 Task: Find connections with filter location Colón with filter topic #Leanstartupswith filter profile language English with filter current company Virtusa with filter school Sri Jayachamarajendra College Of Engineering with filter industry Graphic Design with filter service category Customer Support with filter keywords title Sales Manager
Action: Mouse moved to (652, 84)
Screenshot: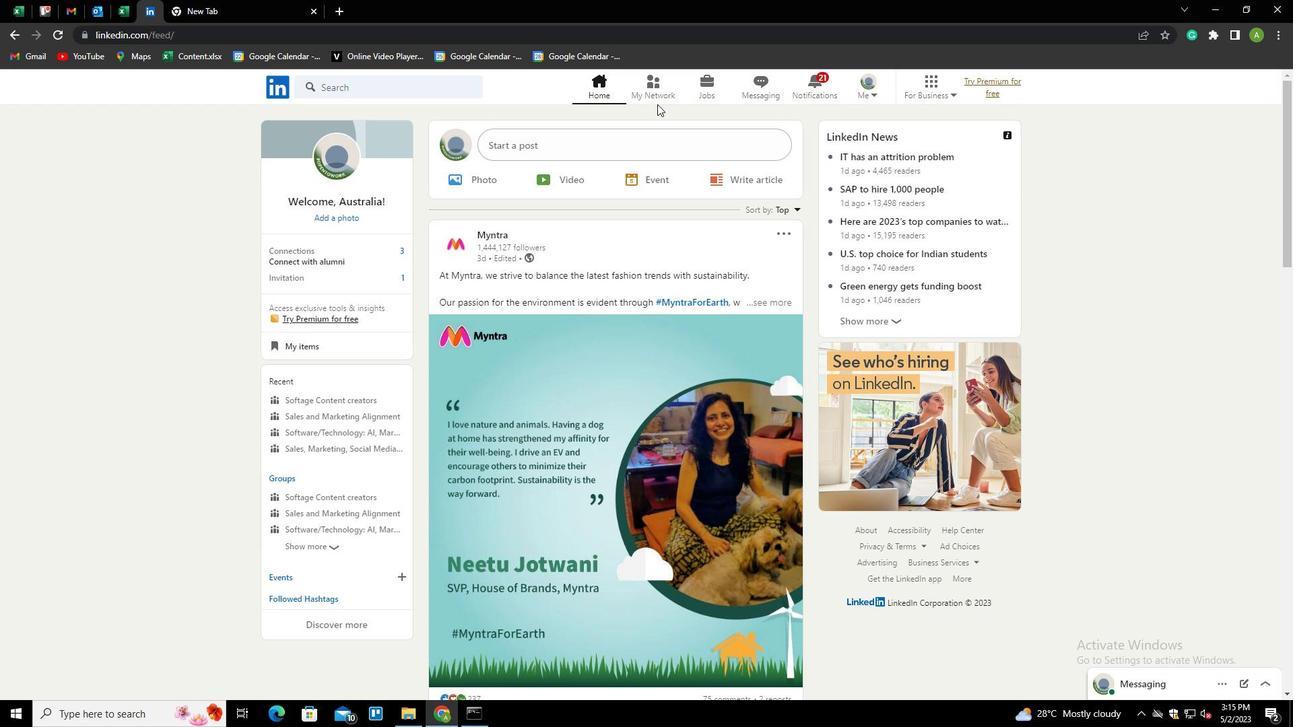 
Action: Mouse pressed left at (652, 84)
Screenshot: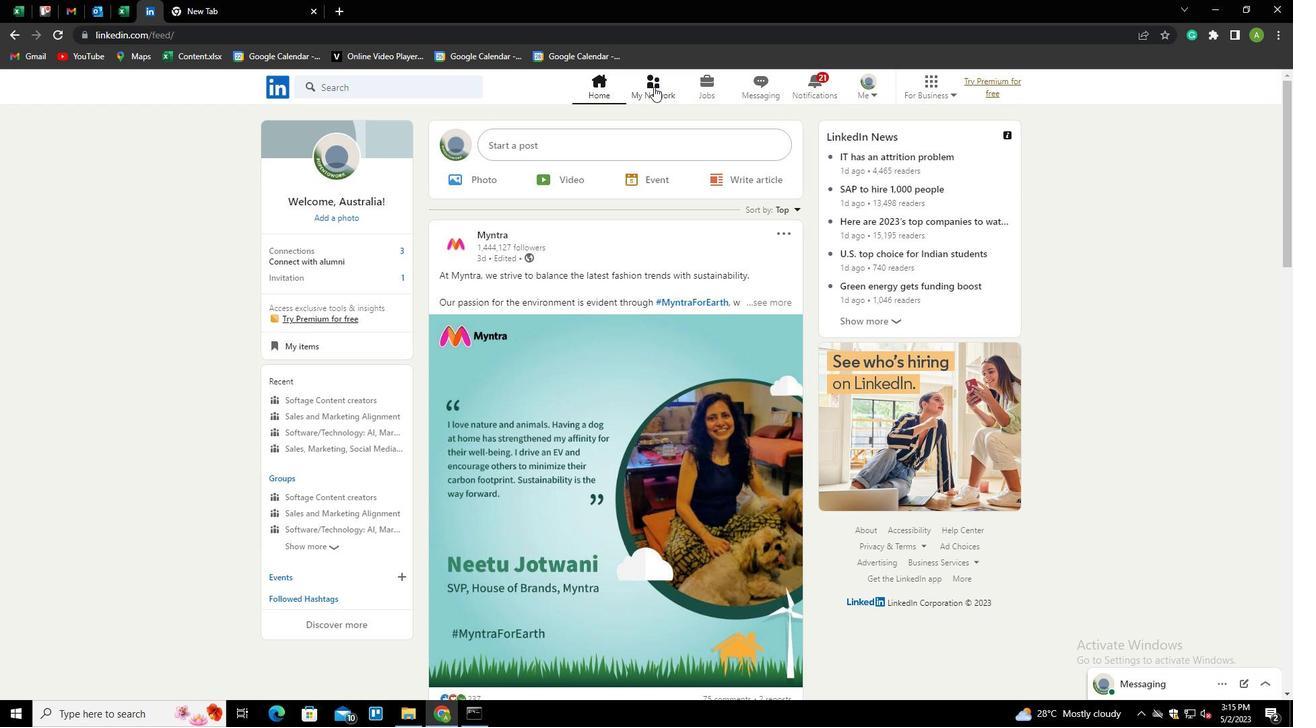 
Action: Mouse moved to (334, 159)
Screenshot: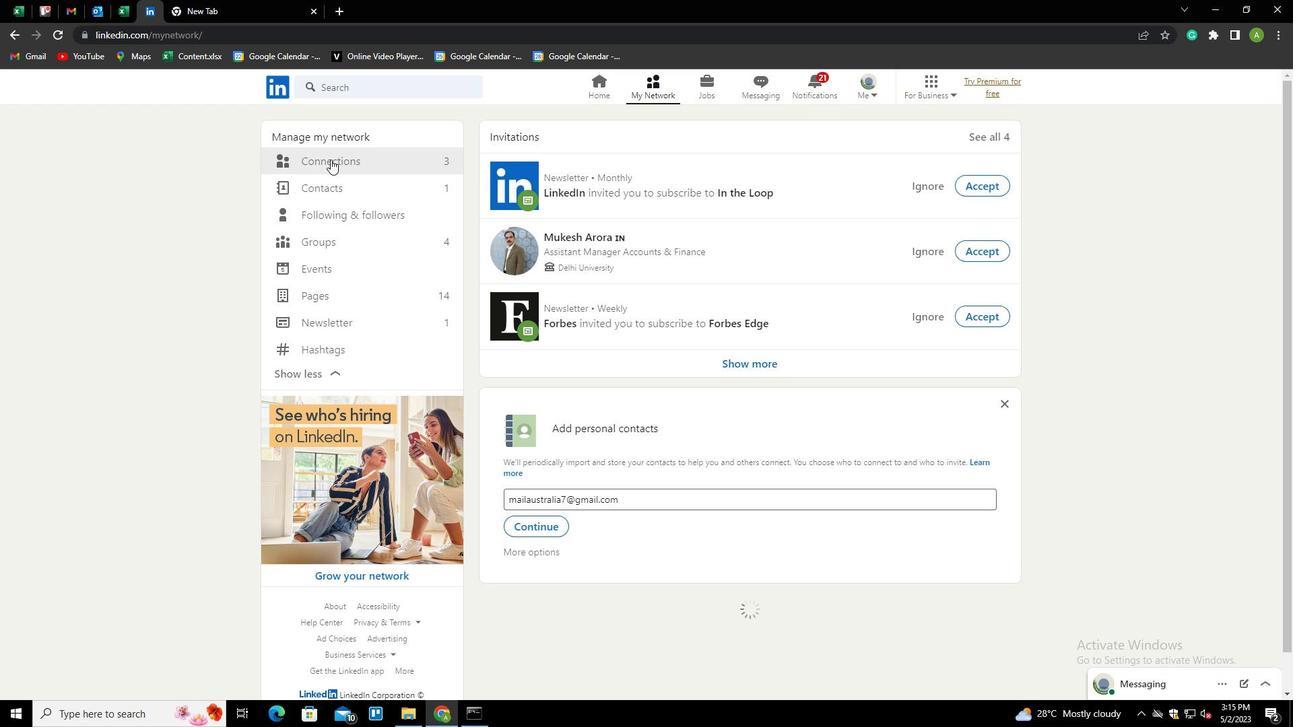 
Action: Mouse pressed left at (334, 159)
Screenshot: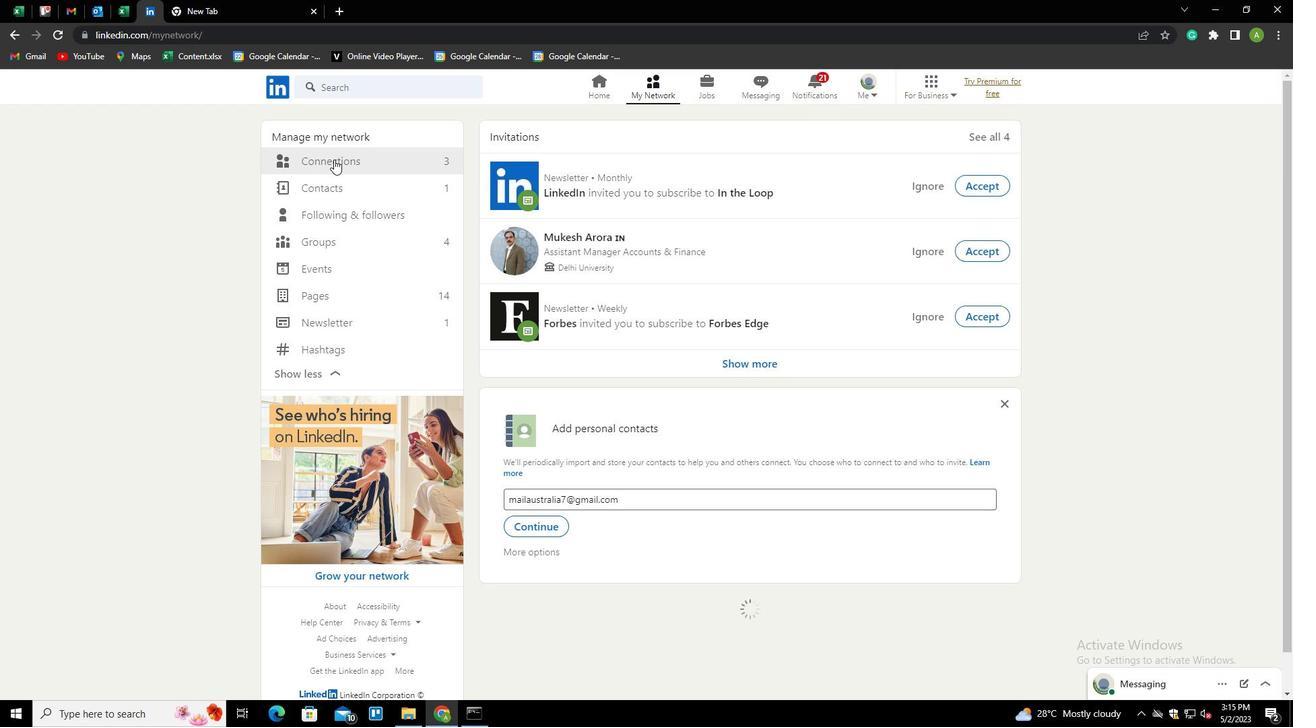 
Action: Mouse moved to (751, 160)
Screenshot: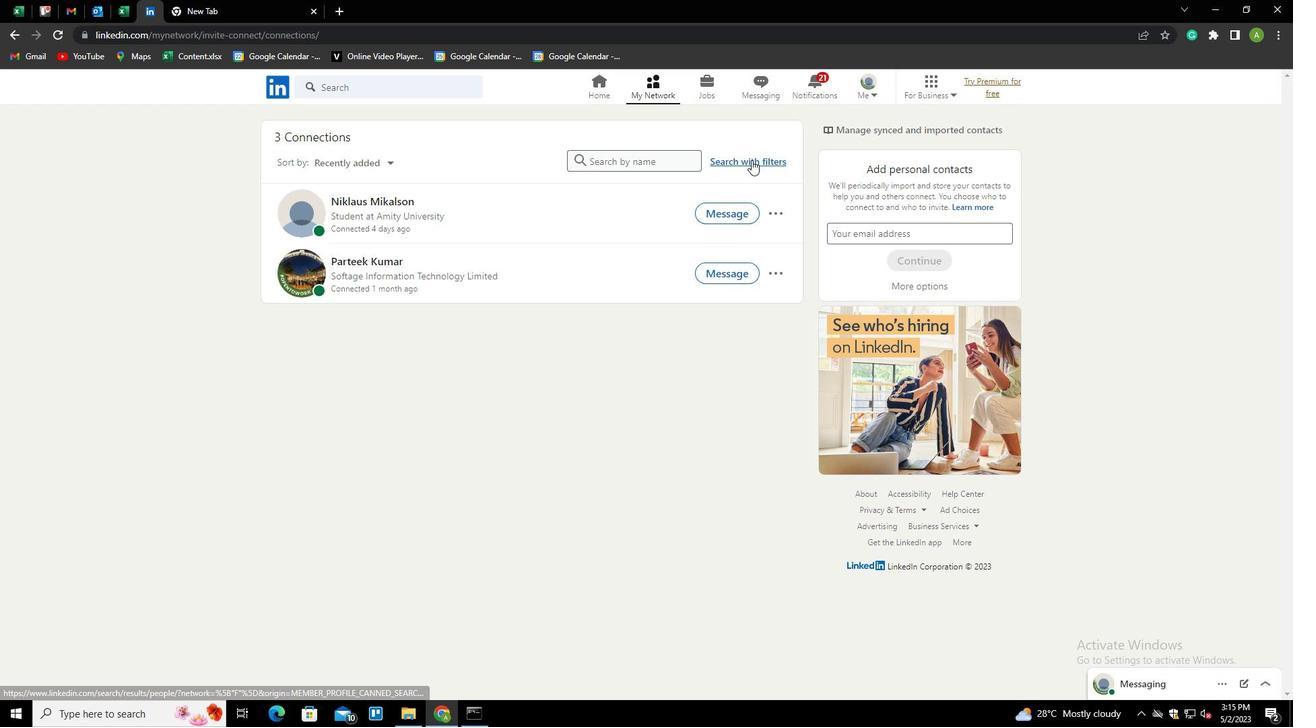 
Action: Mouse pressed left at (751, 160)
Screenshot: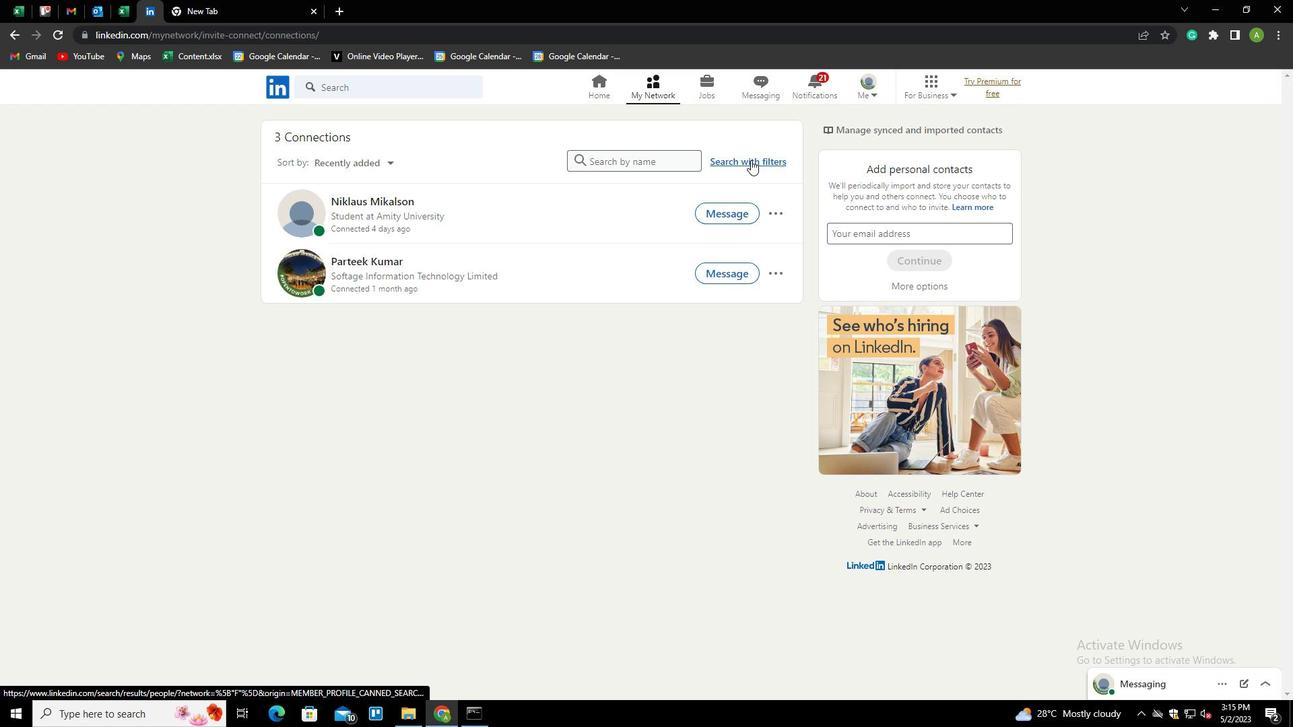 
Action: Mouse moved to (691, 124)
Screenshot: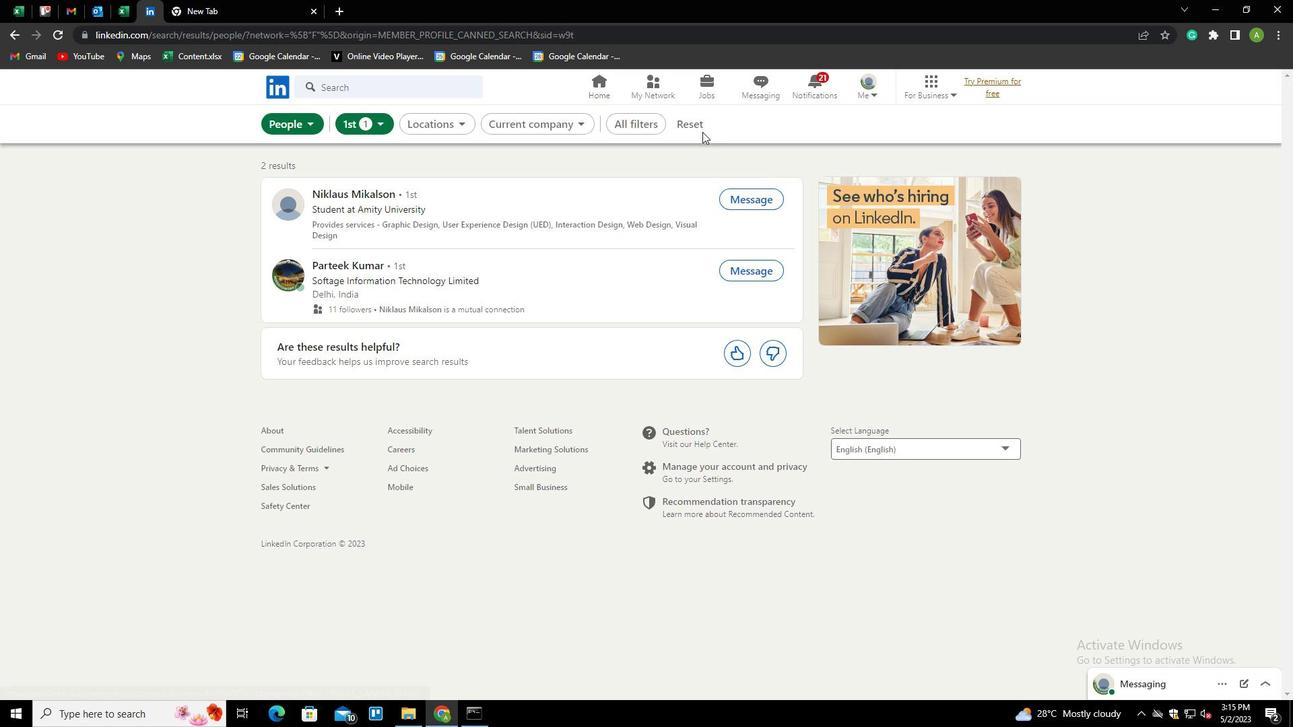 
Action: Mouse pressed left at (691, 124)
Screenshot: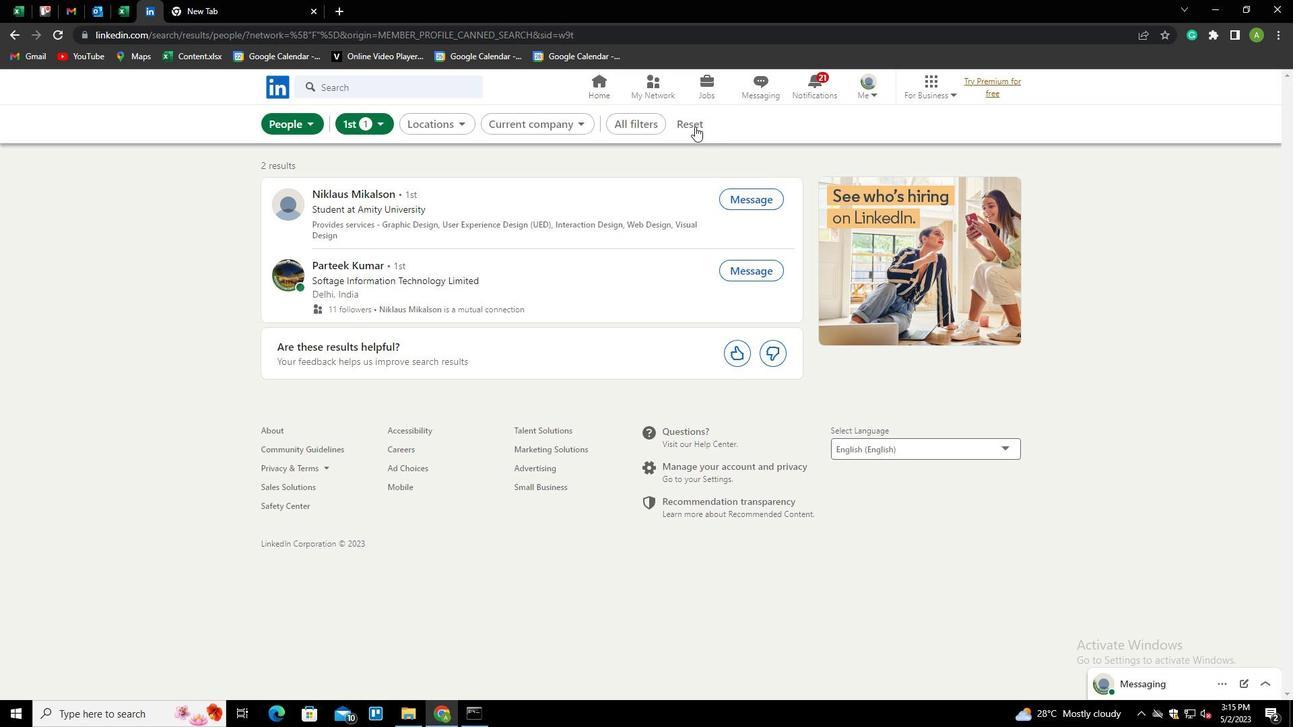 
Action: Mouse moved to (666, 120)
Screenshot: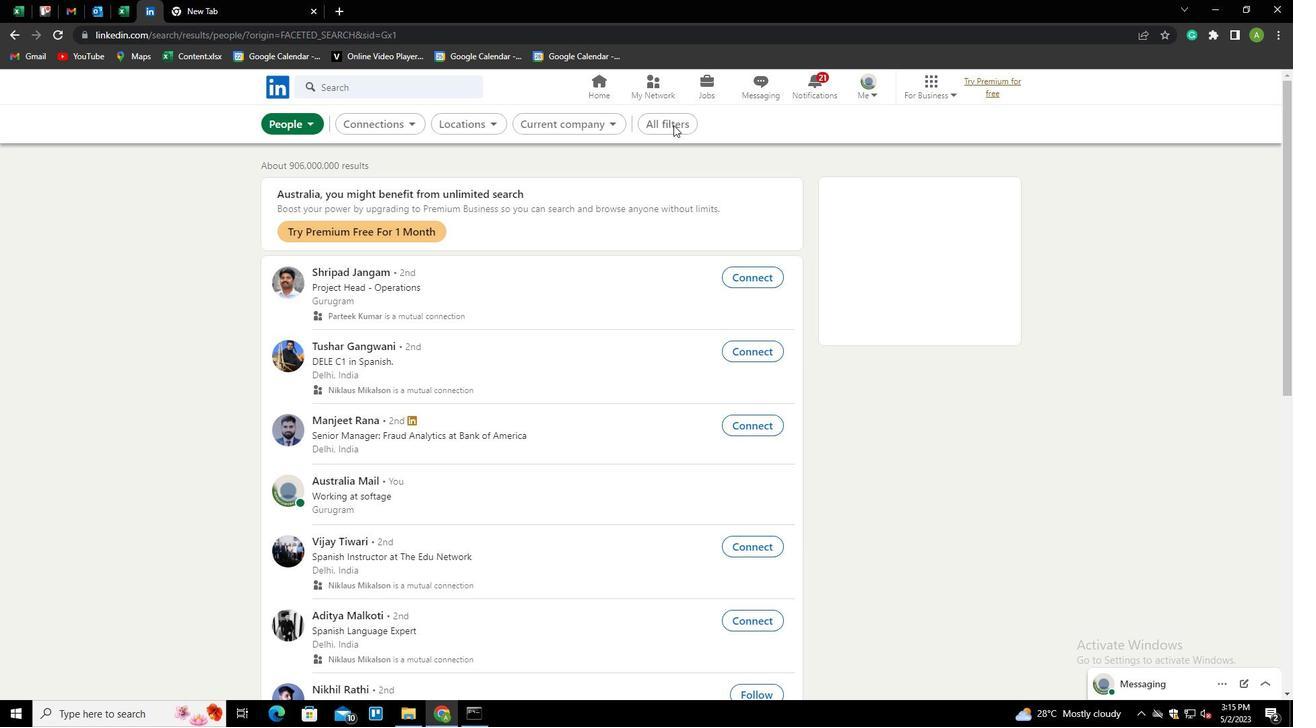 
Action: Mouse pressed left at (666, 120)
Screenshot: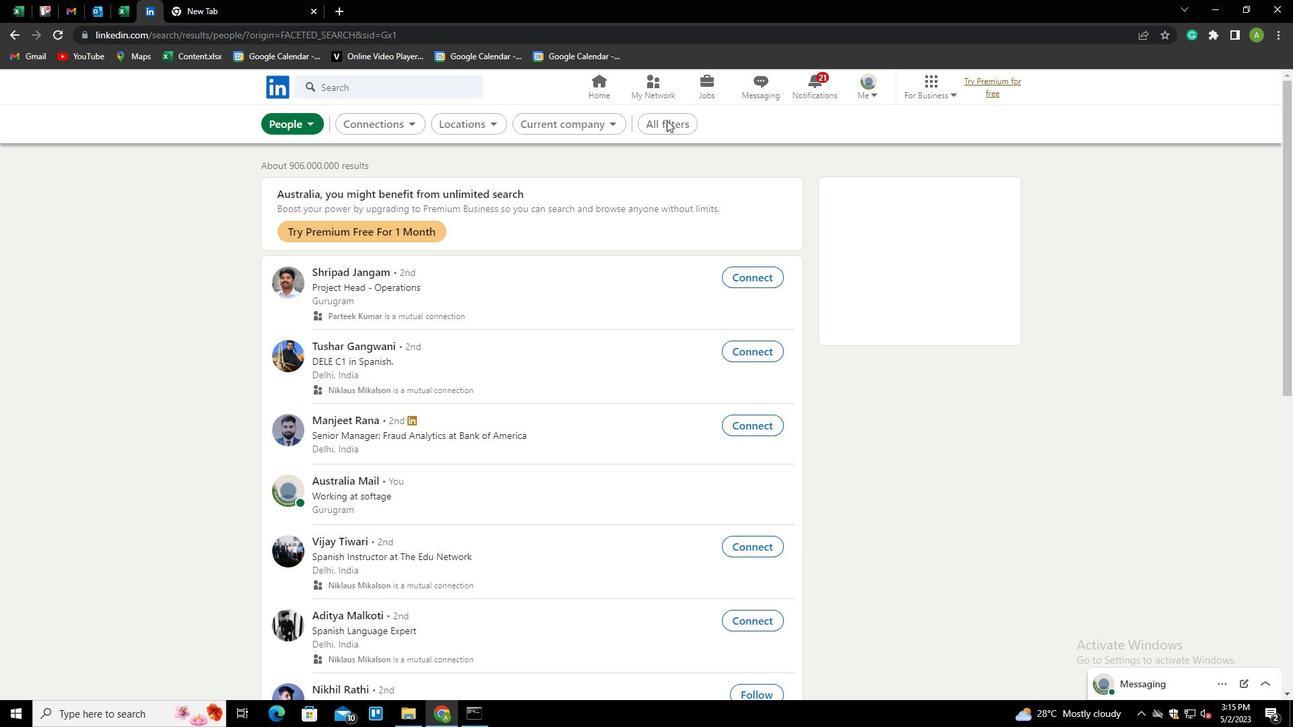 
Action: Mouse moved to (1173, 389)
Screenshot: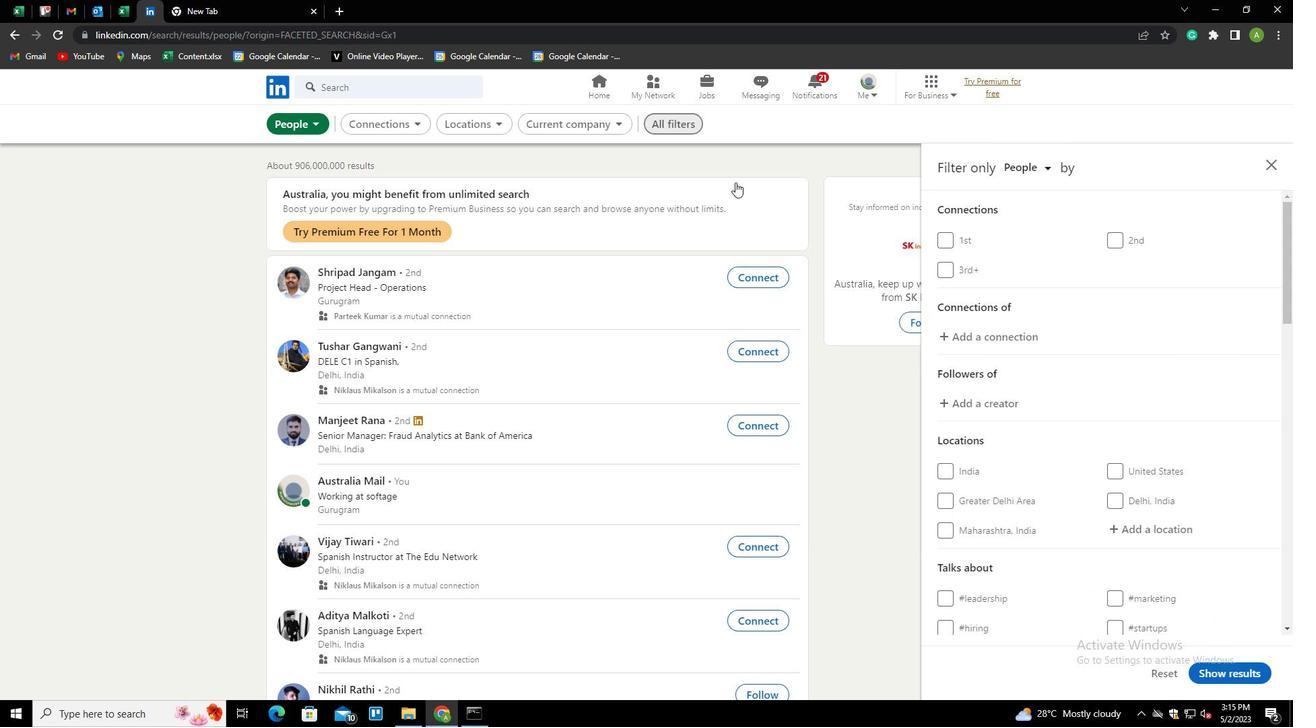 
Action: Mouse scrolled (1173, 388) with delta (0, 0)
Screenshot: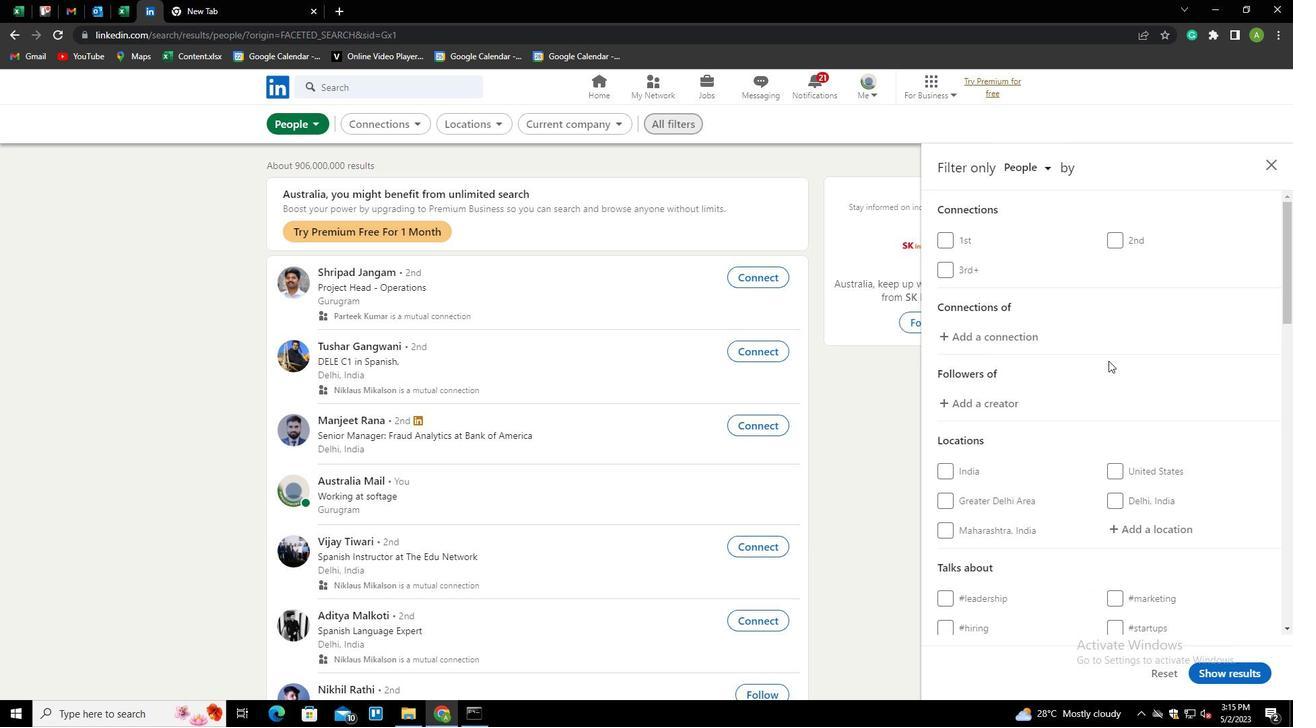 
Action: Mouse scrolled (1173, 388) with delta (0, 0)
Screenshot: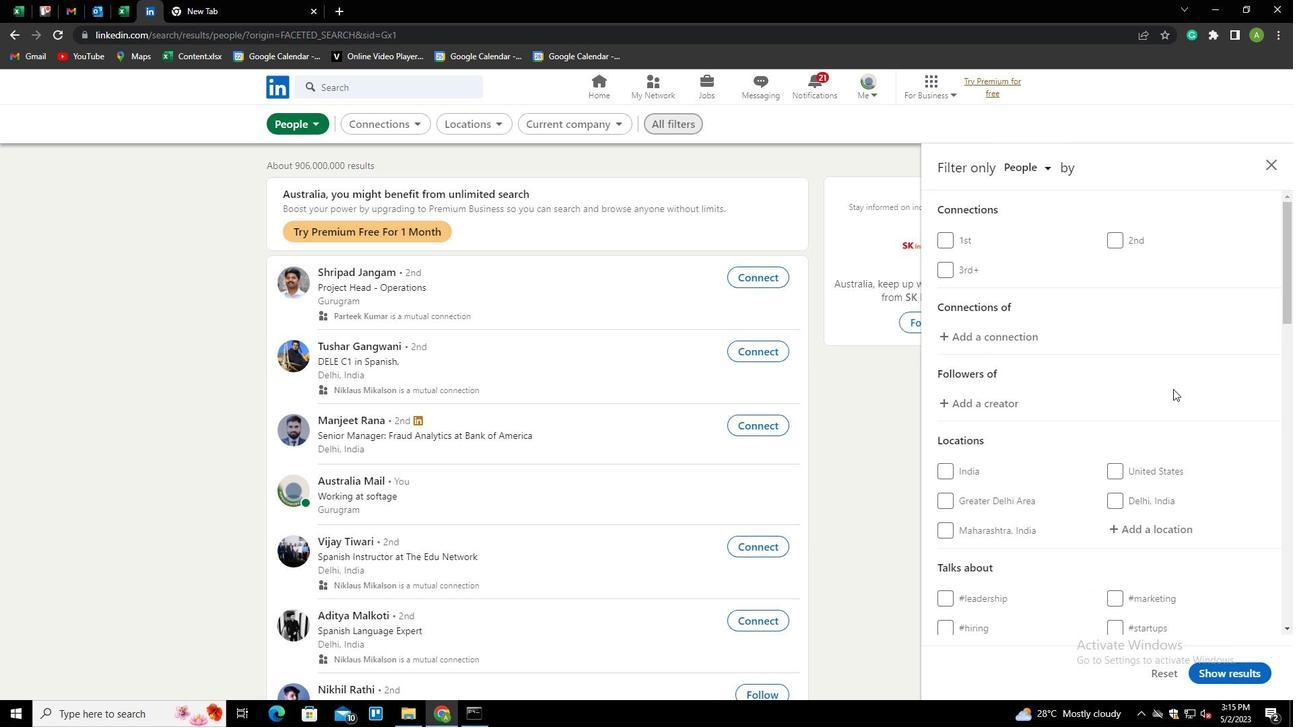
Action: Mouse moved to (1151, 400)
Screenshot: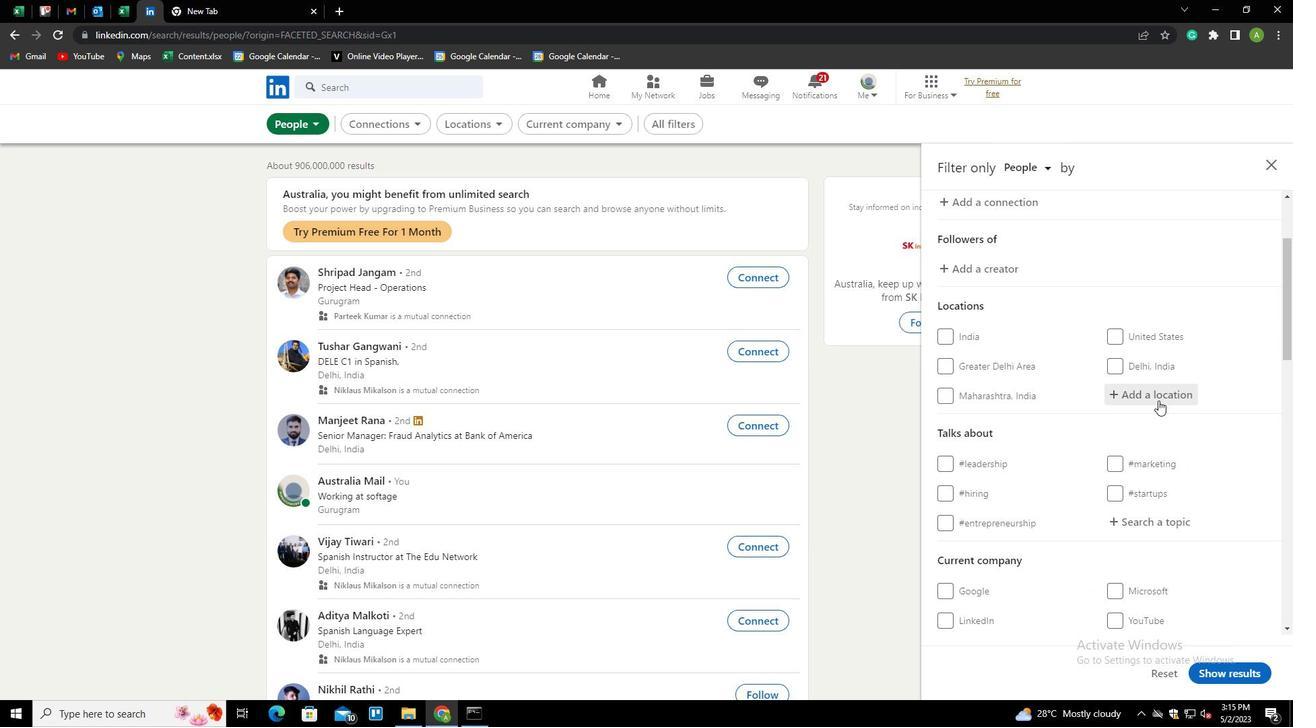 
Action: Mouse pressed left at (1151, 400)
Screenshot: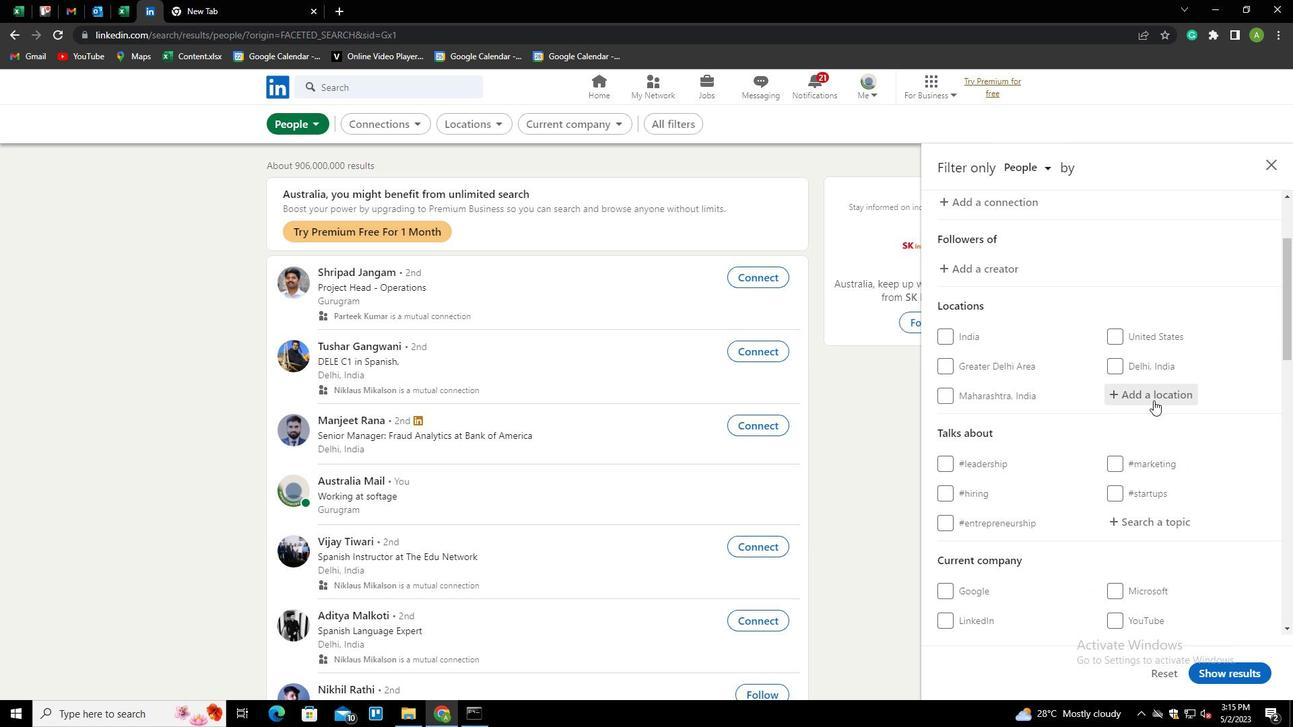 
Action: Key pressed <Key.shift>COLON<Key.down><Key.down><Key.down><Key.down><Key.down><Key.down><Key.enter>
Screenshot: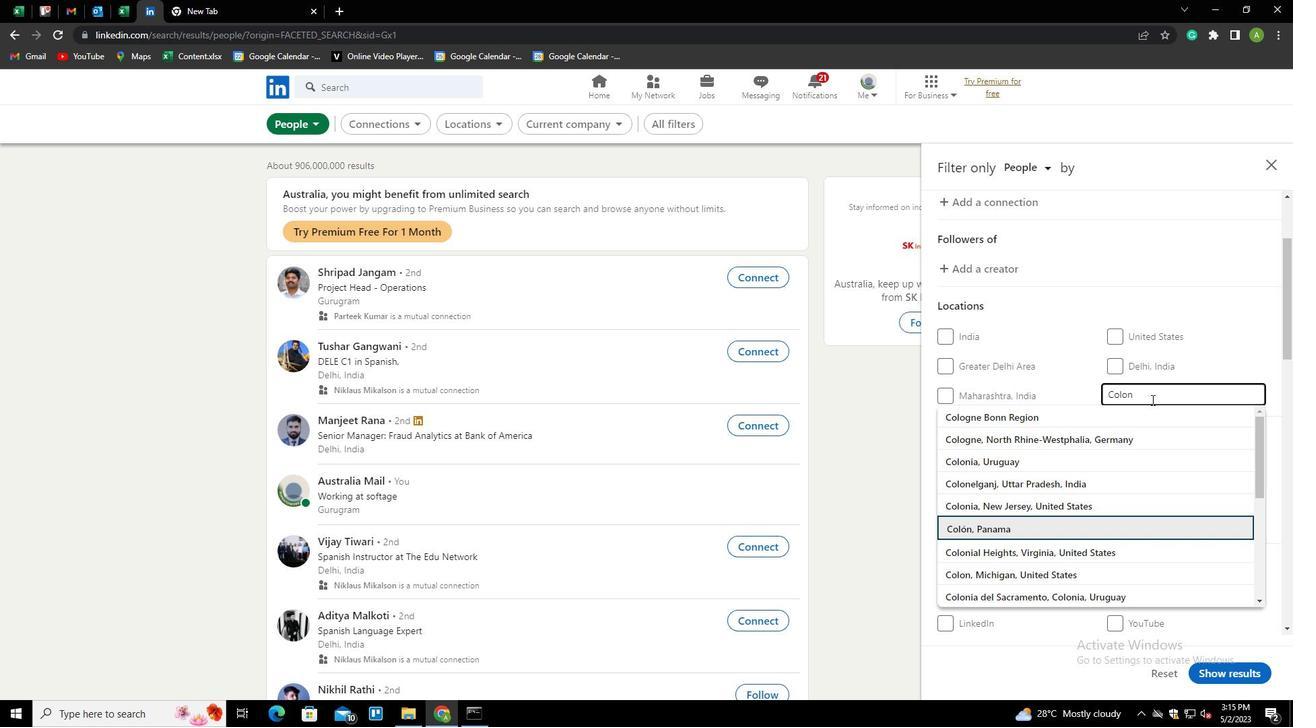 
Action: Mouse scrolled (1151, 399) with delta (0, 0)
Screenshot: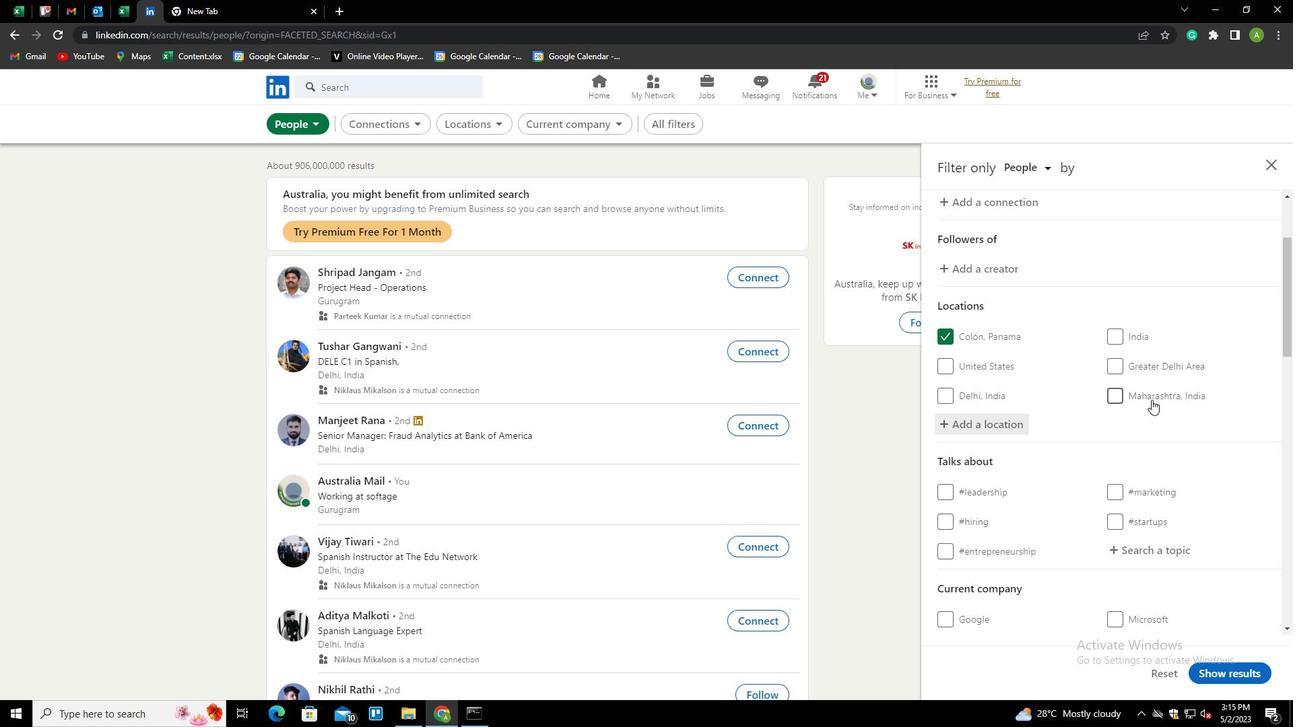 
Action: Mouse scrolled (1151, 399) with delta (0, 0)
Screenshot: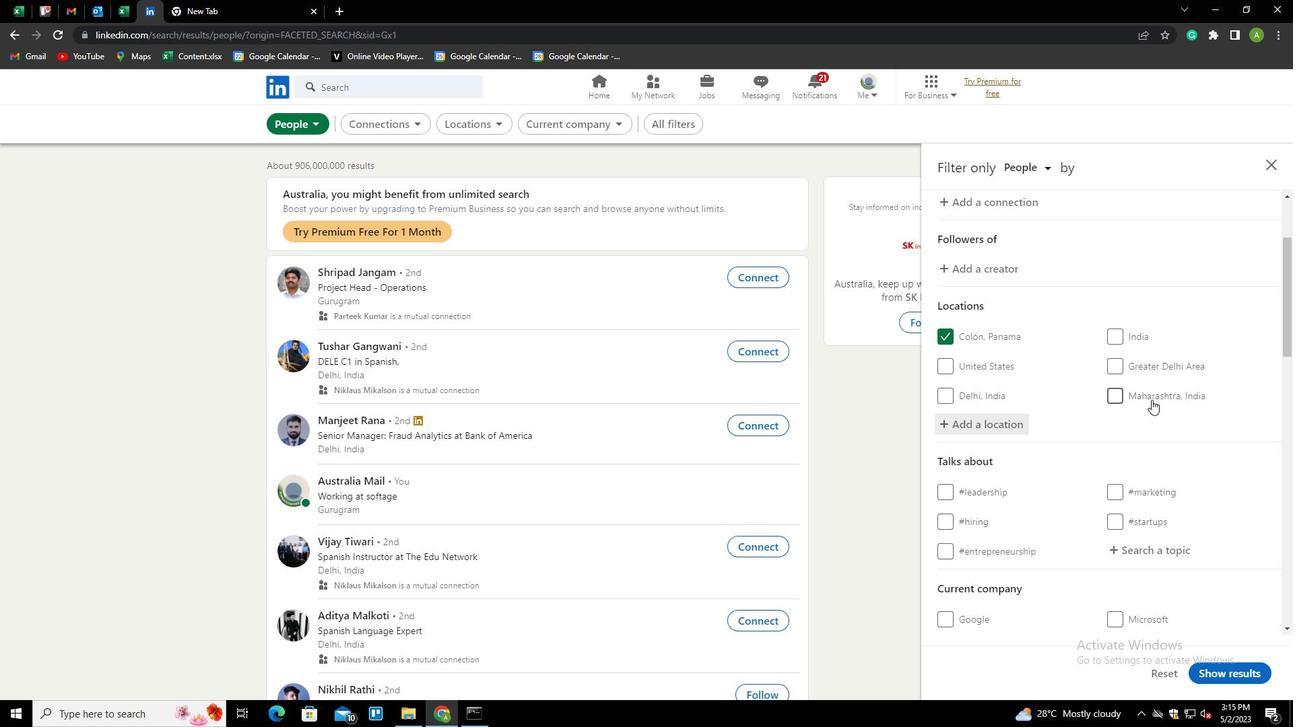 
Action: Mouse scrolled (1151, 399) with delta (0, 0)
Screenshot: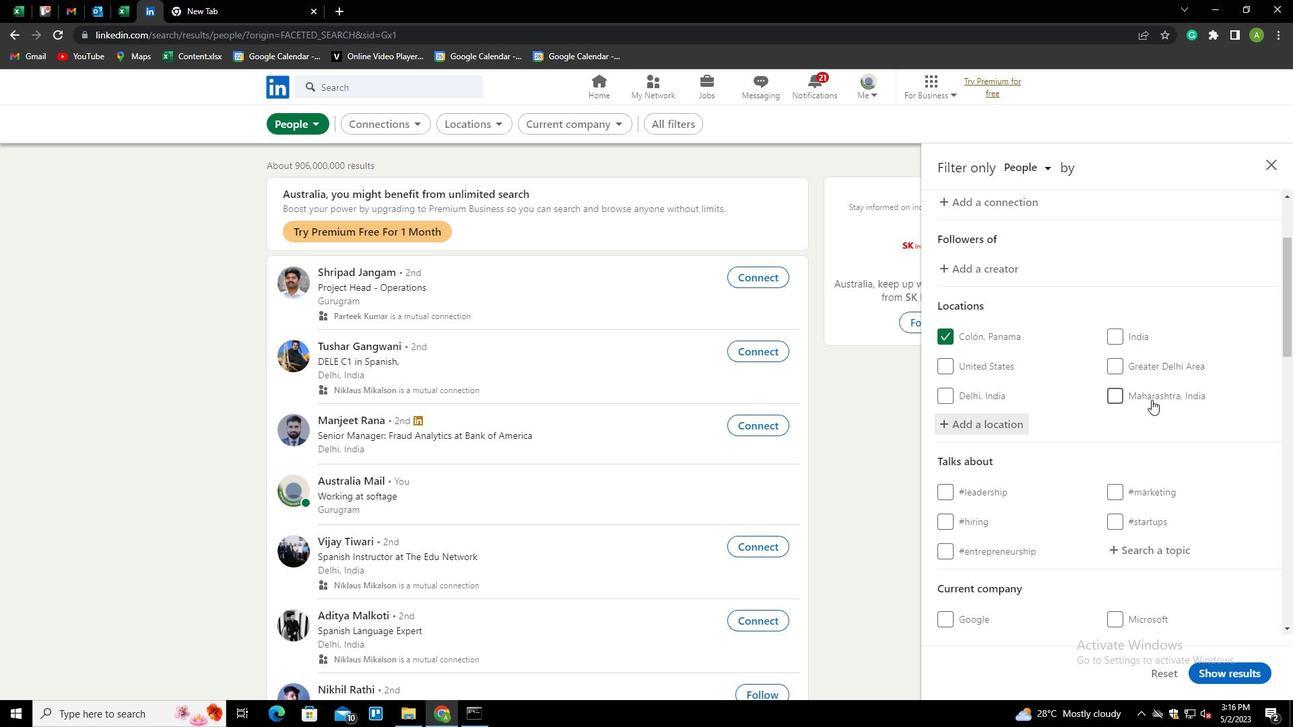 
Action: Mouse moved to (1136, 348)
Screenshot: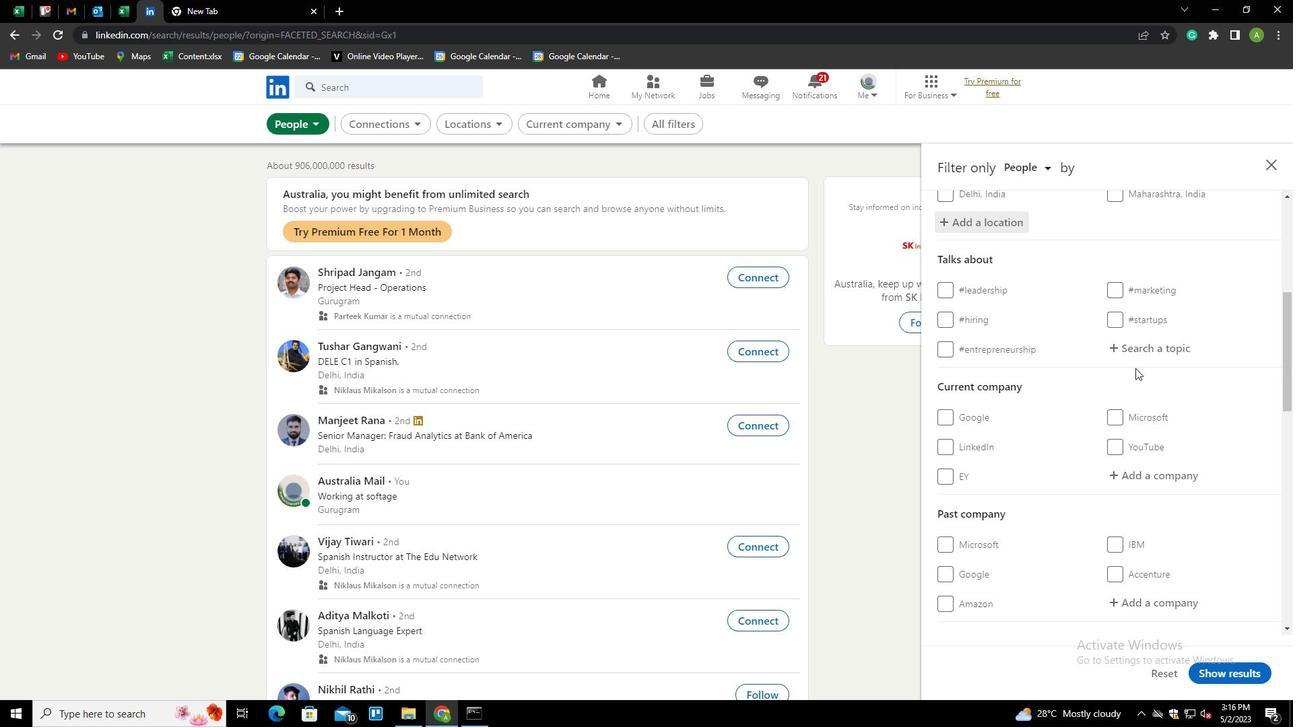 
Action: Mouse pressed left at (1136, 348)
Screenshot: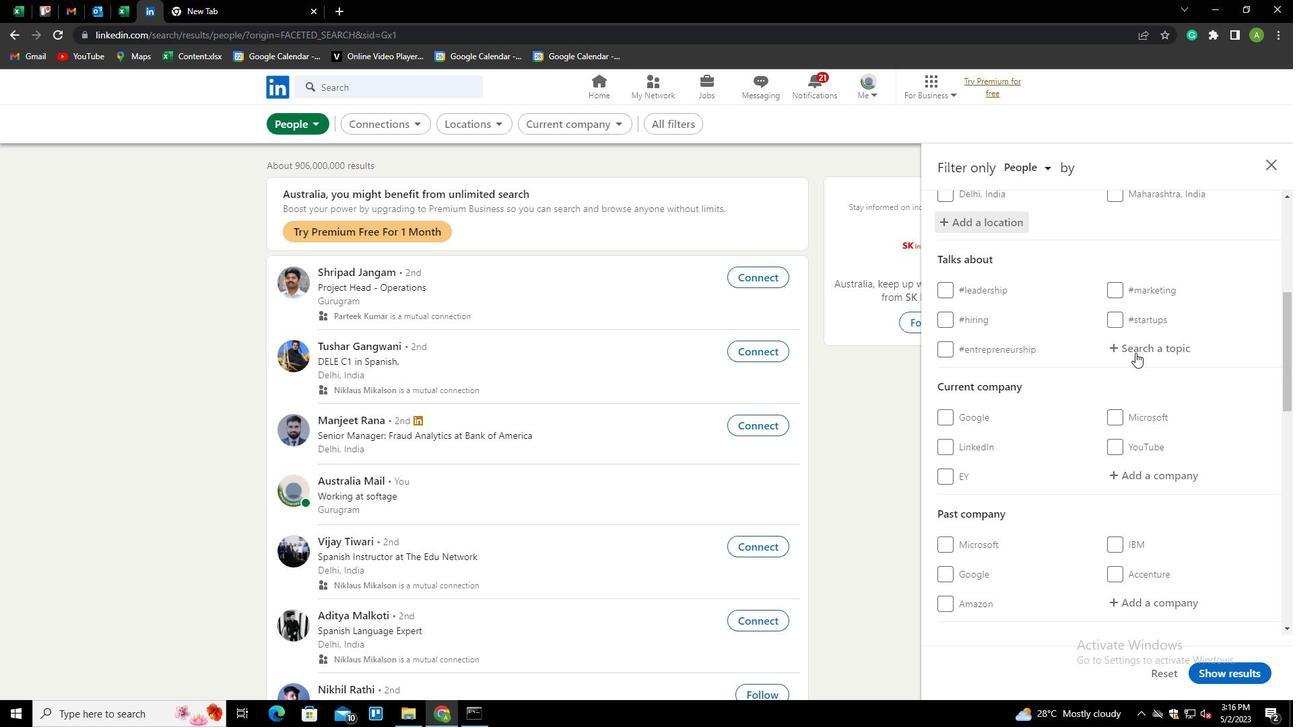 
Action: Key pressed LEANSTARTUP<Key.down><Key.enter>
Screenshot: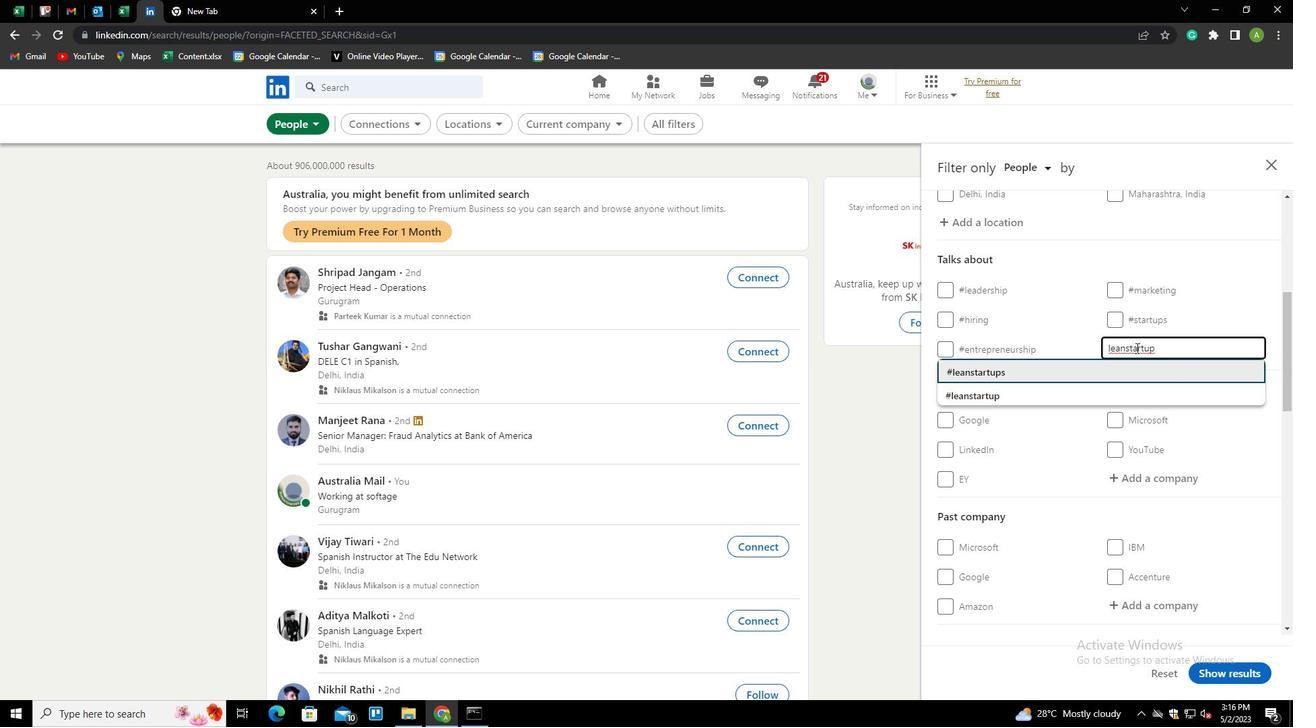 
Action: Mouse scrolled (1136, 347) with delta (0, 0)
Screenshot: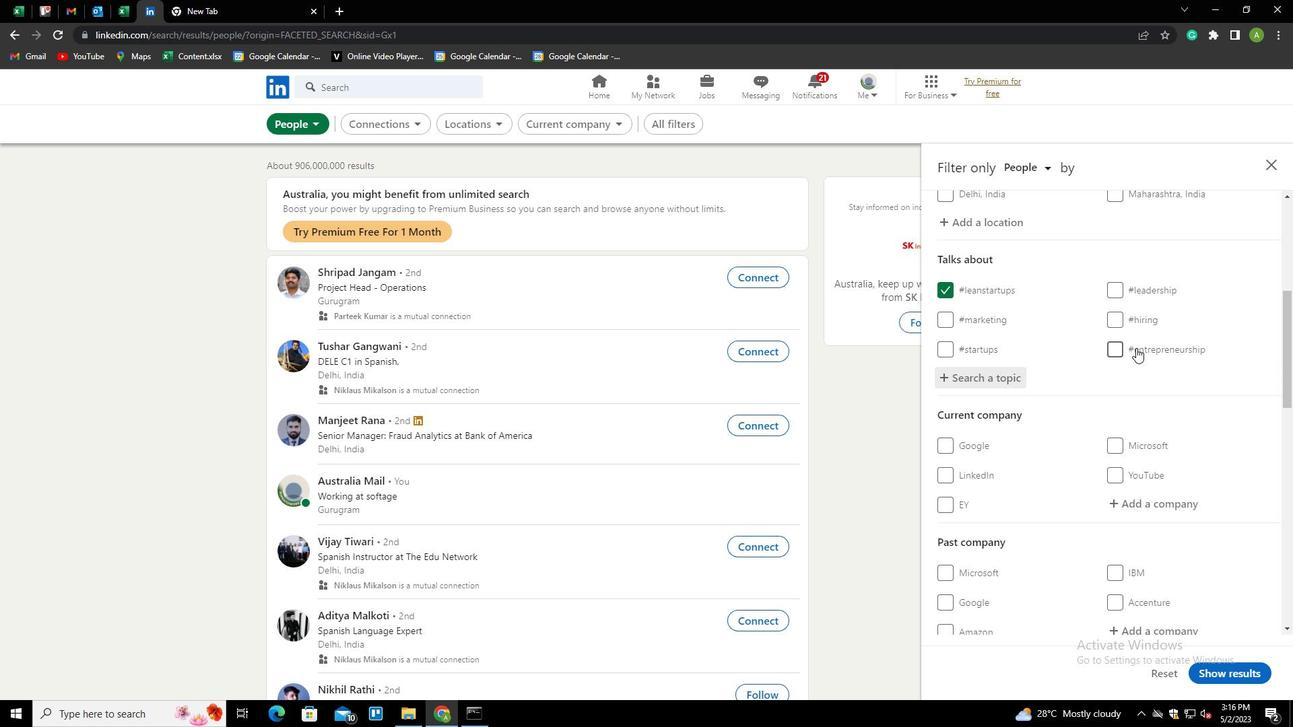 
Action: Mouse scrolled (1136, 347) with delta (0, 0)
Screenshot: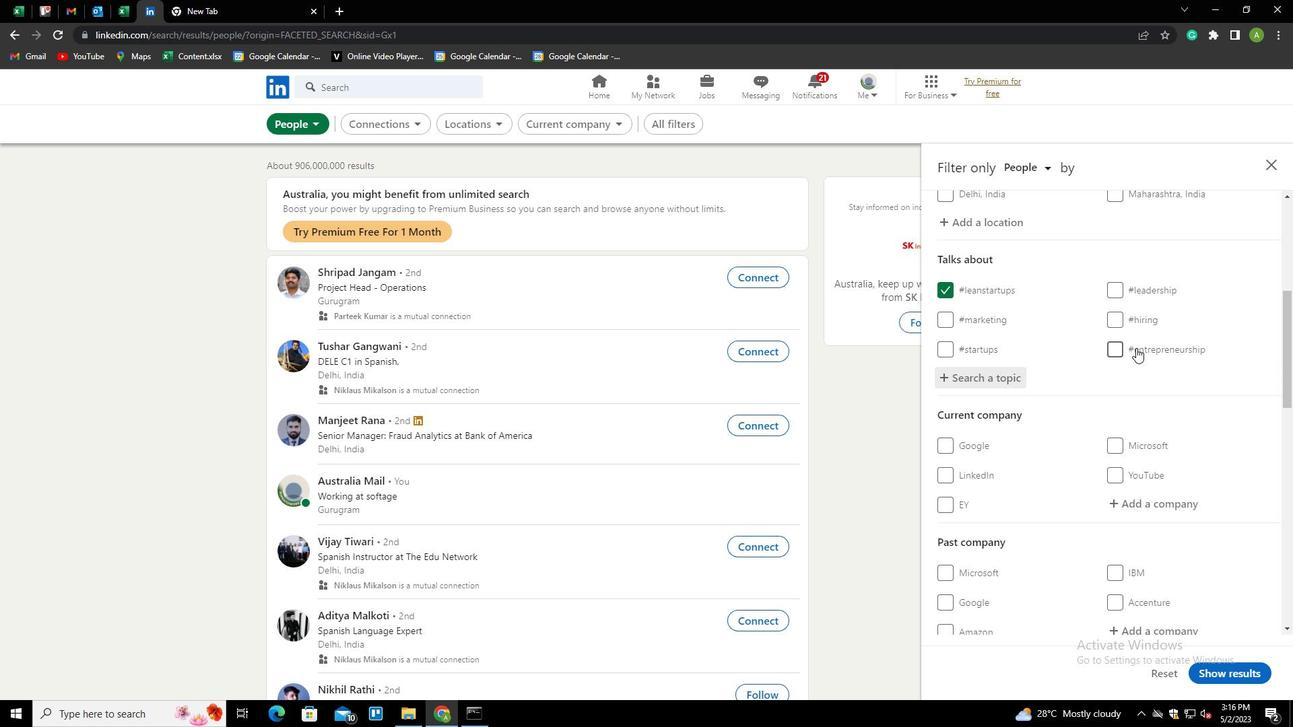 
Action: Mouse scrolled (1136, 347) with delta (0, 0)
Screenshot: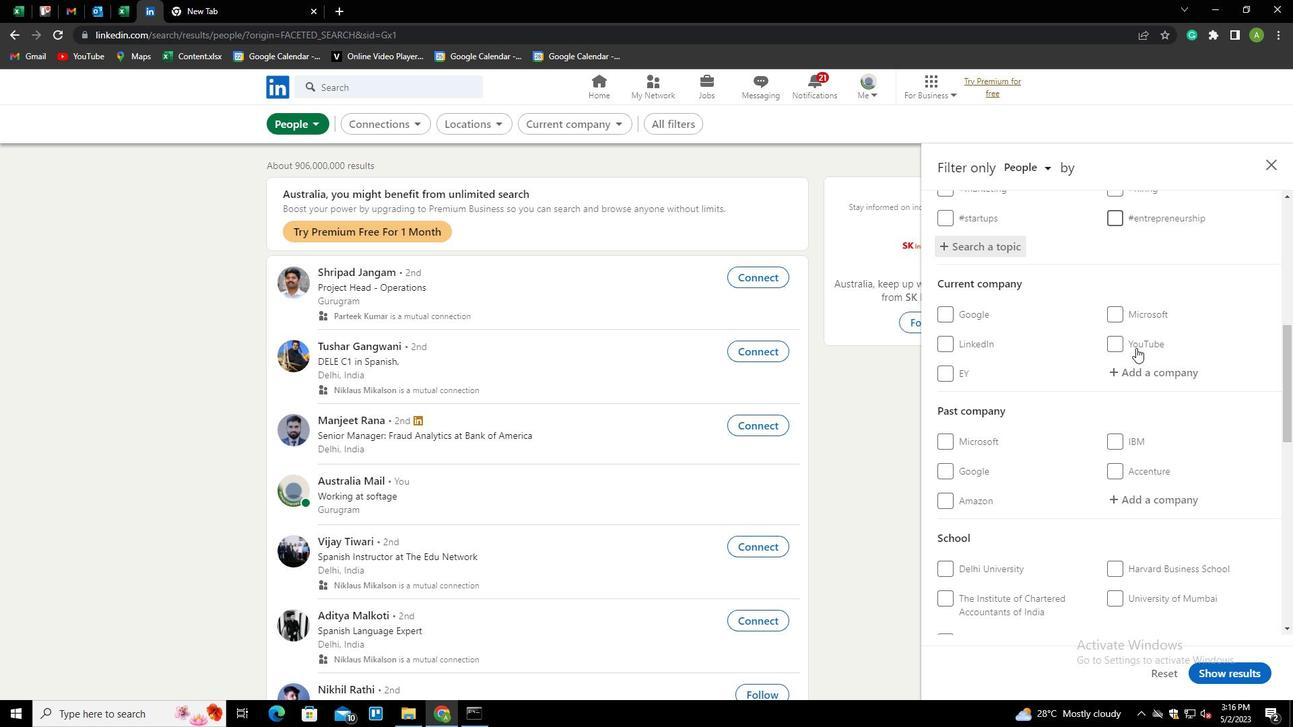 
Action: Mouse scrolled (1136, 347) with delta (0, 0)
Screenshot: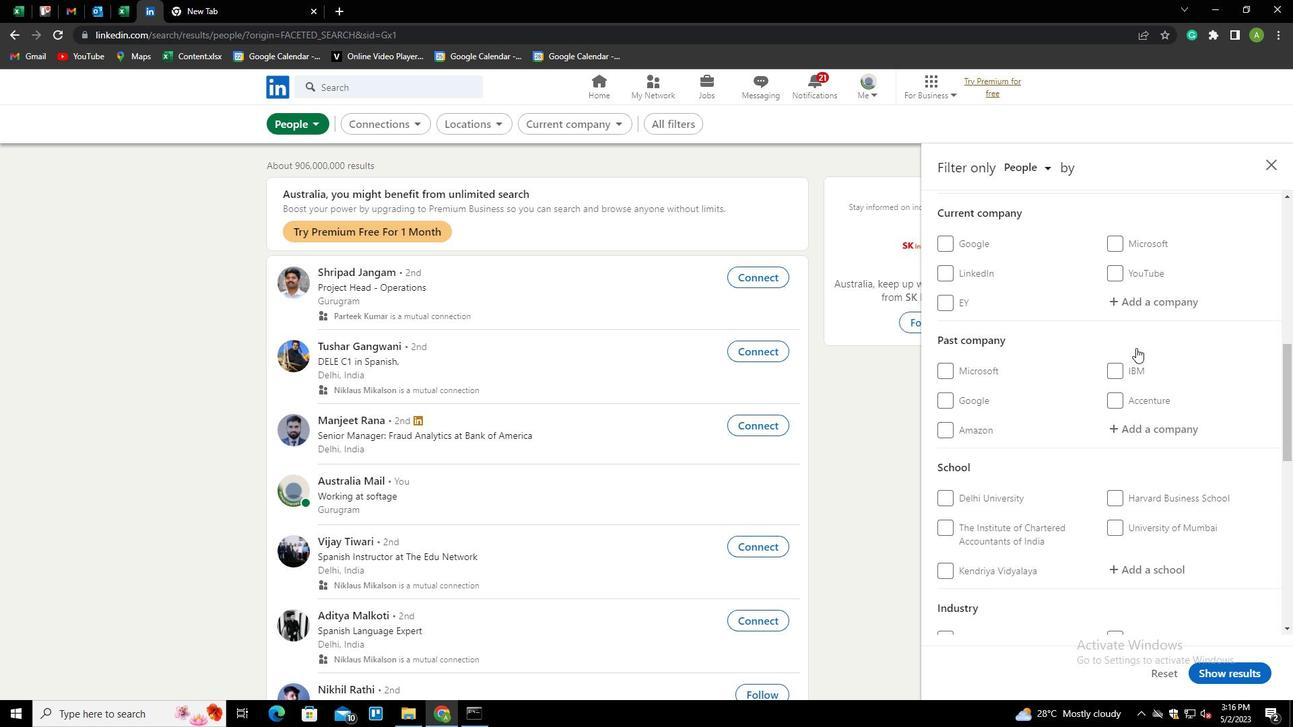 
Action: Mouse scrolled (1136, 347) with delta (0, 0)
Screenshot: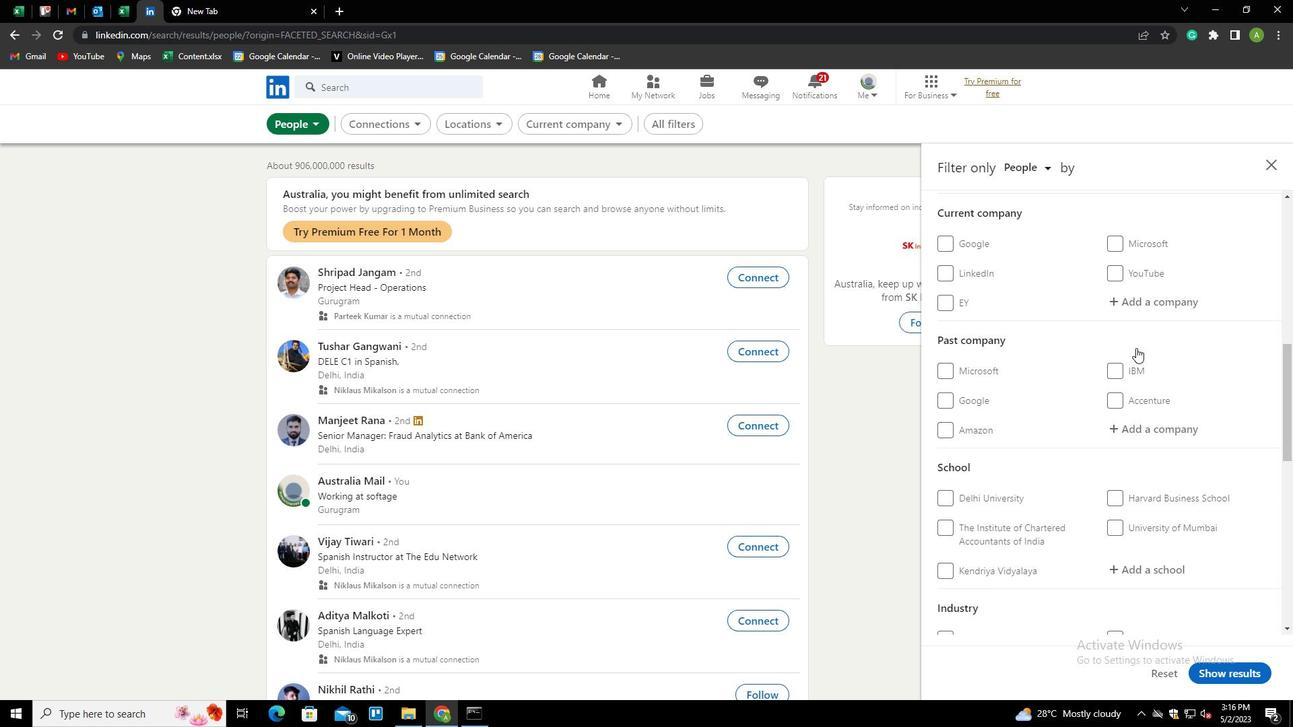 
Action: Mouse scrolled (1136, 347) with delta (0, 0)
Screenshot: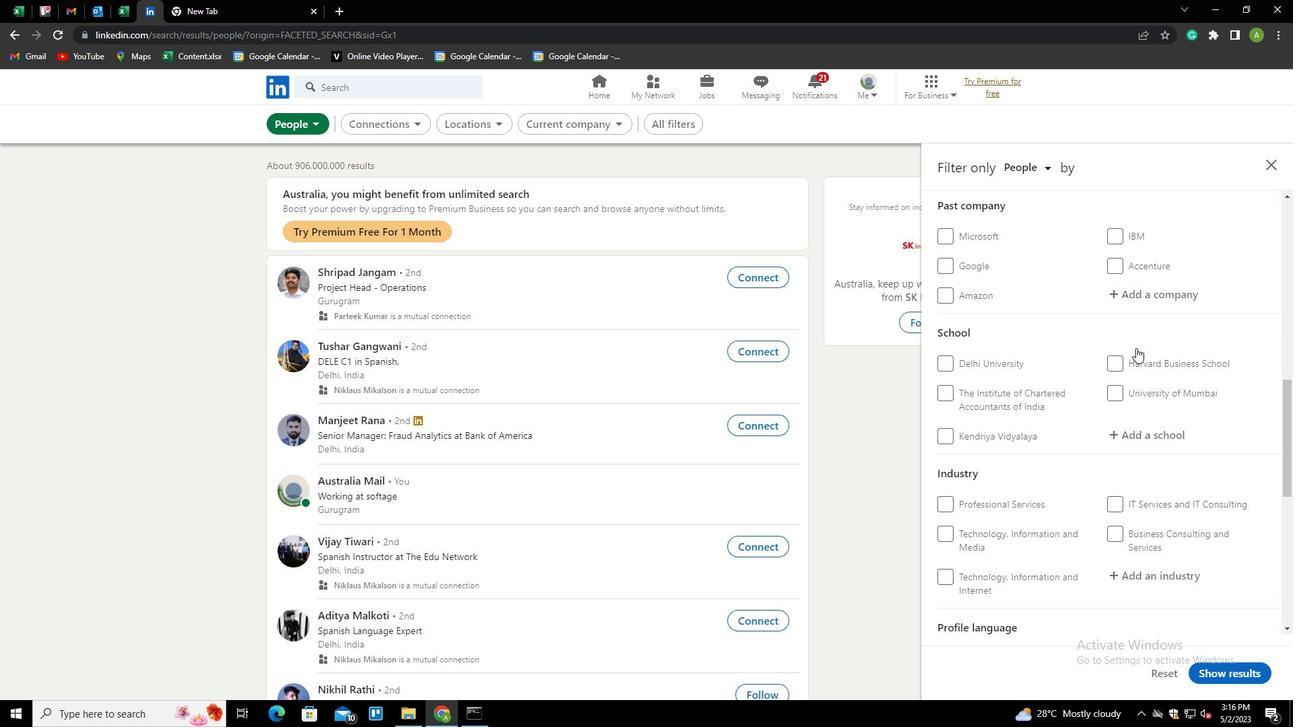 
Action: Mouse scrolled (1136, 347) with delta (0, 0)
Screenshot: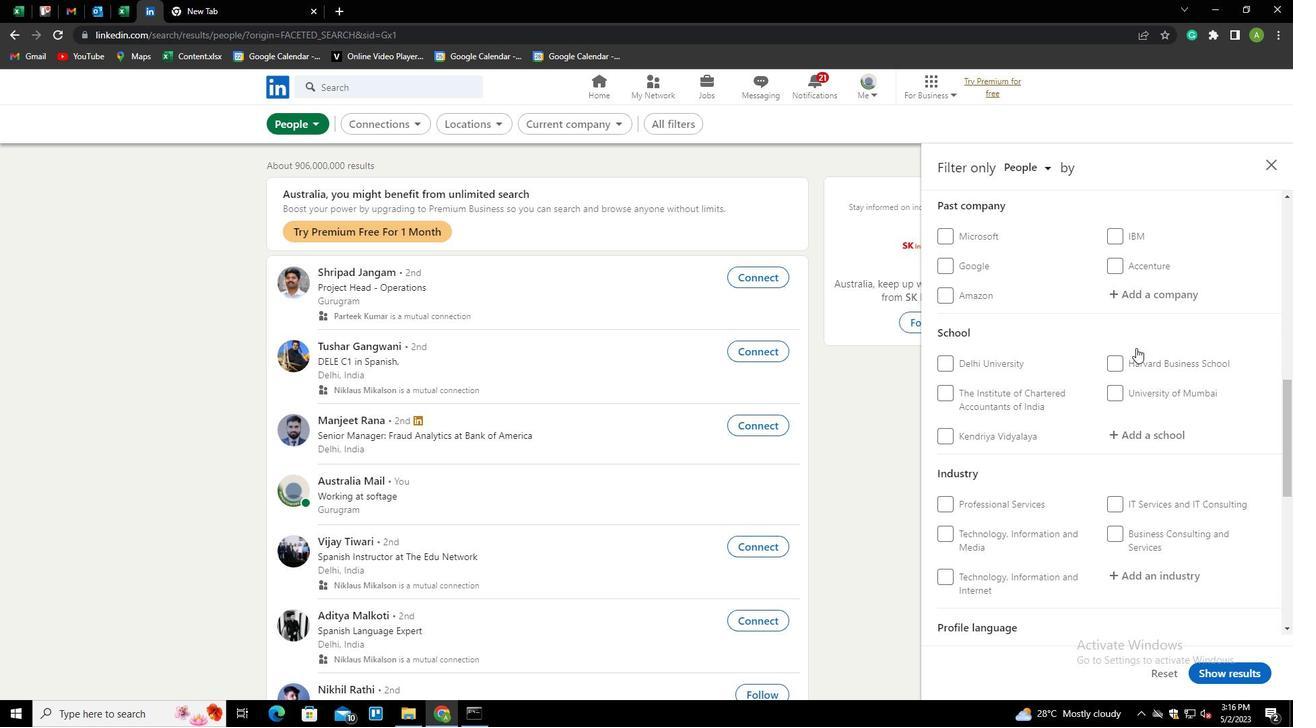
Action: Mouse scrolled (1136, 347) with delta (0, 0)
Screenshot: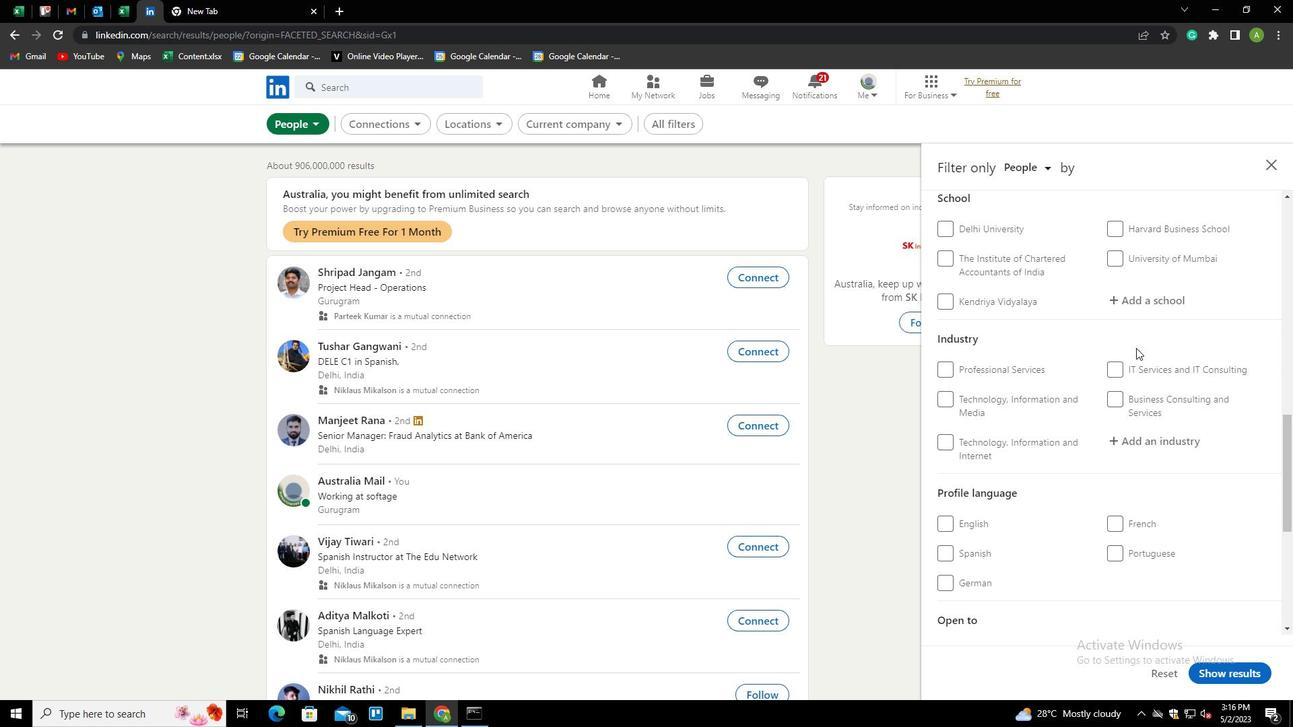 
Action: Mouse scrolled (1136, 347) with delta (0, 0)
Screenshot: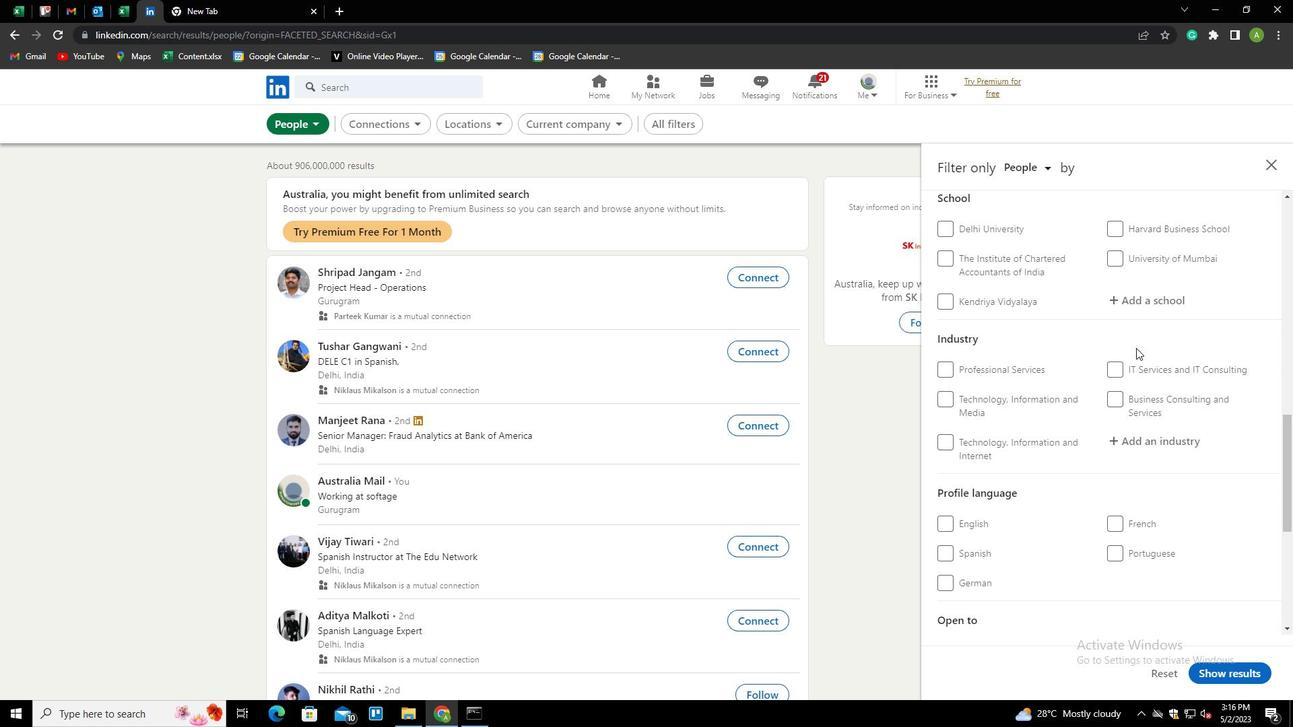 
Action: Mouse moved to (959, 382)
Screenshot: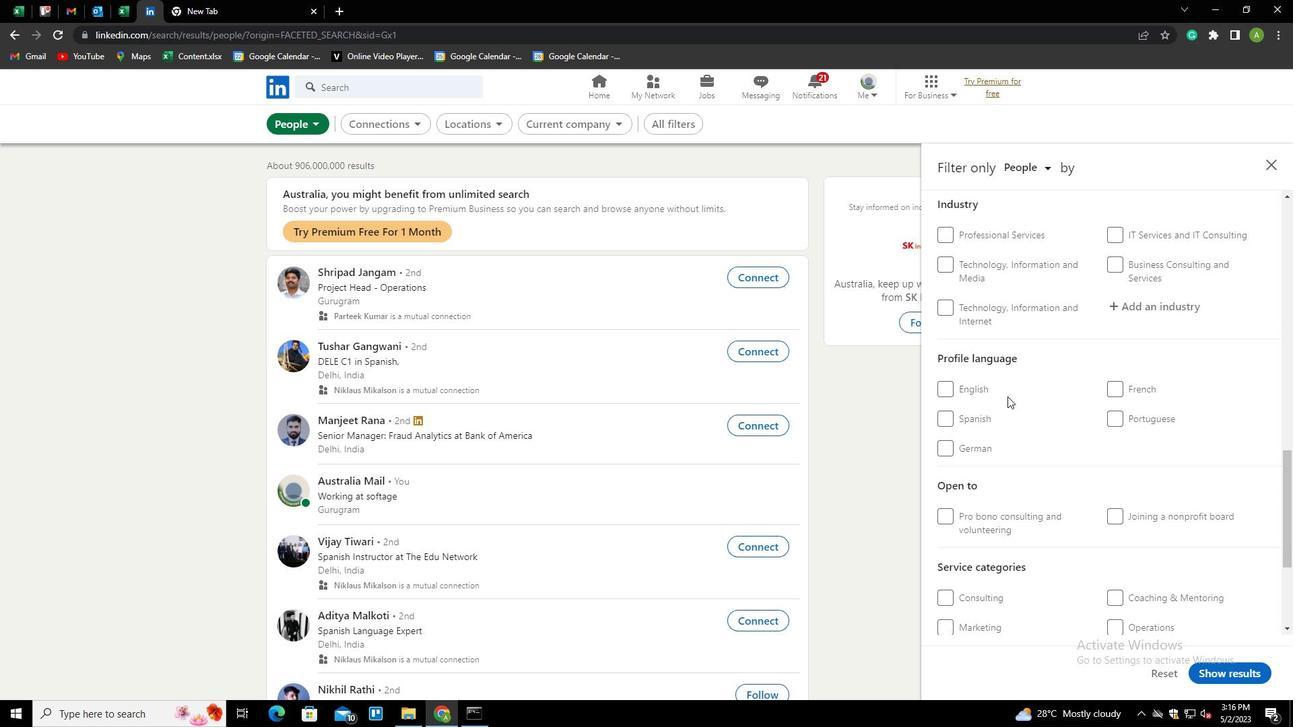 
Action: Mouse pressed left at (959, 382)
Screenshot: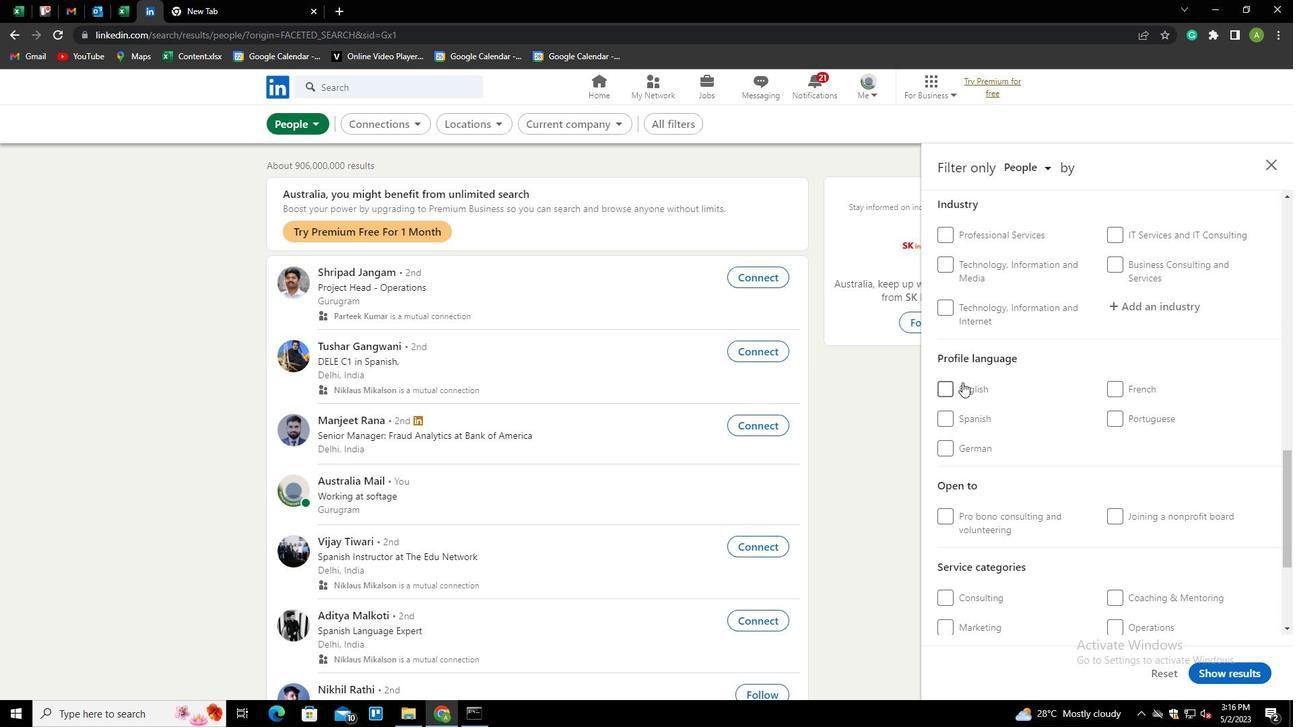
Action: Mouse moved to (1125, 401)
Screenshot: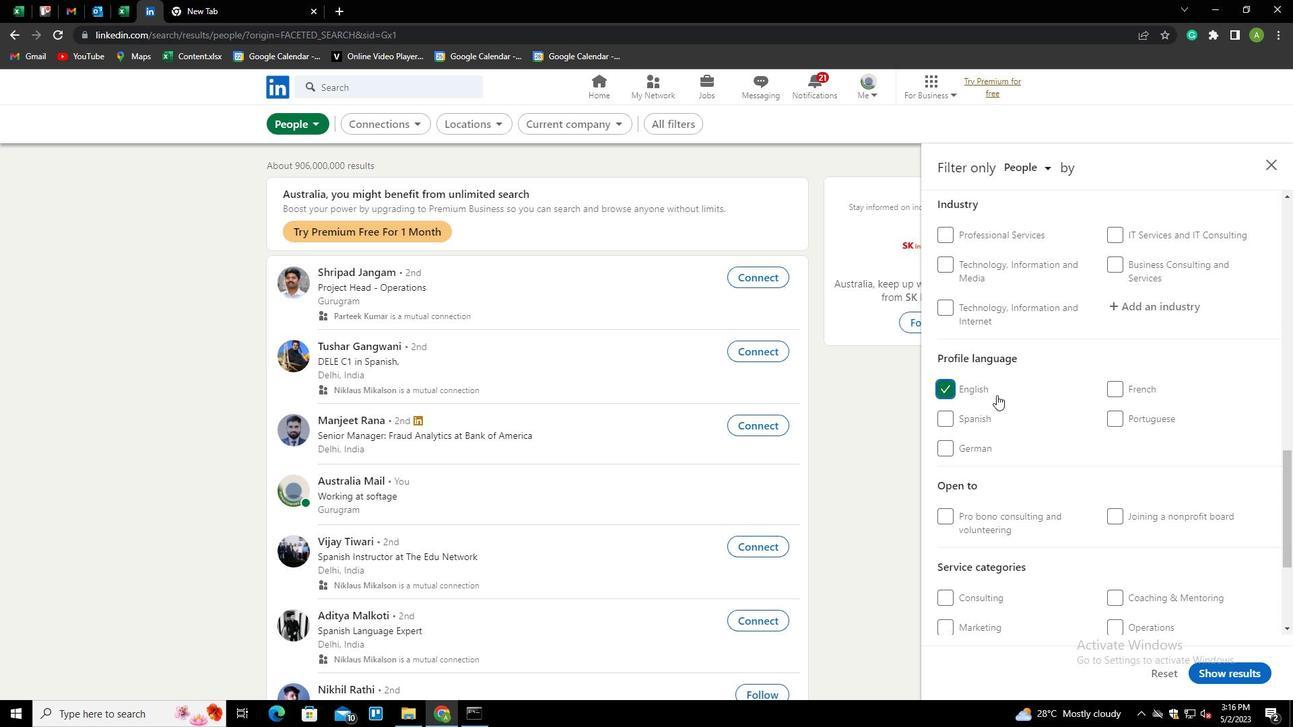 
Action: Mouse scrolled (1125, 402) with delta (0, 0)
Screenshot: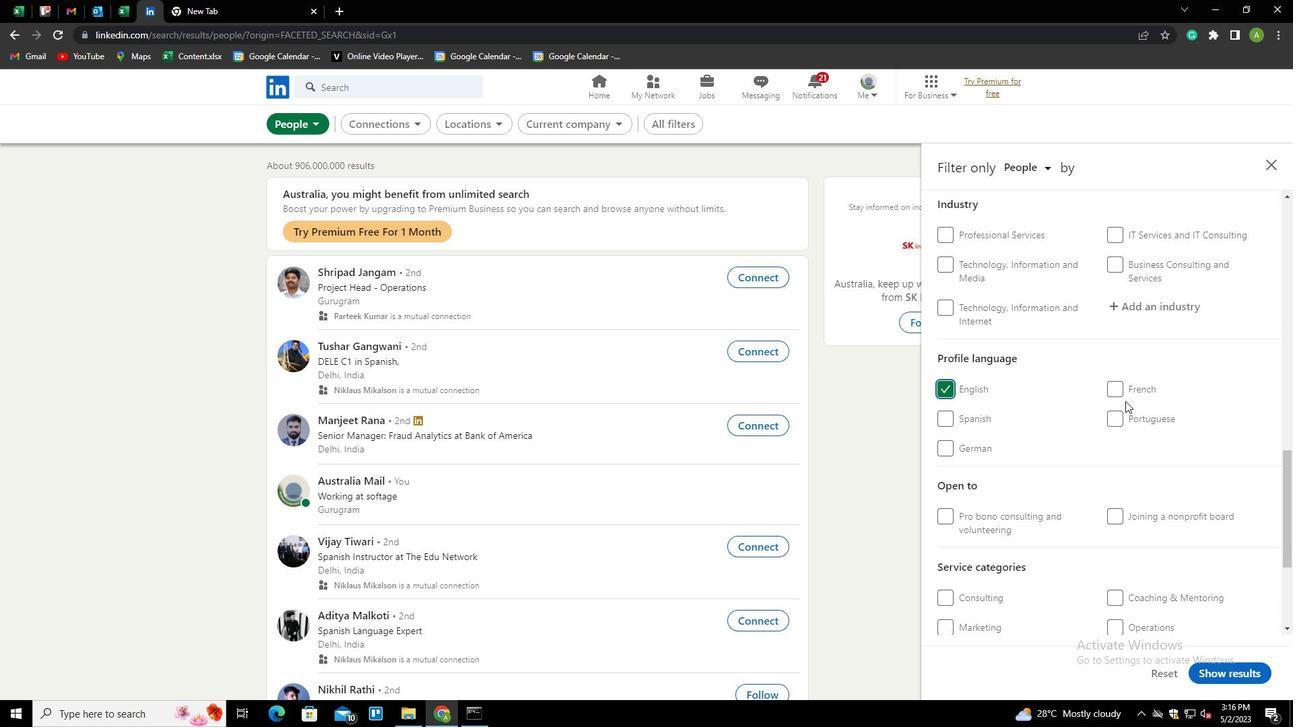 
Action: Mouse scrolled (1125, 402) with delta (0, 0)
Screenshot: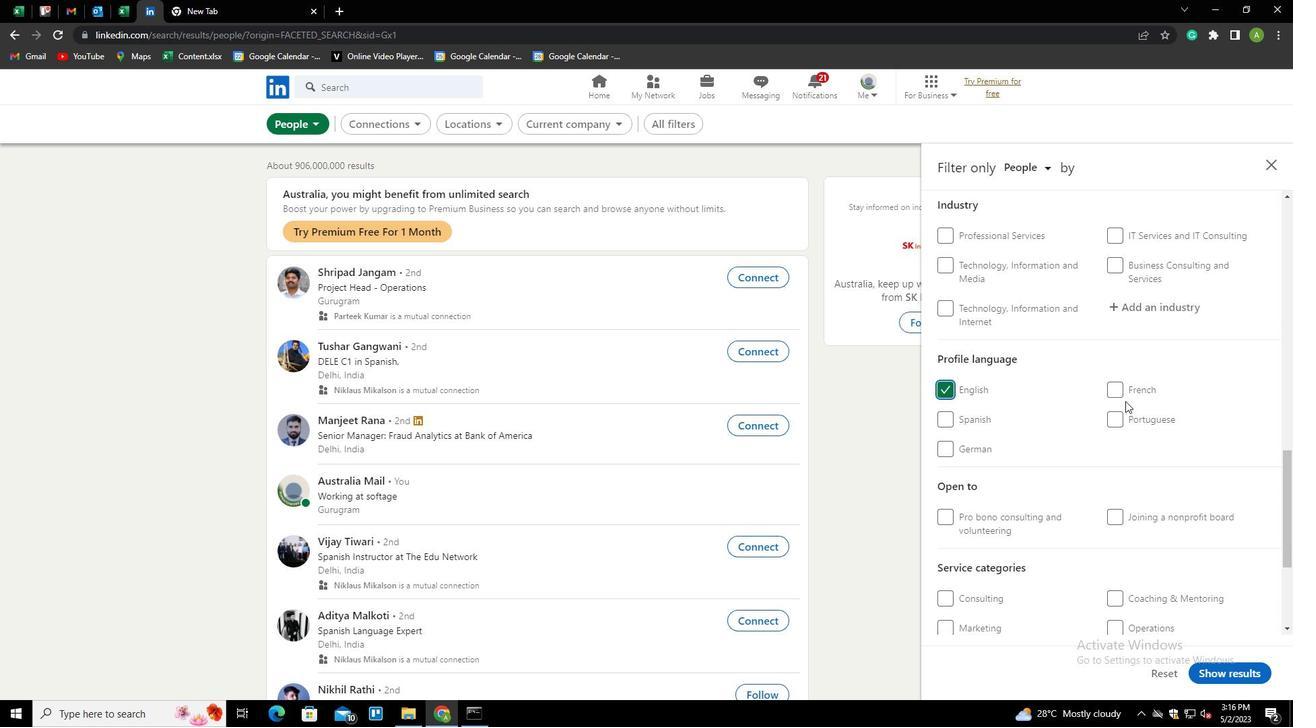 
Action: Mouse scrolled (1125, 402) with delta (0, 0)
Screenshot: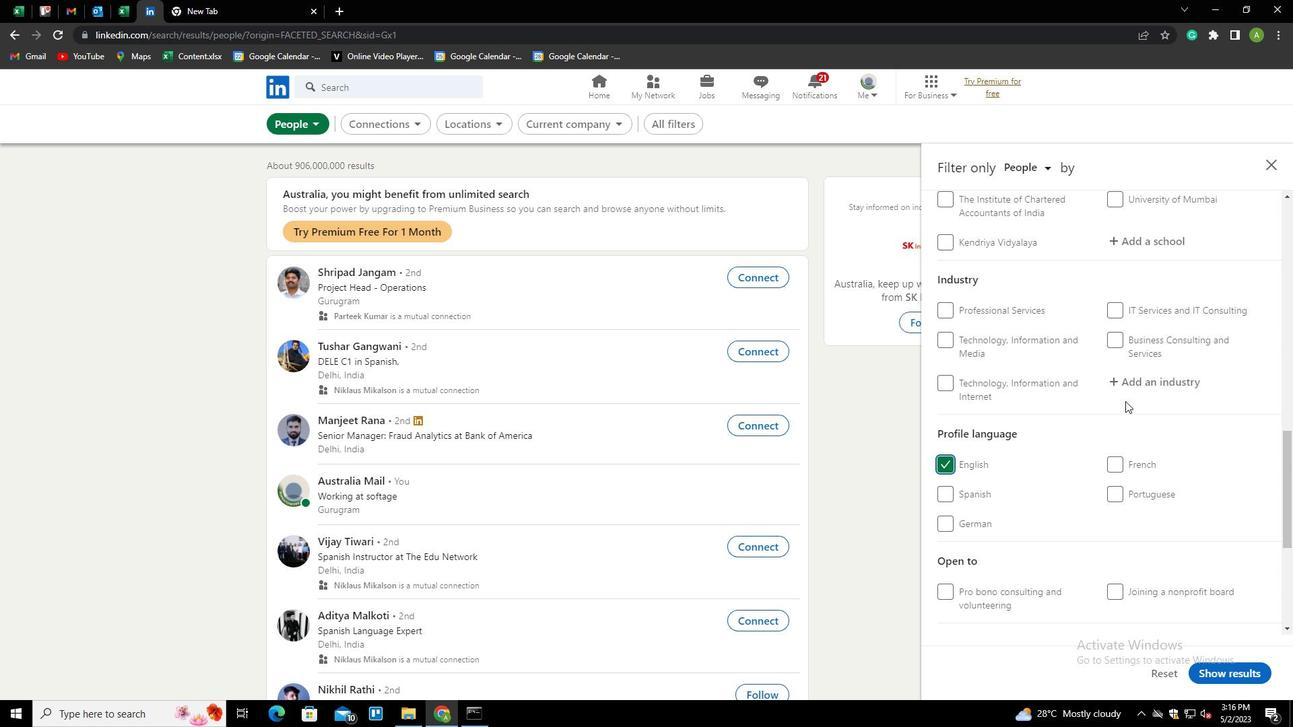 
Action: Mouse scrolled (1125, 402) with delta (0, 0)
Screenshot: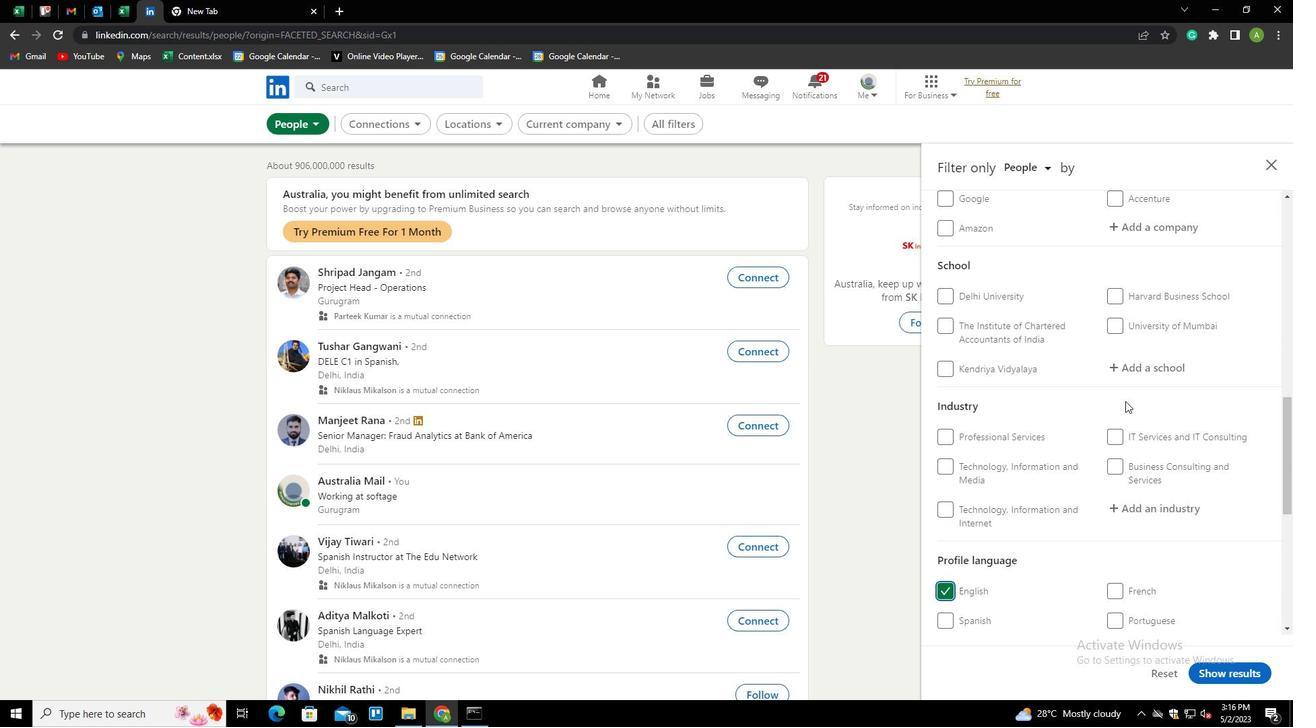 
Action: Mouse scrolled (1125, 402) with delta (0, 0)
Screenshot: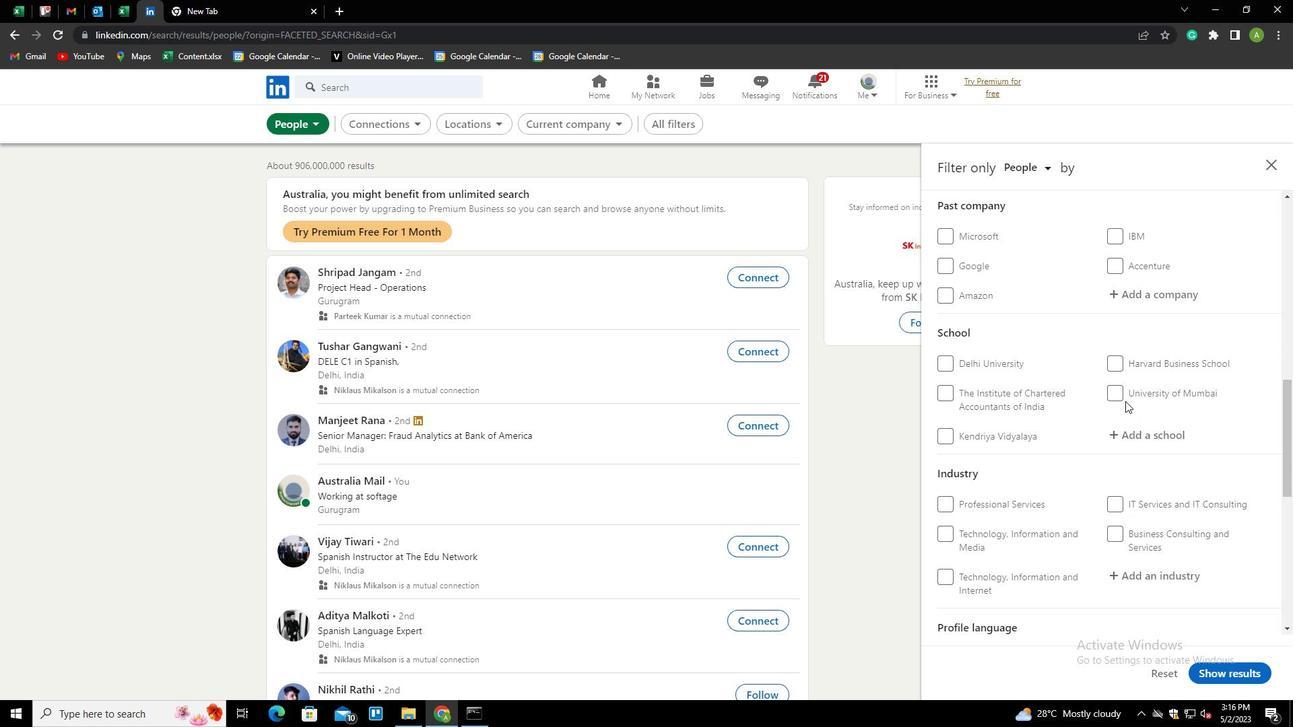 
Action: Mouse scrolled (1125, 402) with delta (0, 0)
Screenshot: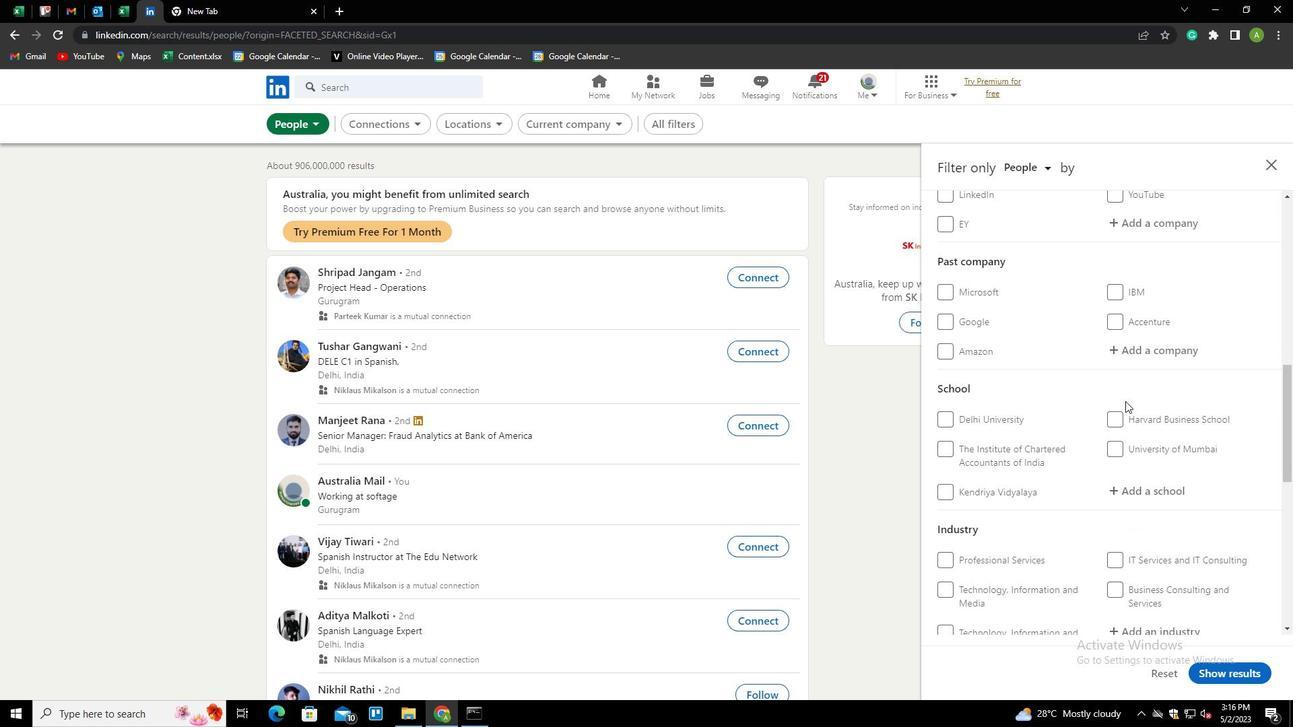 
Action: Mouse scrolled (1125, 402) with delta (0, 0)
Screenshot: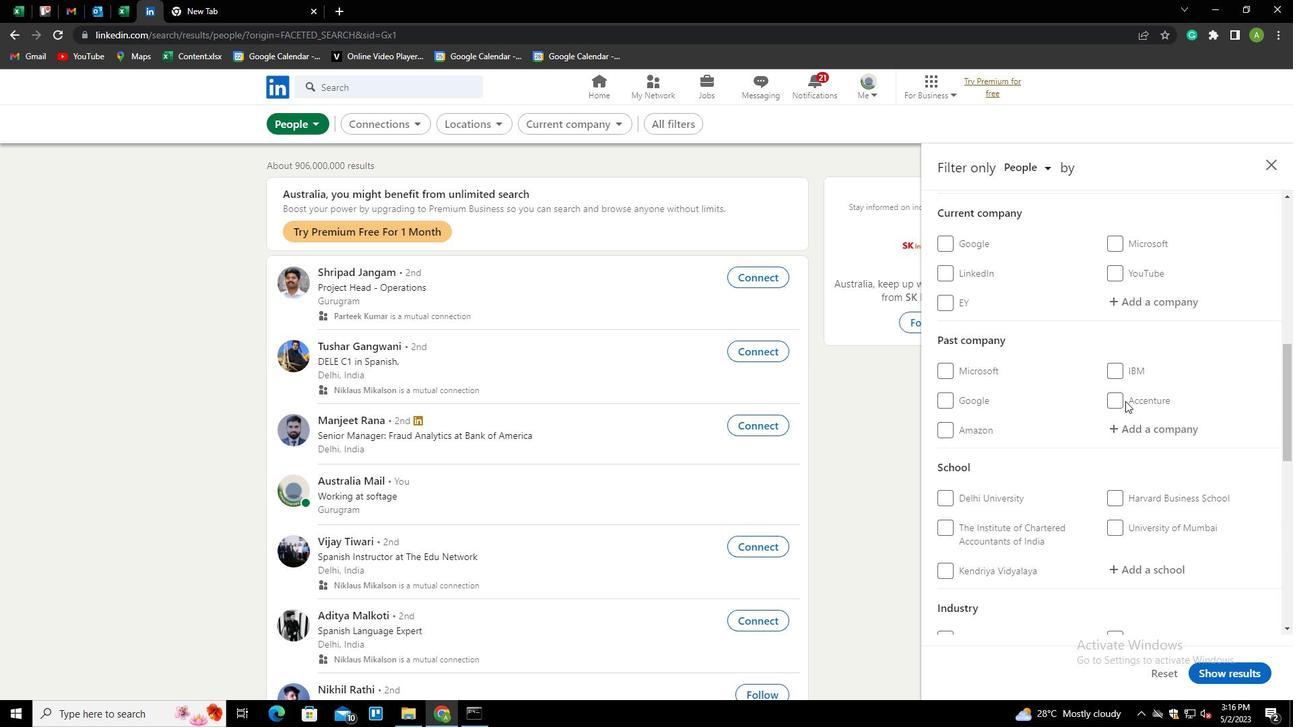 
Action: Mouse moved to (1131, 366)
Screenshot: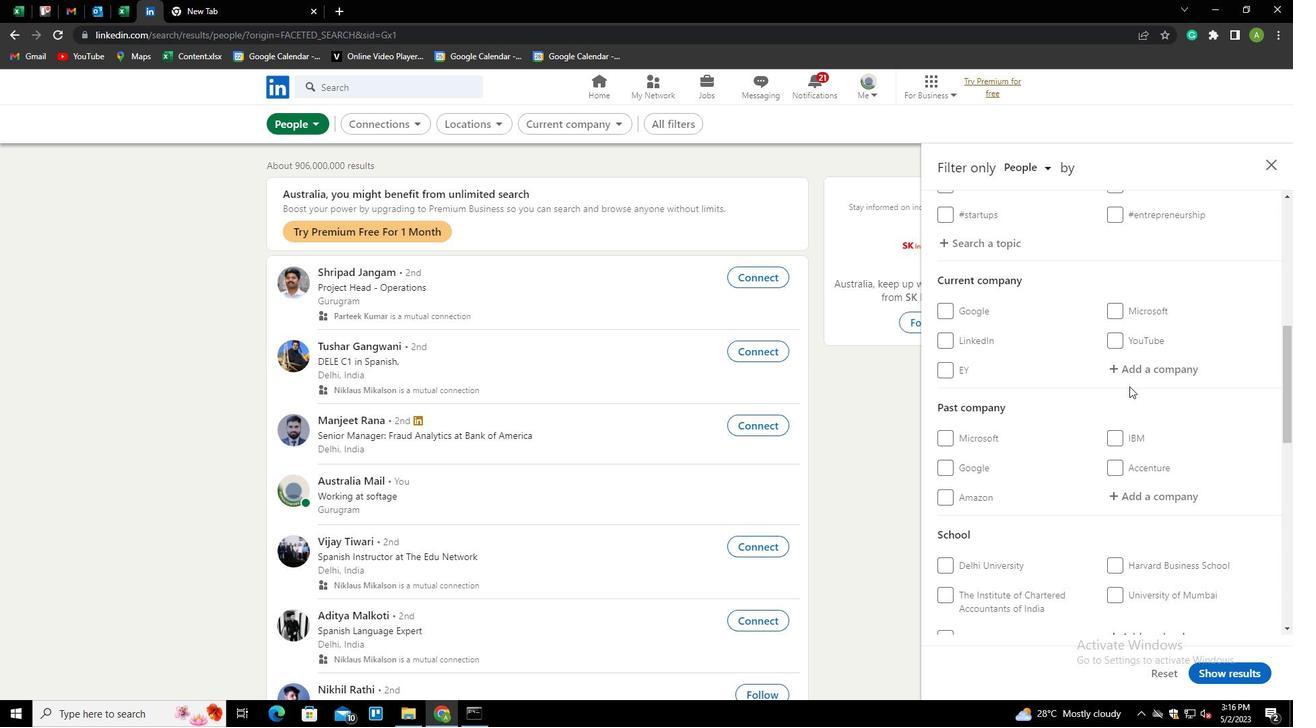 
Action: Mouse pressed left at (1131, 366)
Screenshot: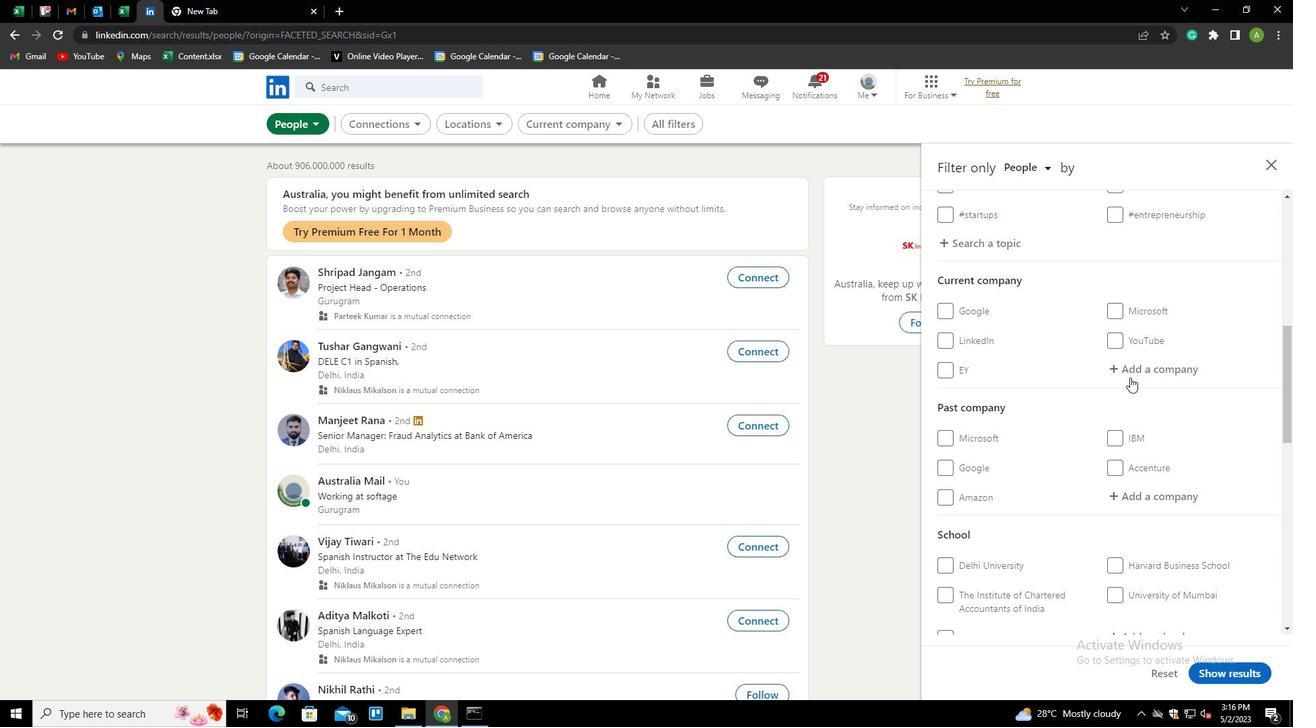 
Action: Mouse moved to (1135, 367)
Screenshot: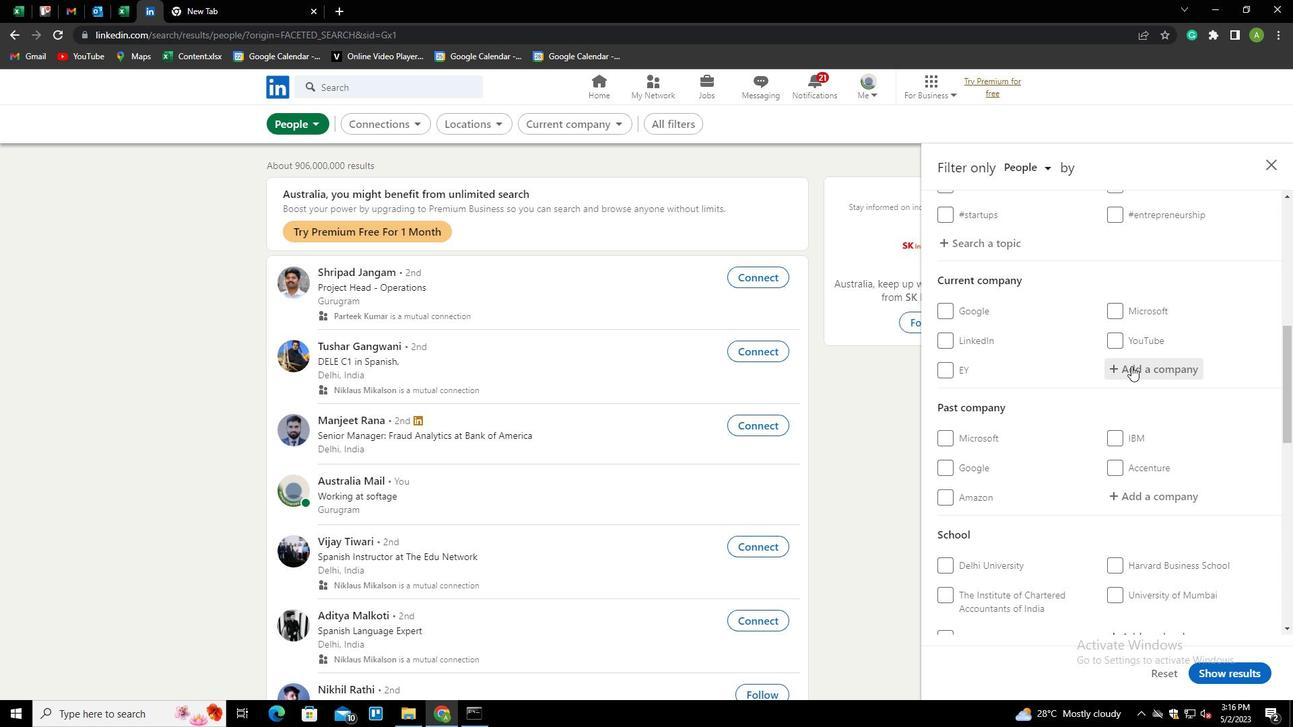 
Action: Mouse pressed left at (1135, 367)
Screenshot: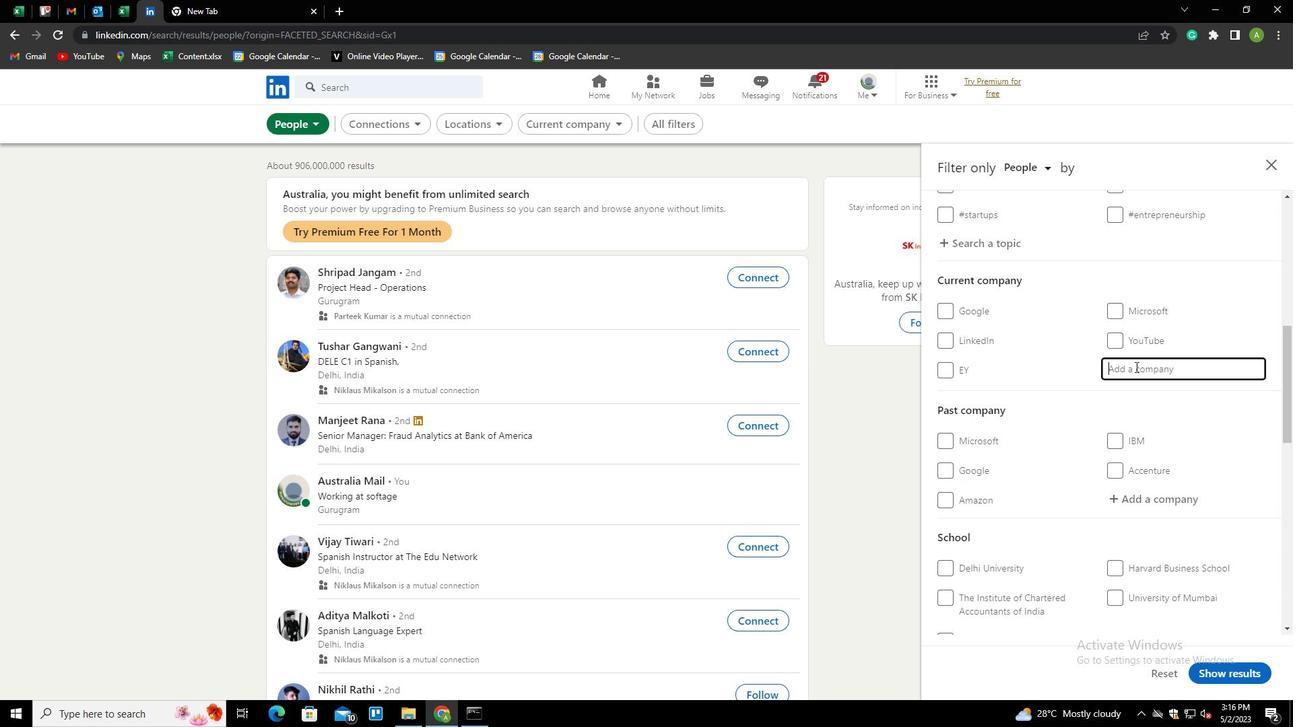 
Action: Key pressed <Key.shift>VIRTUSA<Key.down><Key.down><Key.enter>
Screenshot: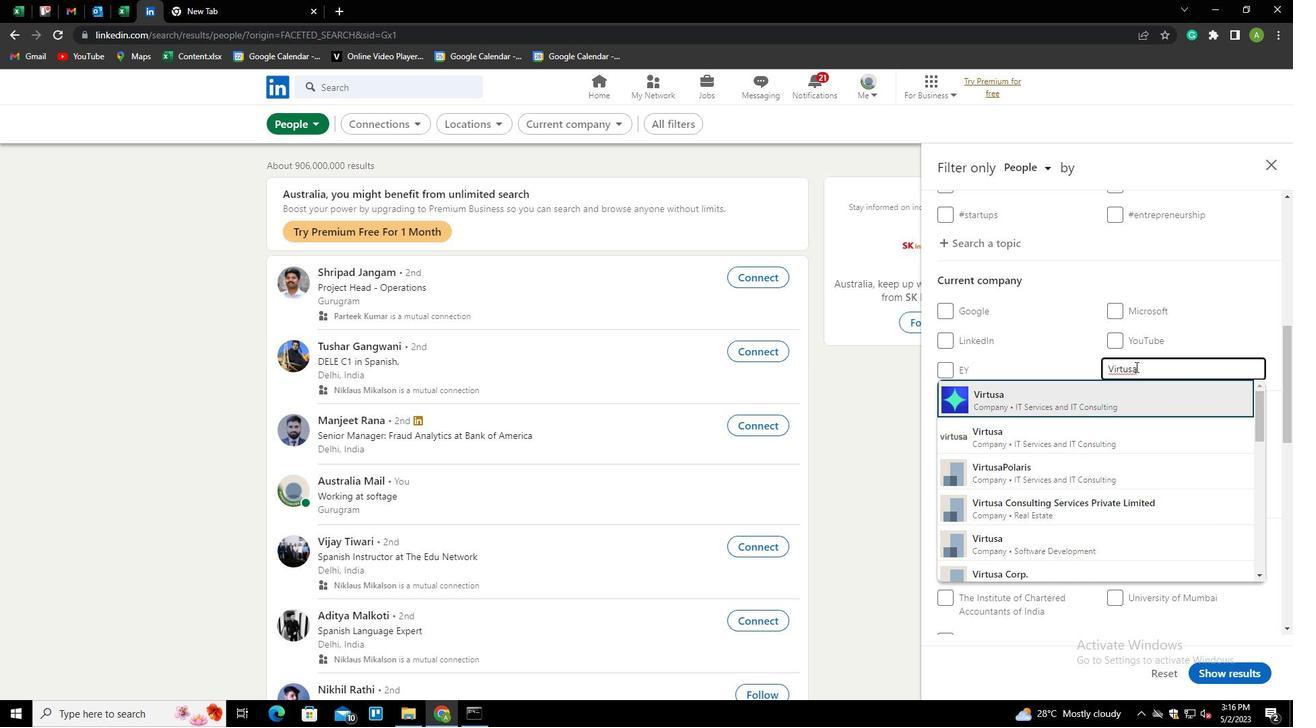 
Action: Mouse scrolled (1135, 366) with delta (0, 0)
Screenshot: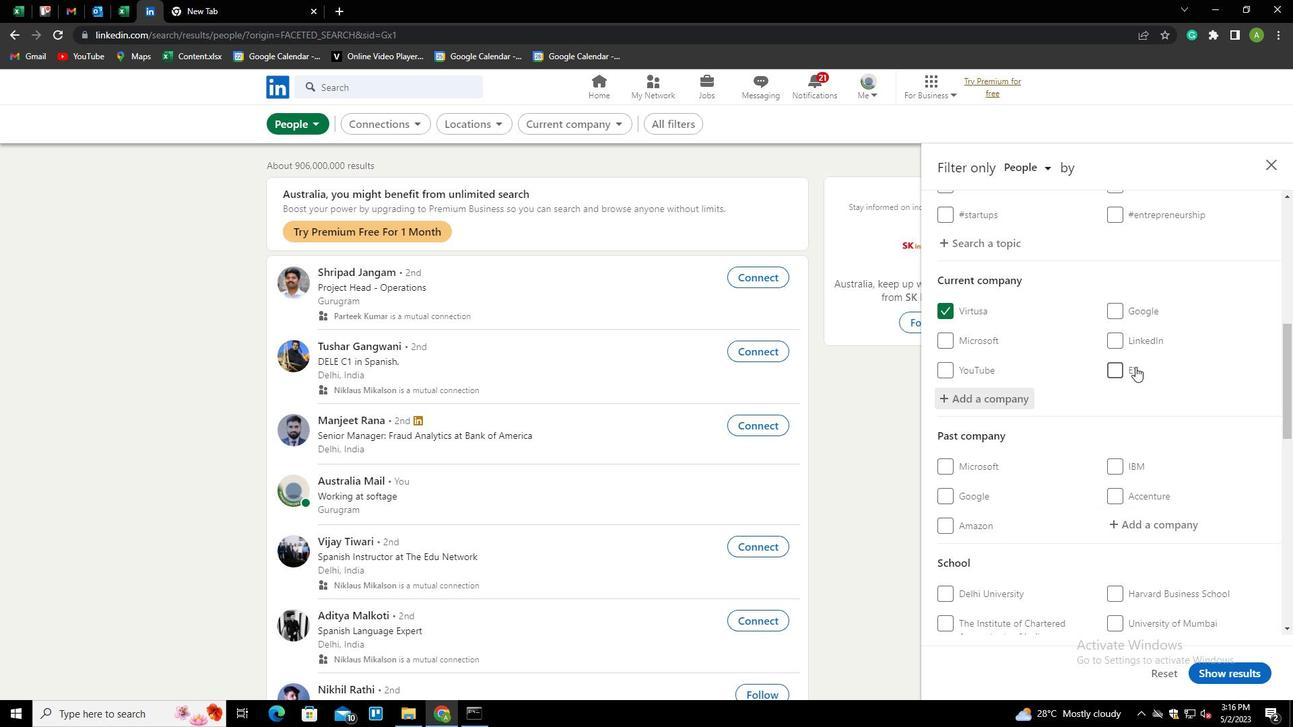 
Action: Mouse scrolled (1135, 366) with delta (0, 0)
Screenshot: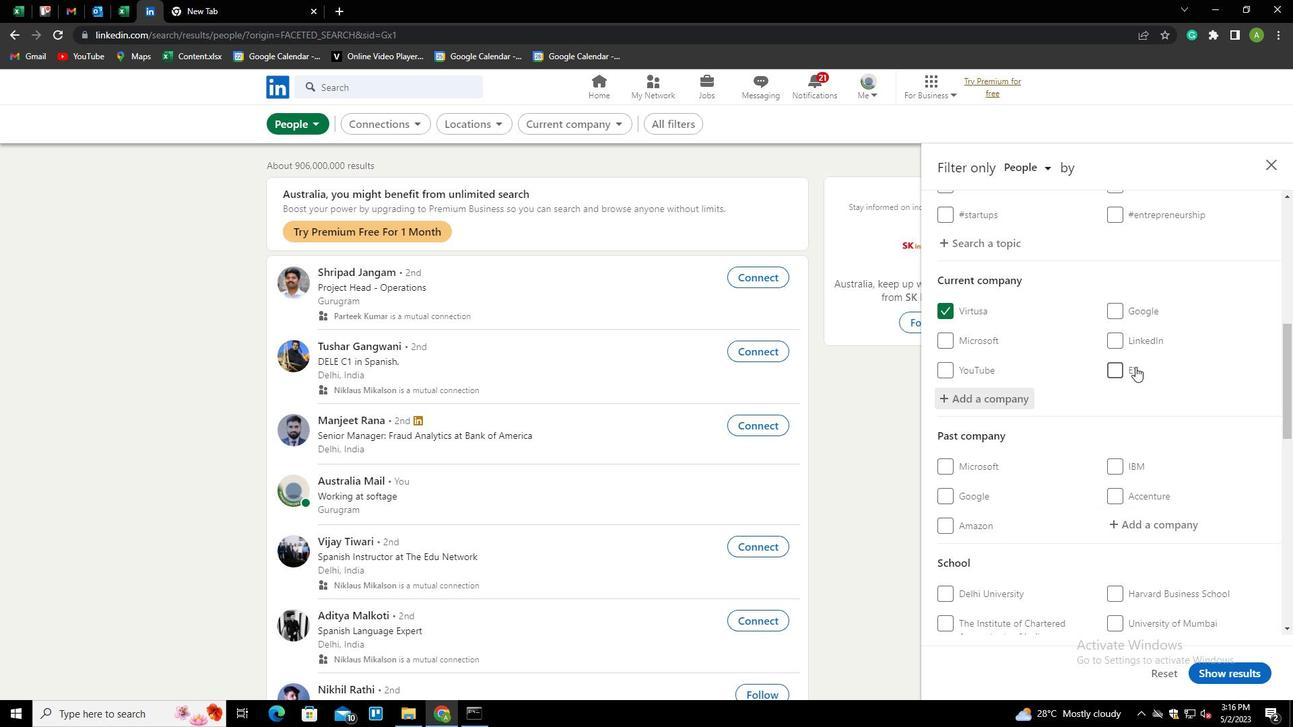 
Action: Mouse scrolled (1135, 366) with delta (0, 0)
Screenshot: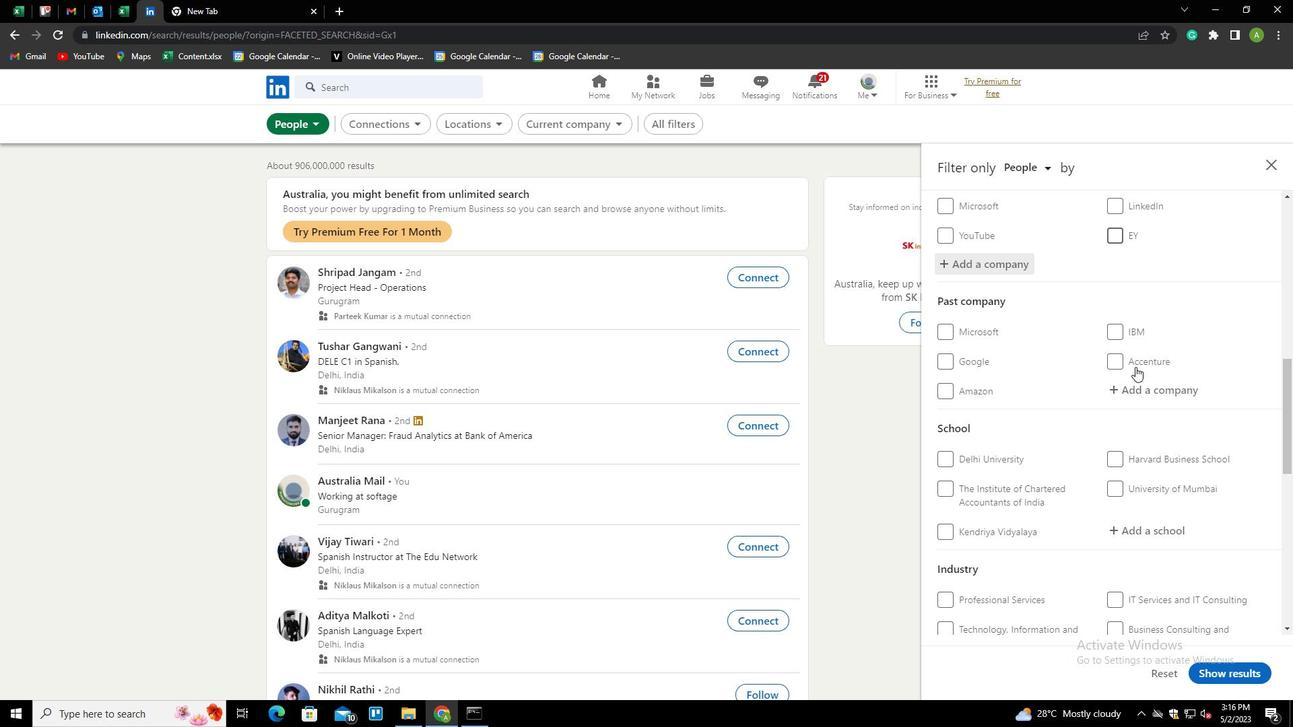 
Action: Mouse scrolled (1135, 366) with delta (0, 0)
Screenshot: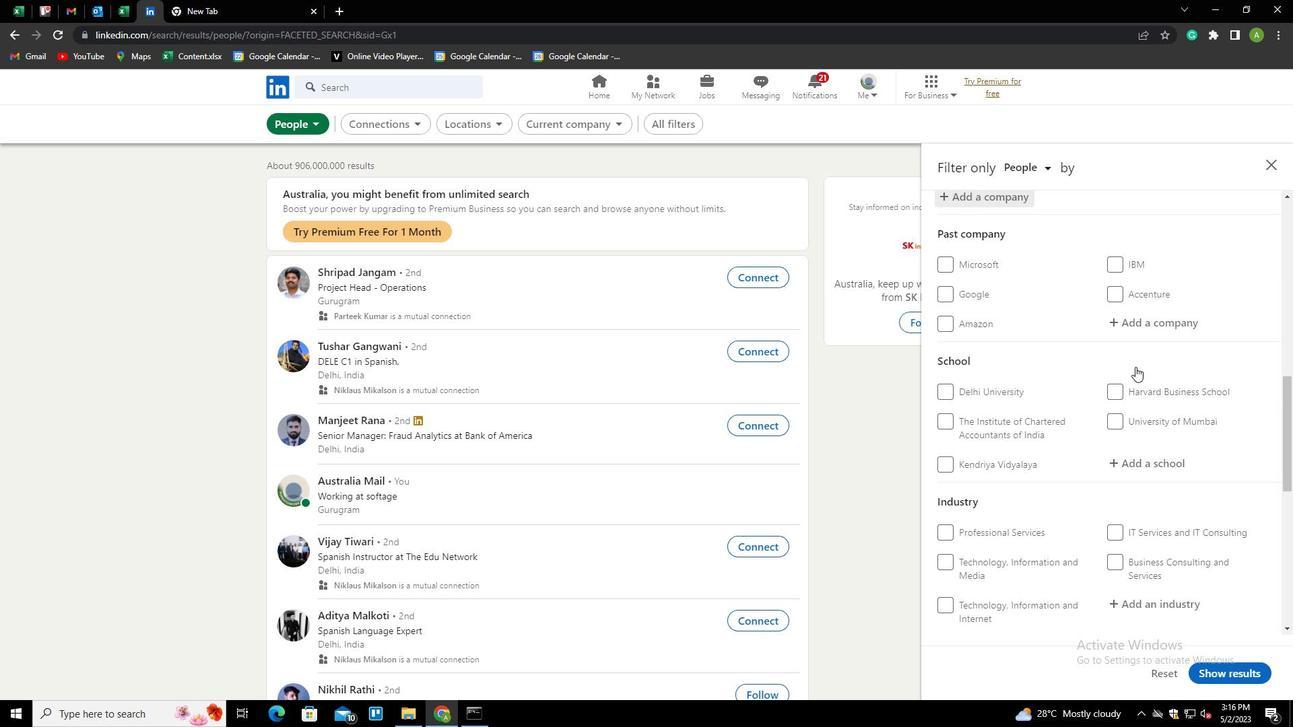 
Action: Mouse moved to (1129, 396)
Screenshot: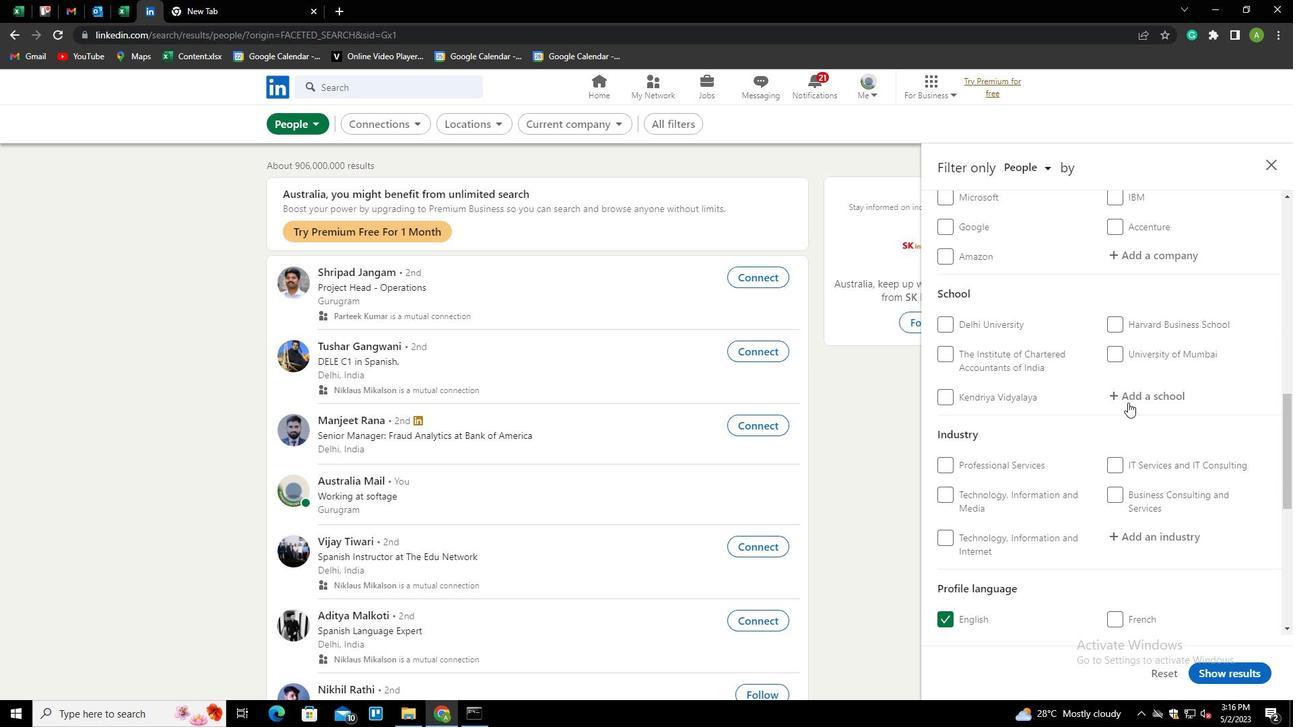 
Action: Mouse pressed left at (1129, 396)
Screenshot: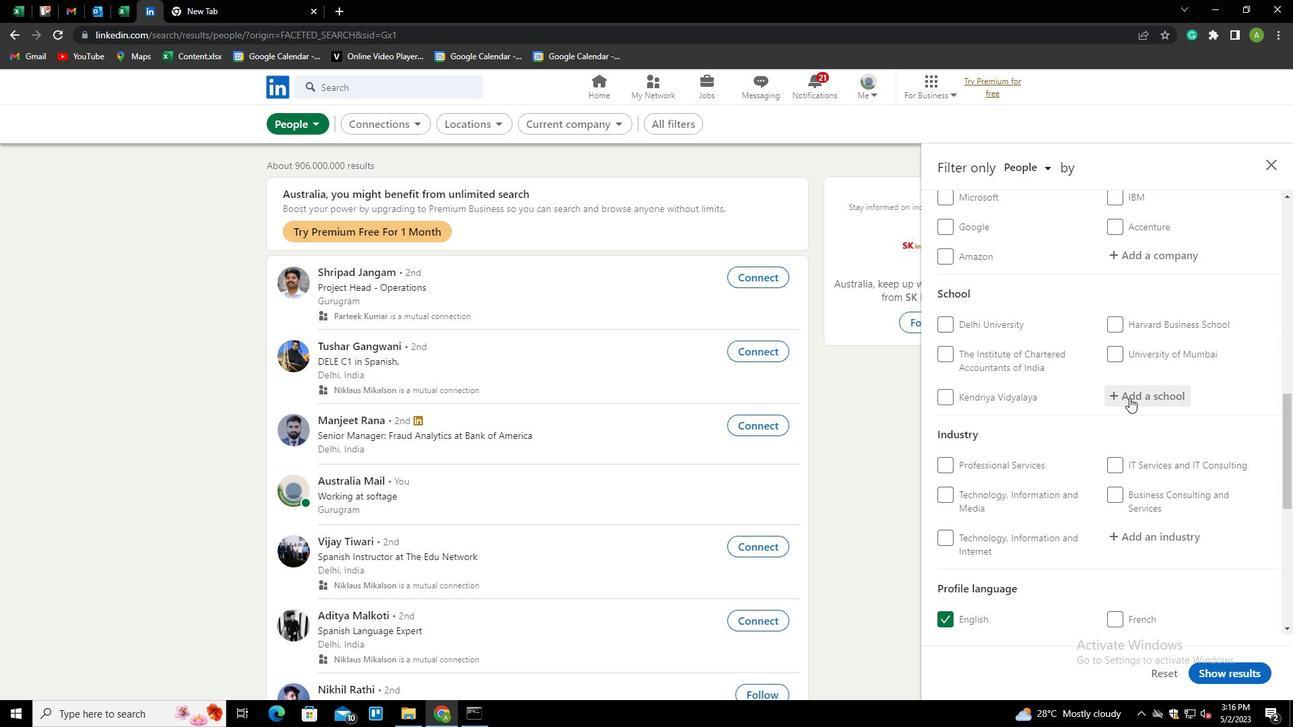 
Action: Mouse moved to (1130, 396)
Screenshot: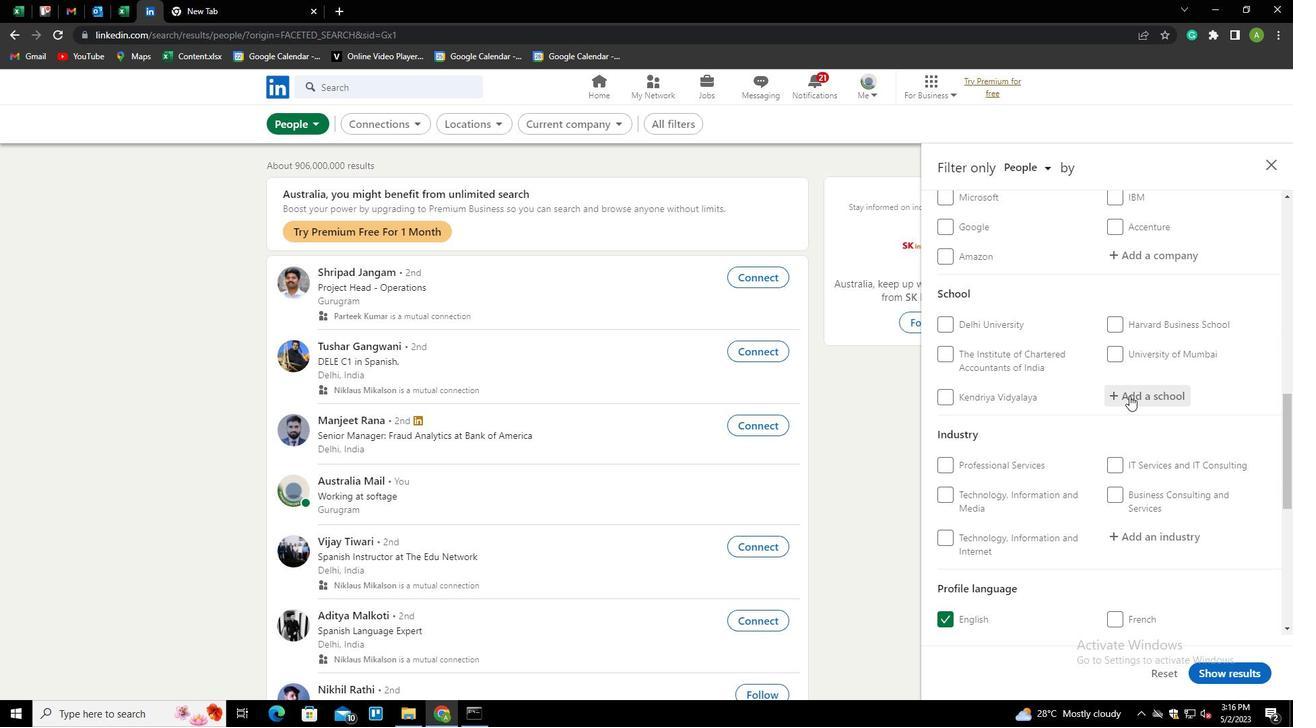 
Action: Key pressed <Key.shift>SRI<Key.space><Key.shift><Key.shift>JAYACH<Key.down><Key.down><Key.down><Key.enter>
Screenshot: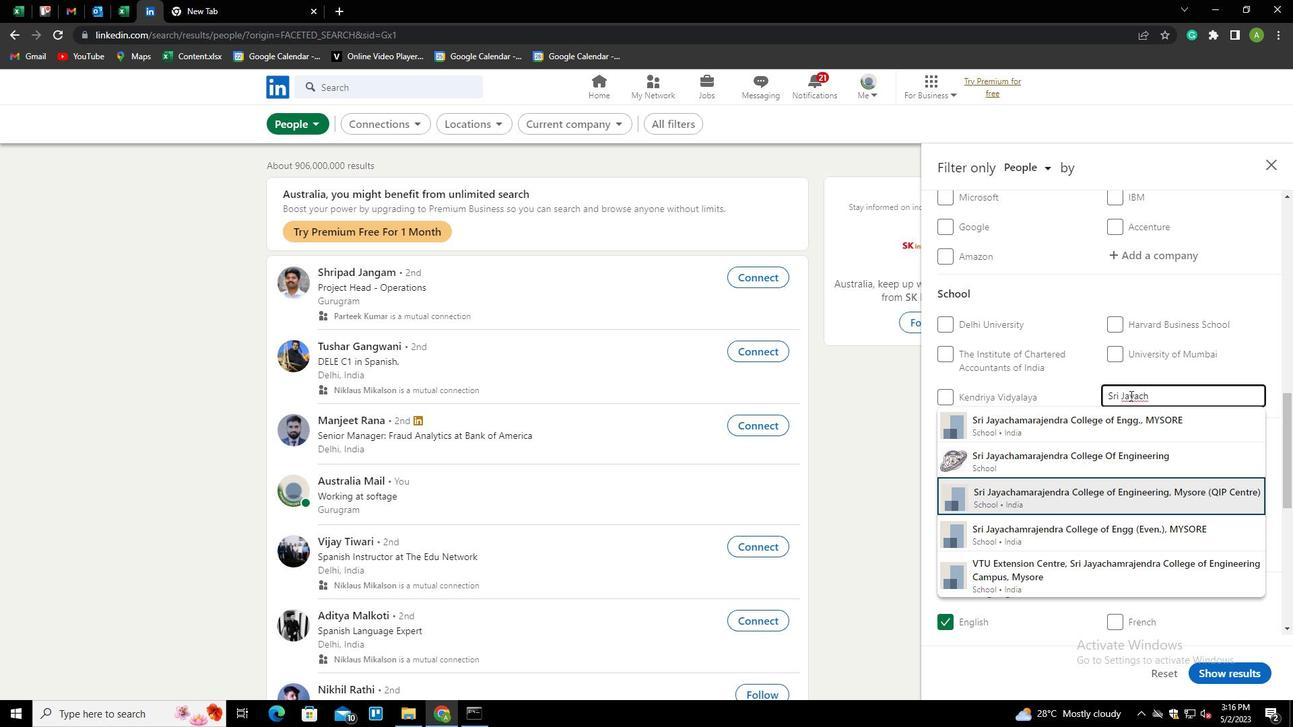 
Action: Mouse moved to (1063, 396)
Screenshot: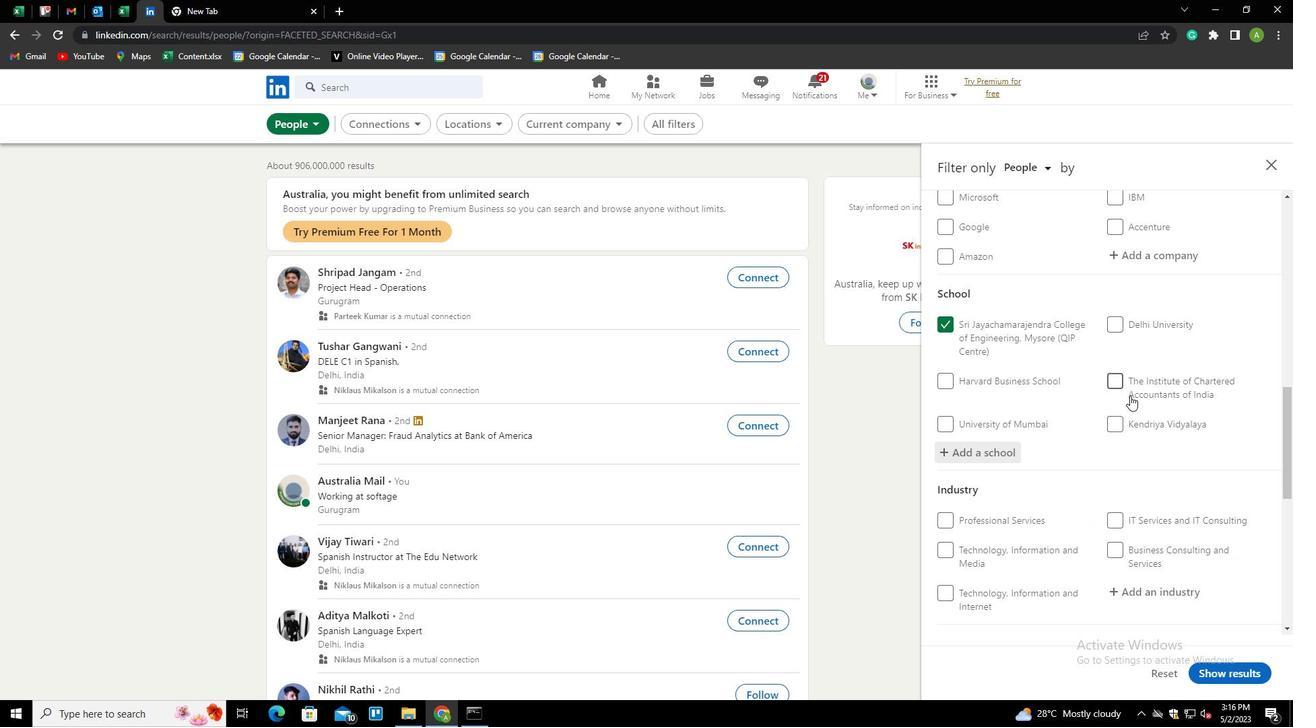 
Action: Mouse scrolled (1063, 395) with delta (0, 0)
Screenshot: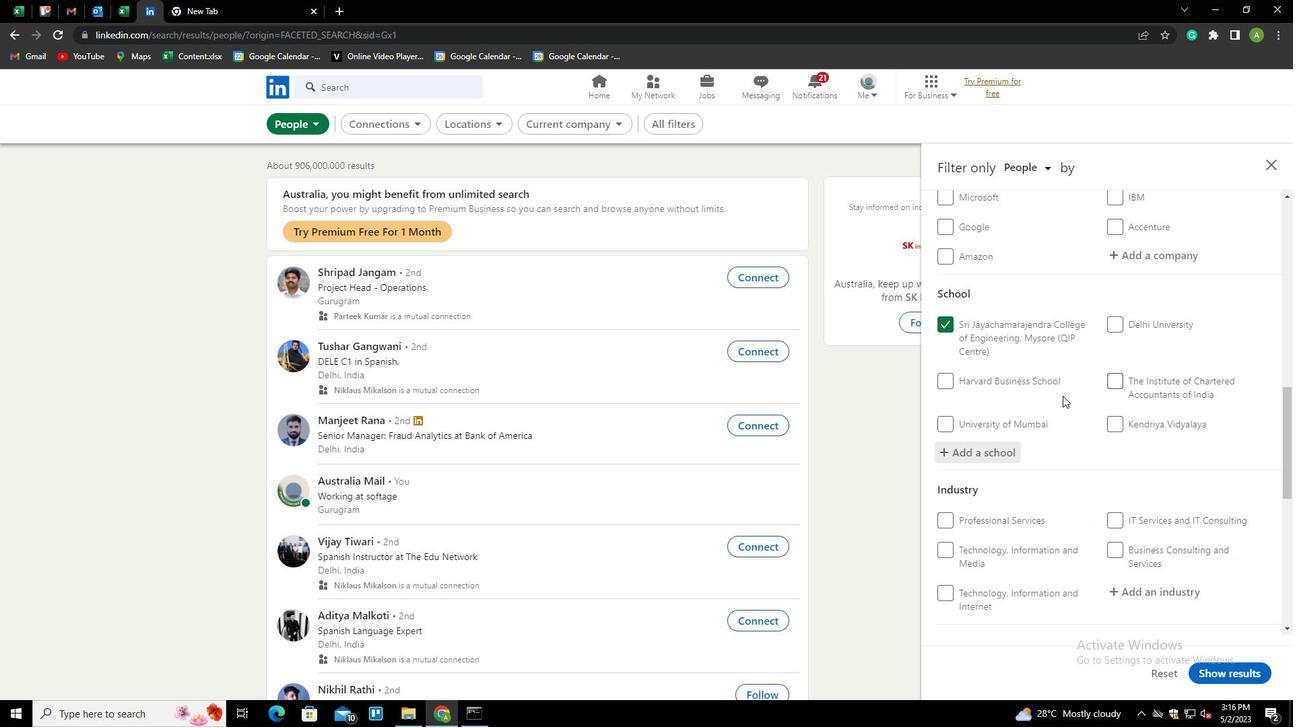 
Action: Mouse scrolled (1063, 395) with delta (0, 0)
Screenshot: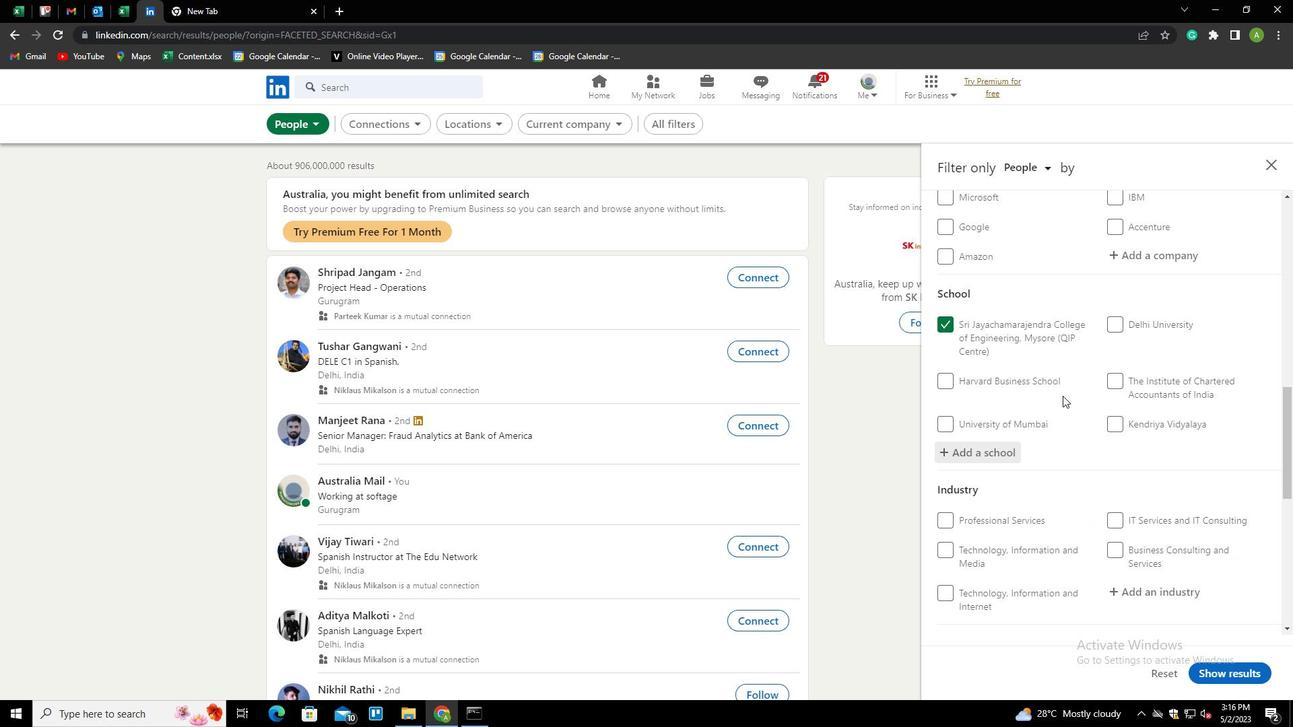 
Action: Mouse scrolled (1063, 395) with delta (0, 0)
Screenshot: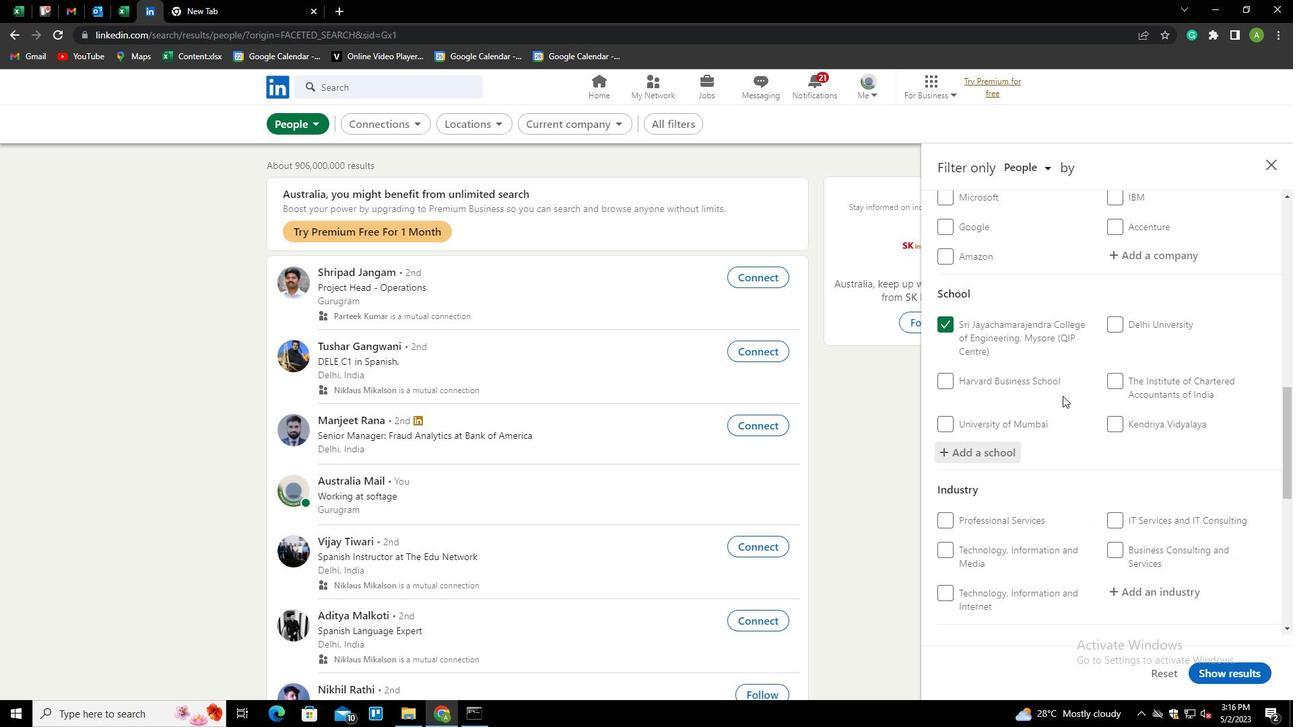 
Action: Mouse moved to (1133, 388)
Screenshot: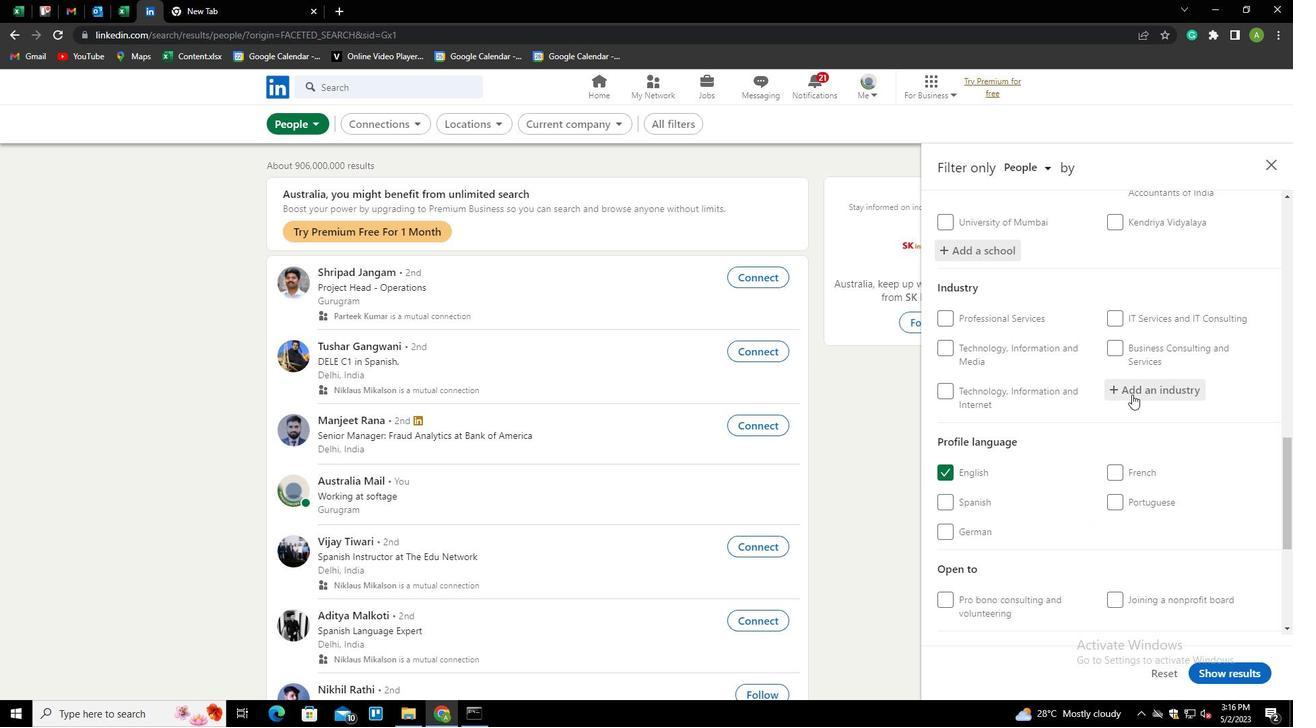 
Action: Mouse pressed left at (1133, 388)
Screenshot: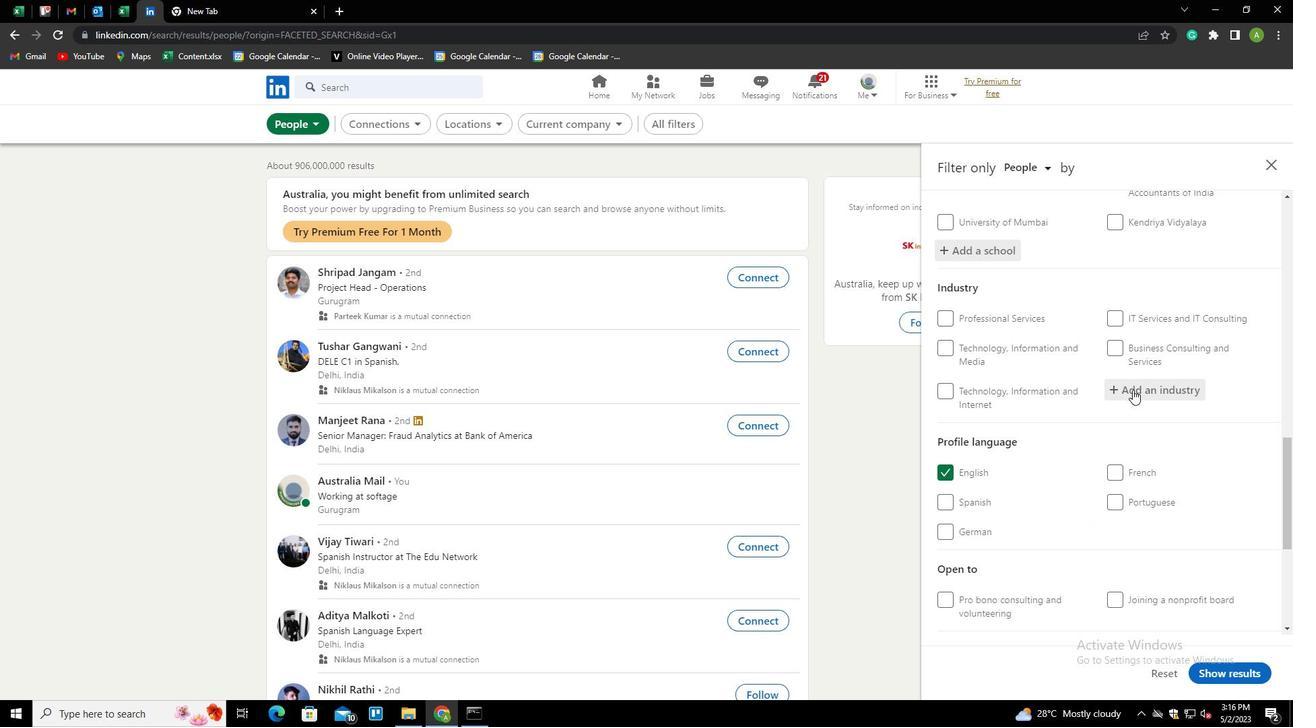 
Action: Mouse moved to (1139, 390)
Screenshot: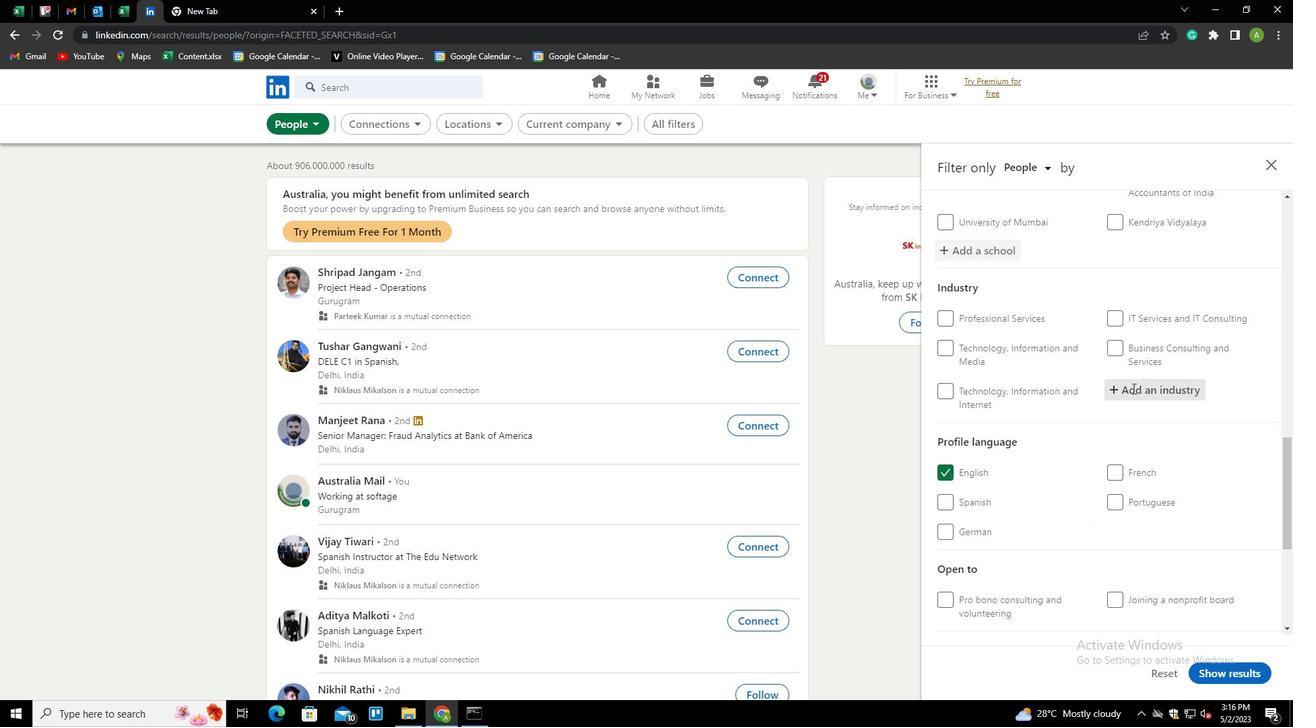
Action: Mouse pressed left at (1139, 390)
Screenshot: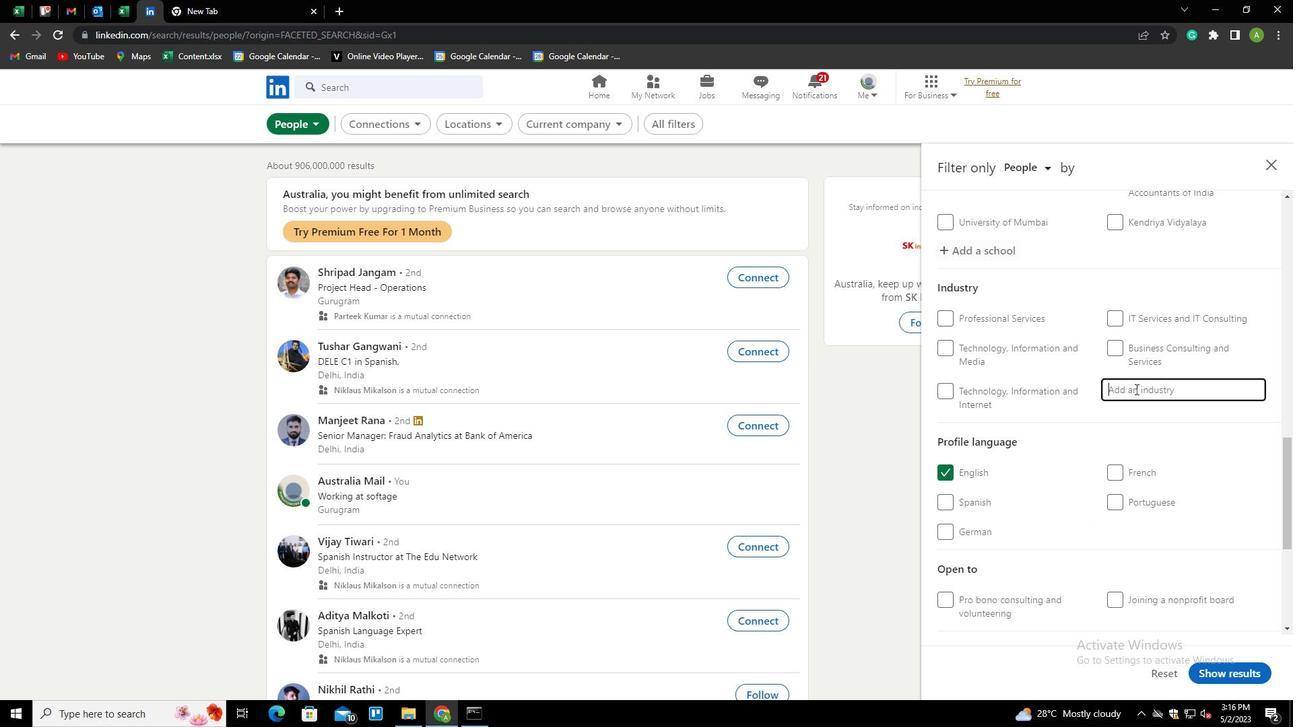 
Action: Key pressed <Key.shift><Key.shift><Key.shift><Key.shift>GRAP<Key.down><Key.enter>
Screenshot: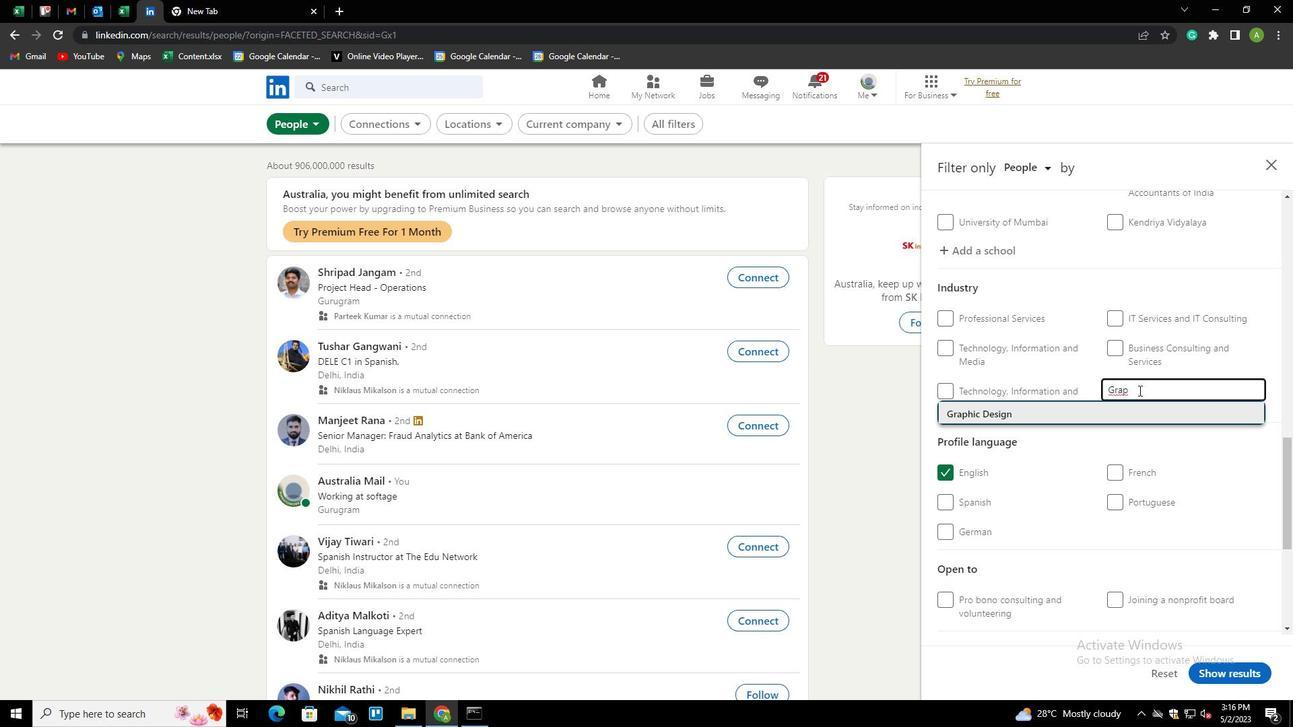 
Action: Mouse scrolled (1139, 390) with delta (0, 0)
Screenshot: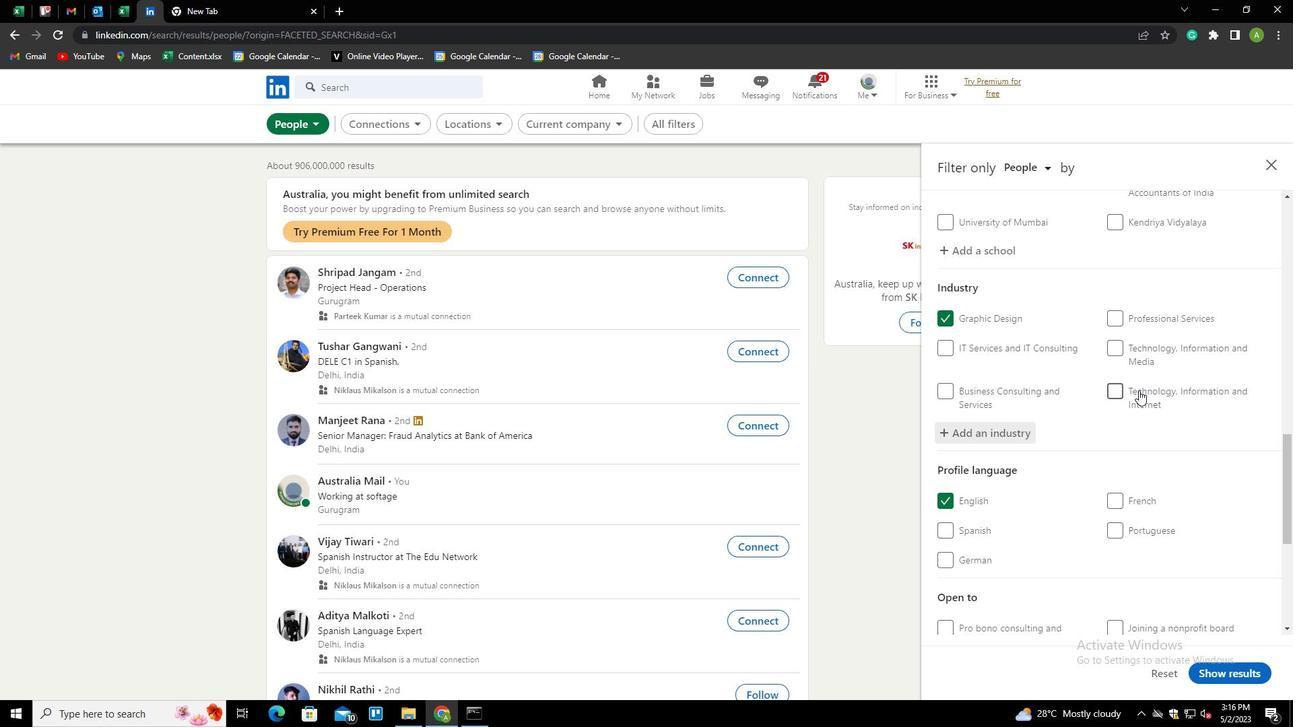 
Action: Mouse scrolled (1139, 390) with delta (0, 0)
Screenshot: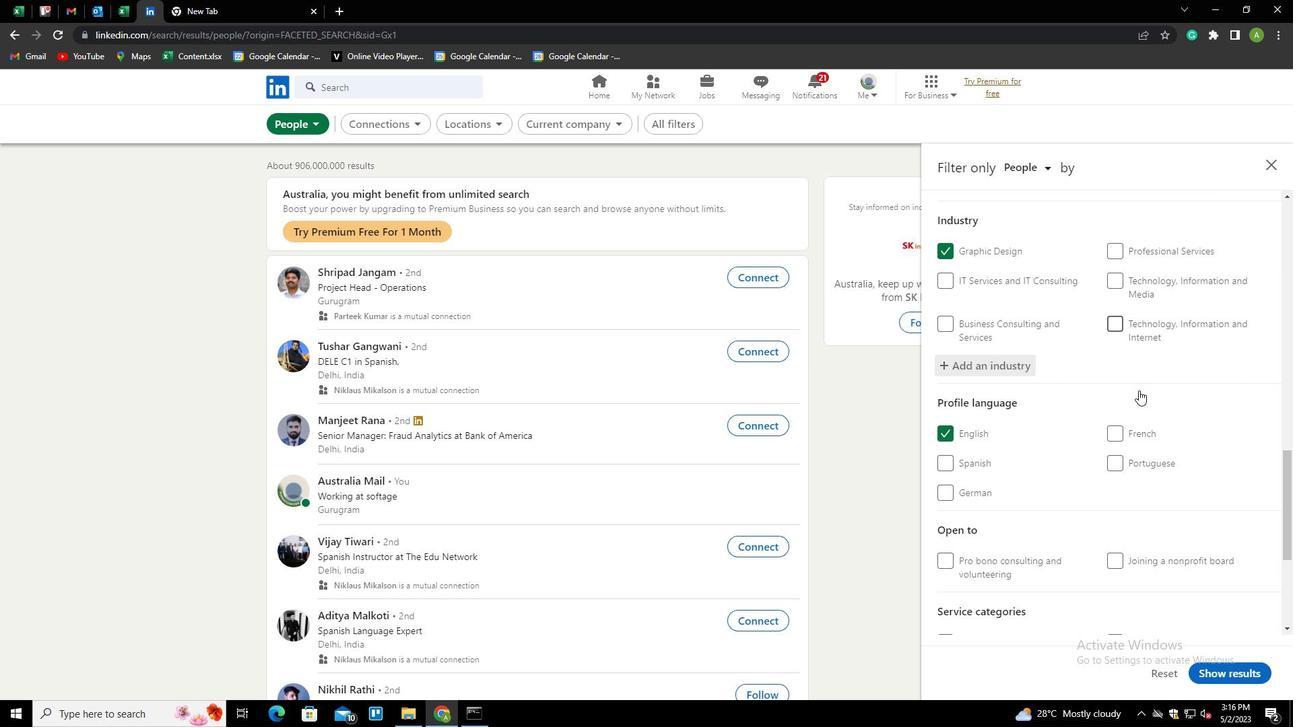 
Action: Mouse moved to (1127, 440)
Screenshot: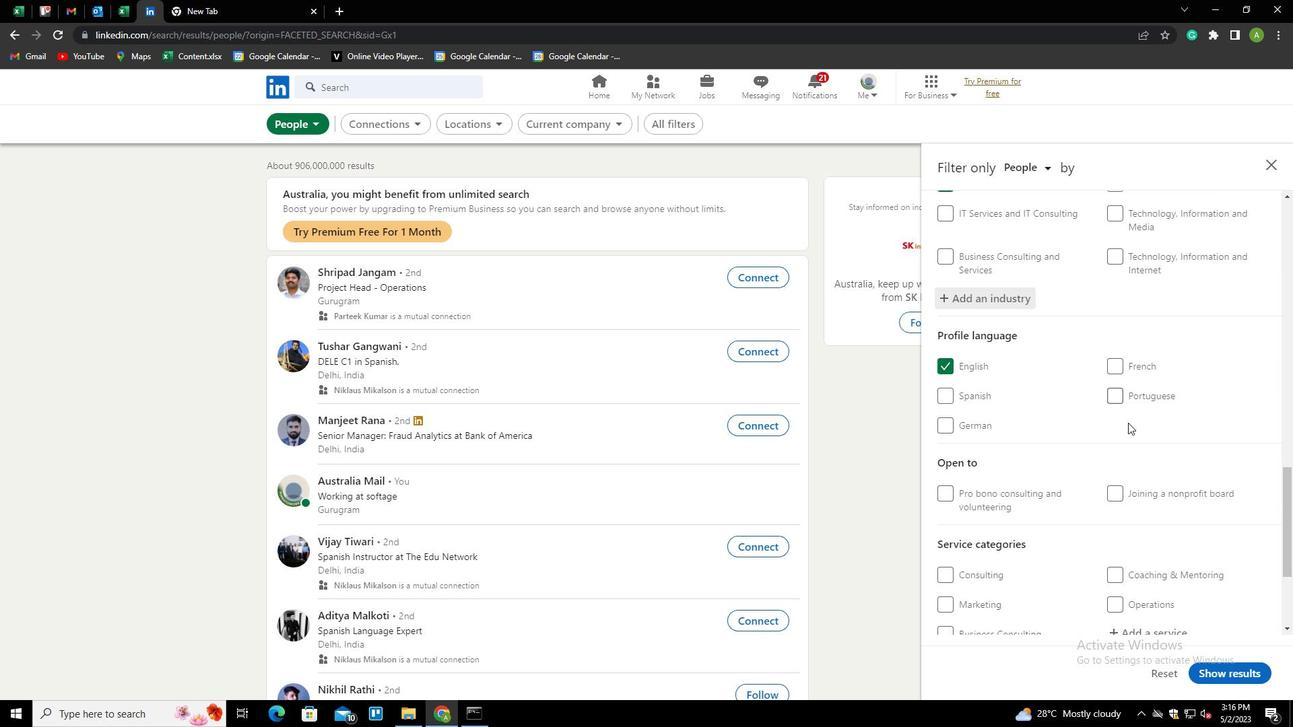 
Action: Mouse scrolled (1127, 439) with delta (0, 0)
Screenshot: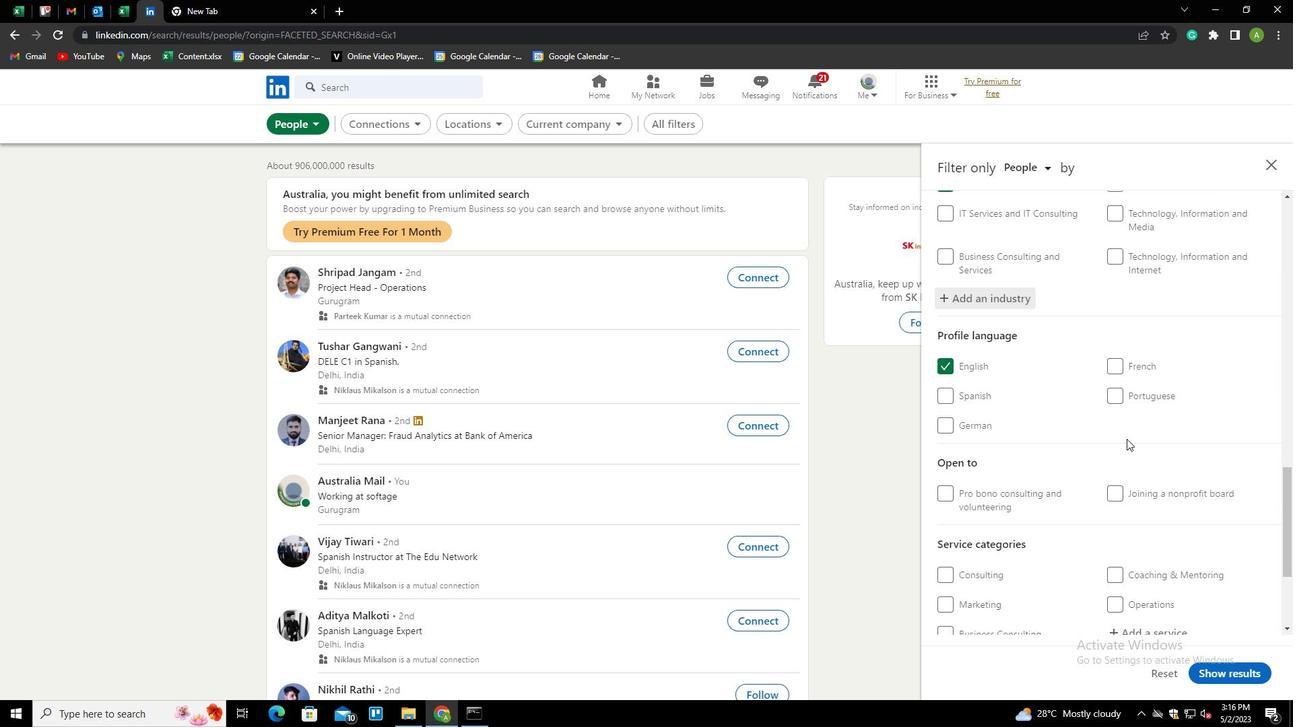 
Action: Mouse moved to (1145, 566)
Screenshot: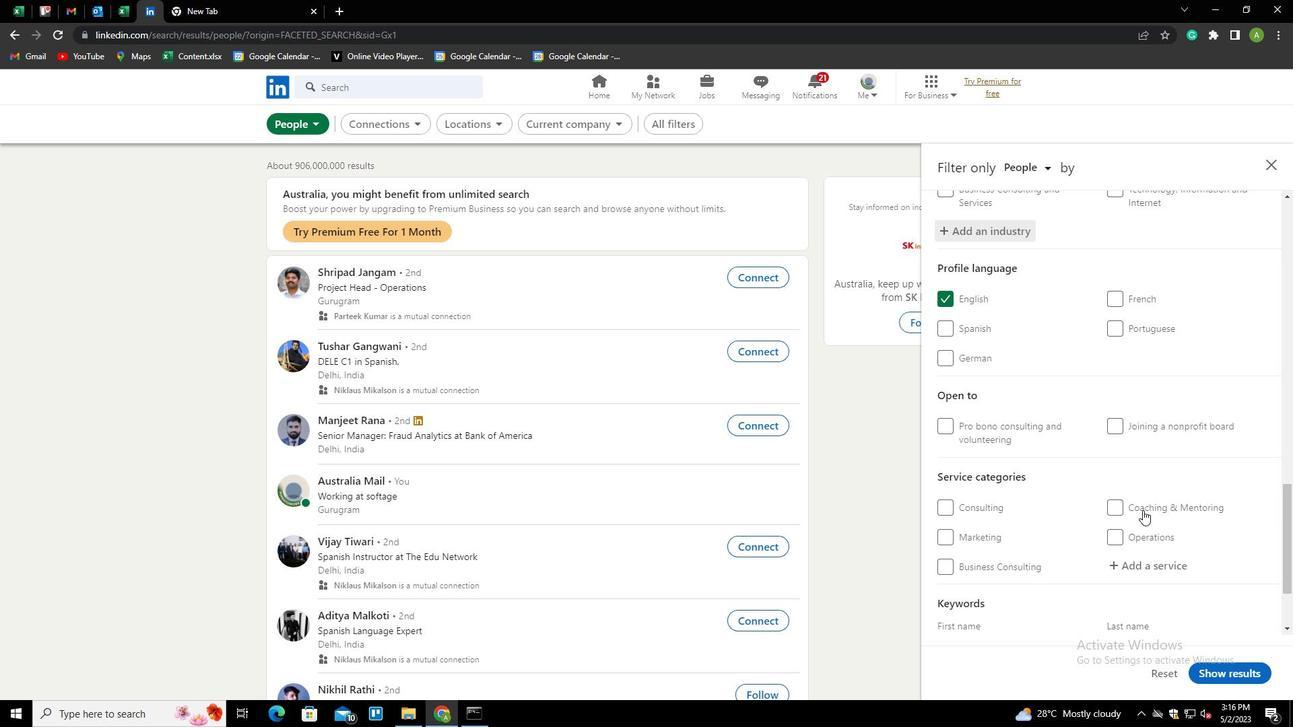 
Action: Mouse pressed left at (1145, 566)
Screenshot: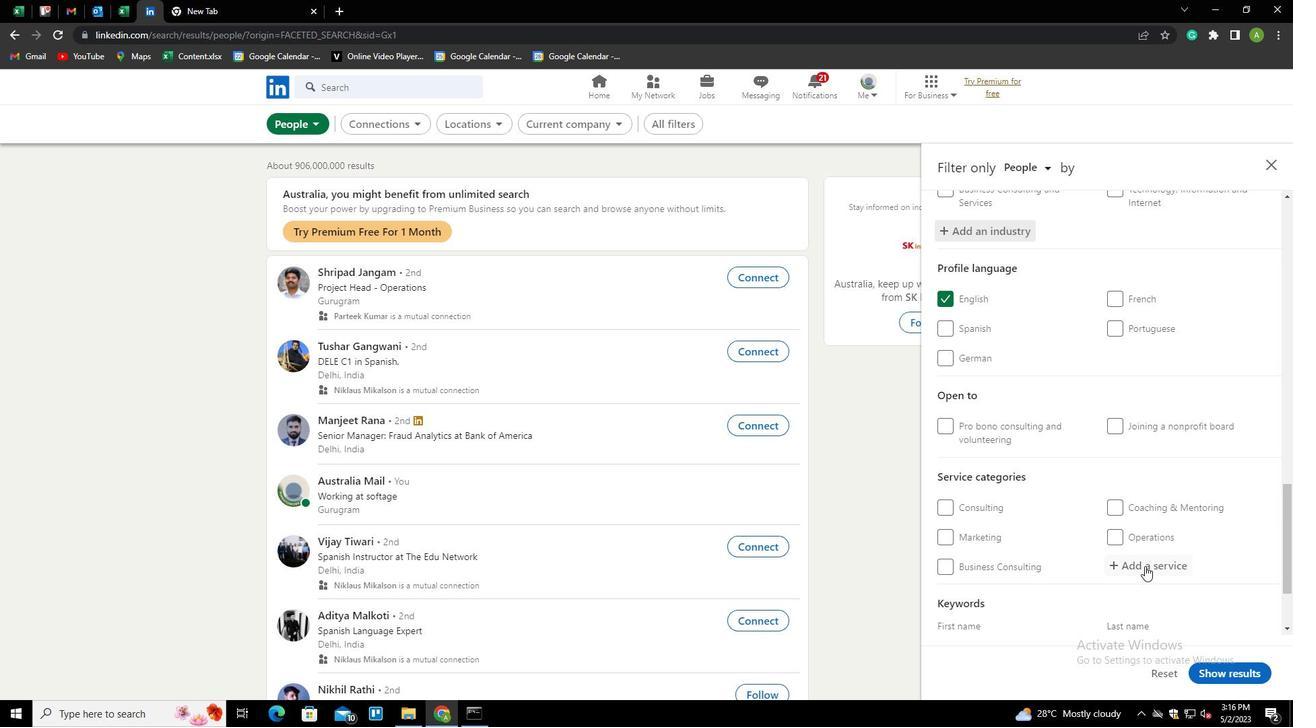 
Action: Mouse moved to (1151, 566)
Screenshot: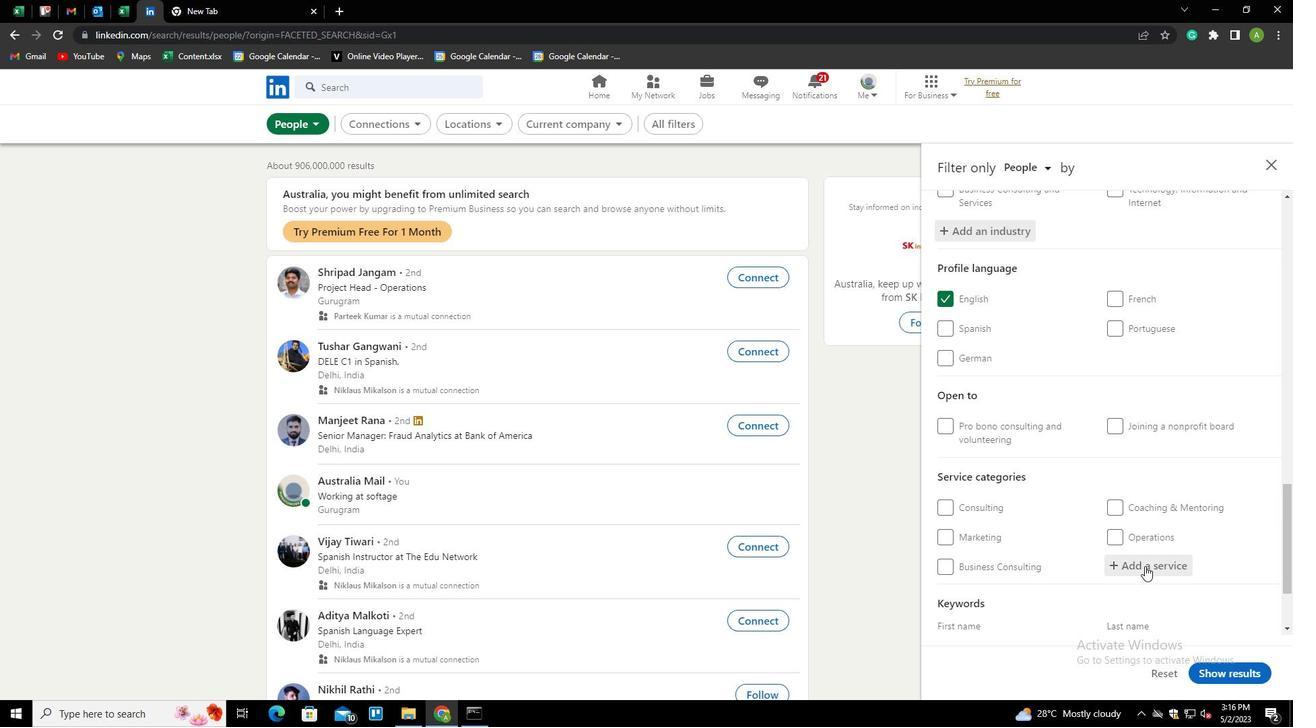 
Action: Mouse pressed left at (1151, 566)
Screenshot: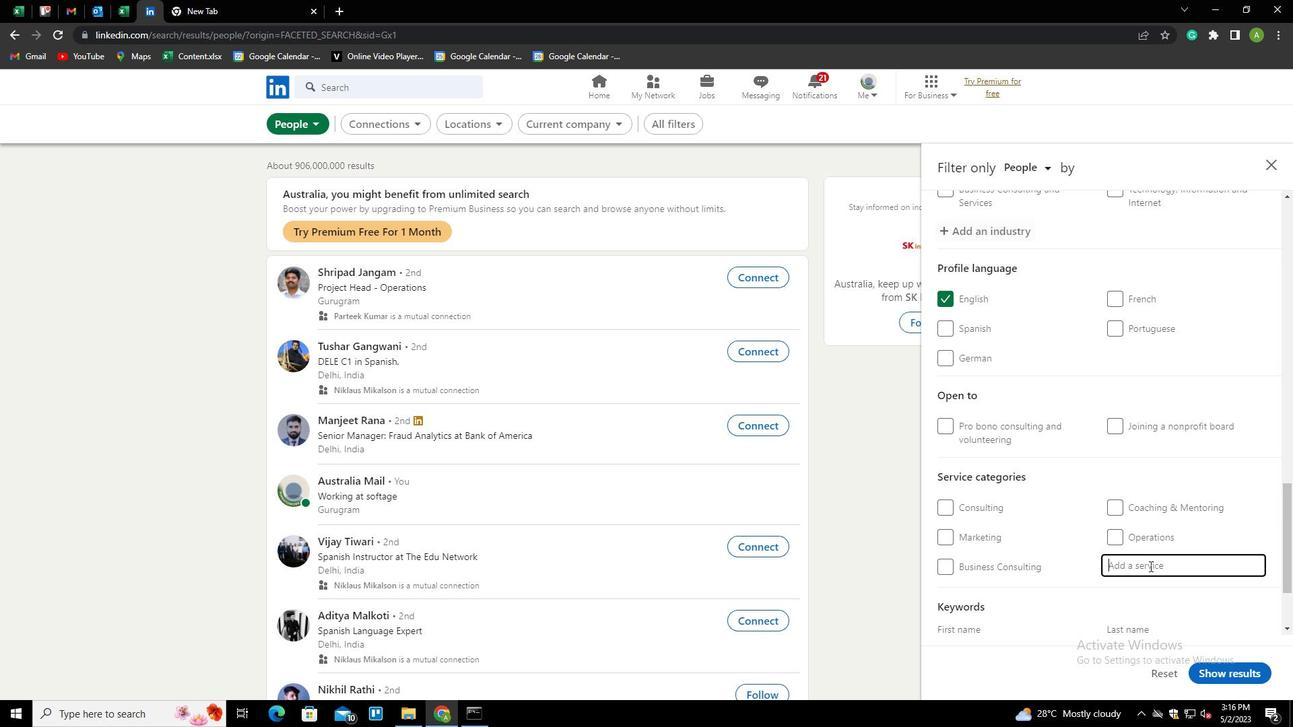 
Action: Mouse moved to (1147, 569)
Screenshot: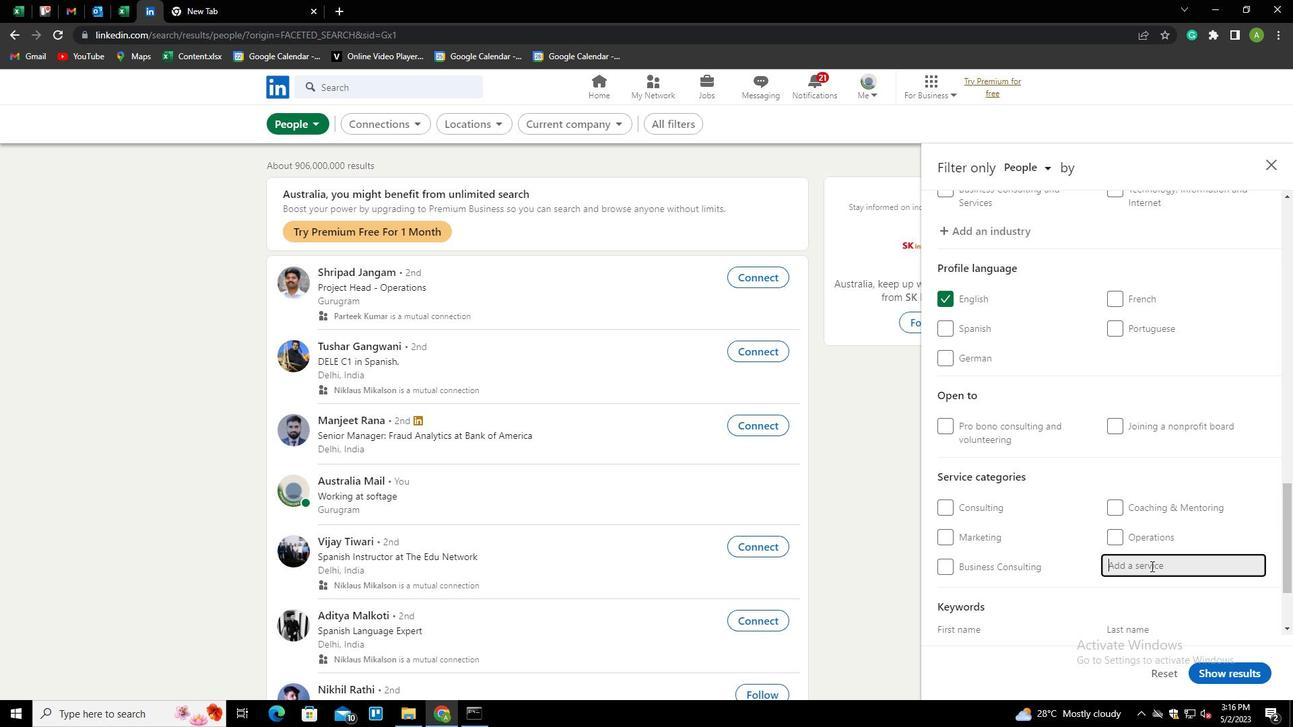 
Action: Key pressed <Key.shift><Key.shift><Key.shift><Key.shift>CUSTOMER<Key.space><Key.down><Key.down><Key.enter>
Screenshot: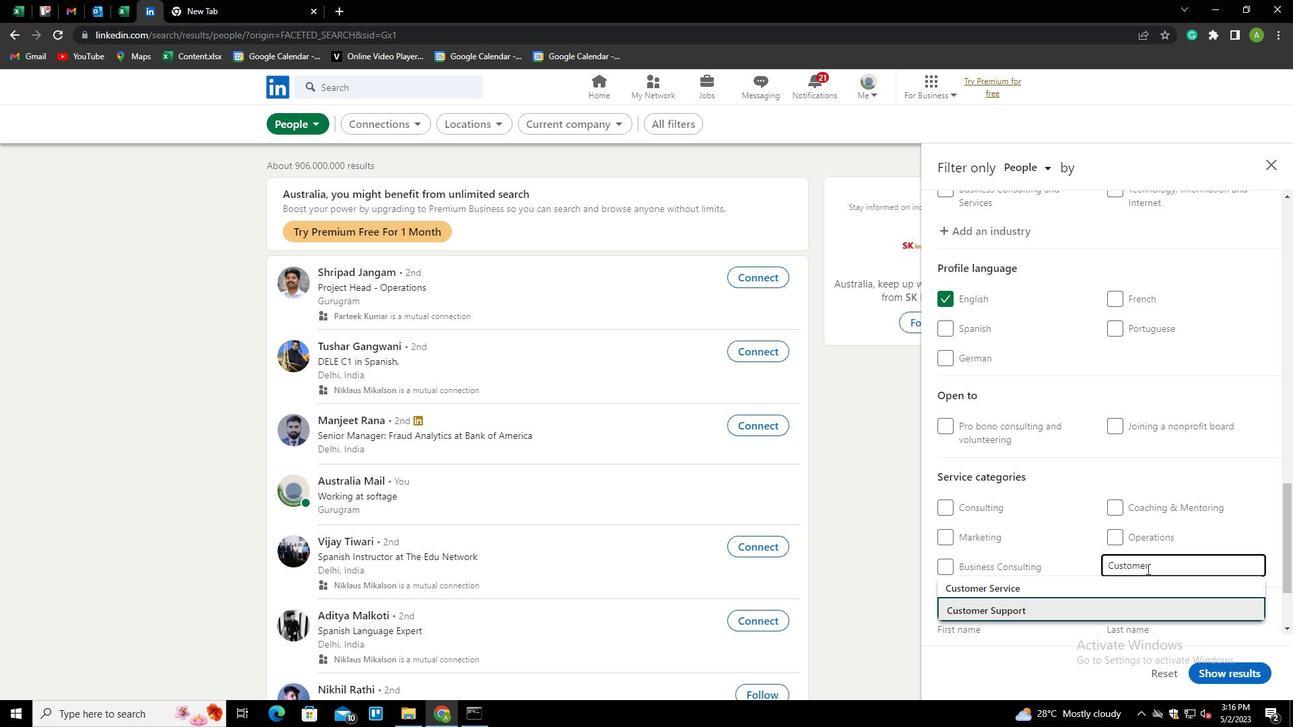 
Action: Mouse scrolled (1147, 568) with delta (0, 0)
Screenshot: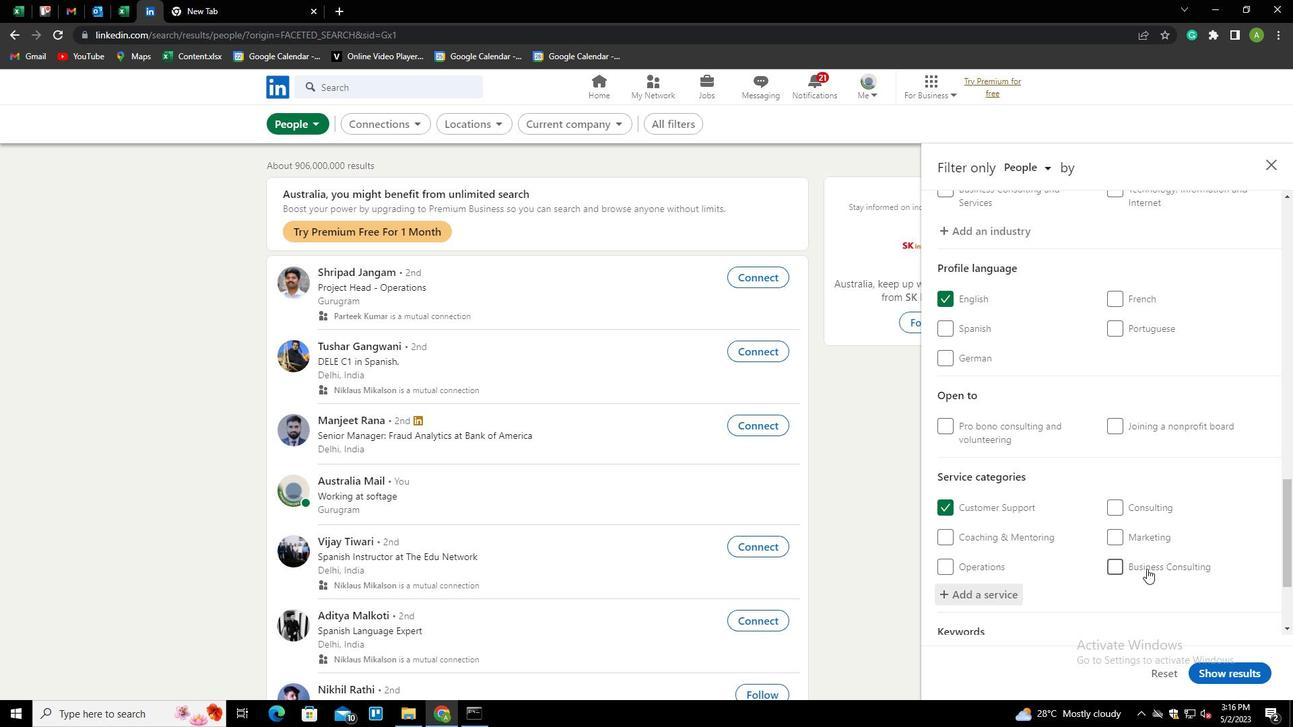 
Action: Mouse scrolled (1147, 568) with delta (0, 0)
Screenshot: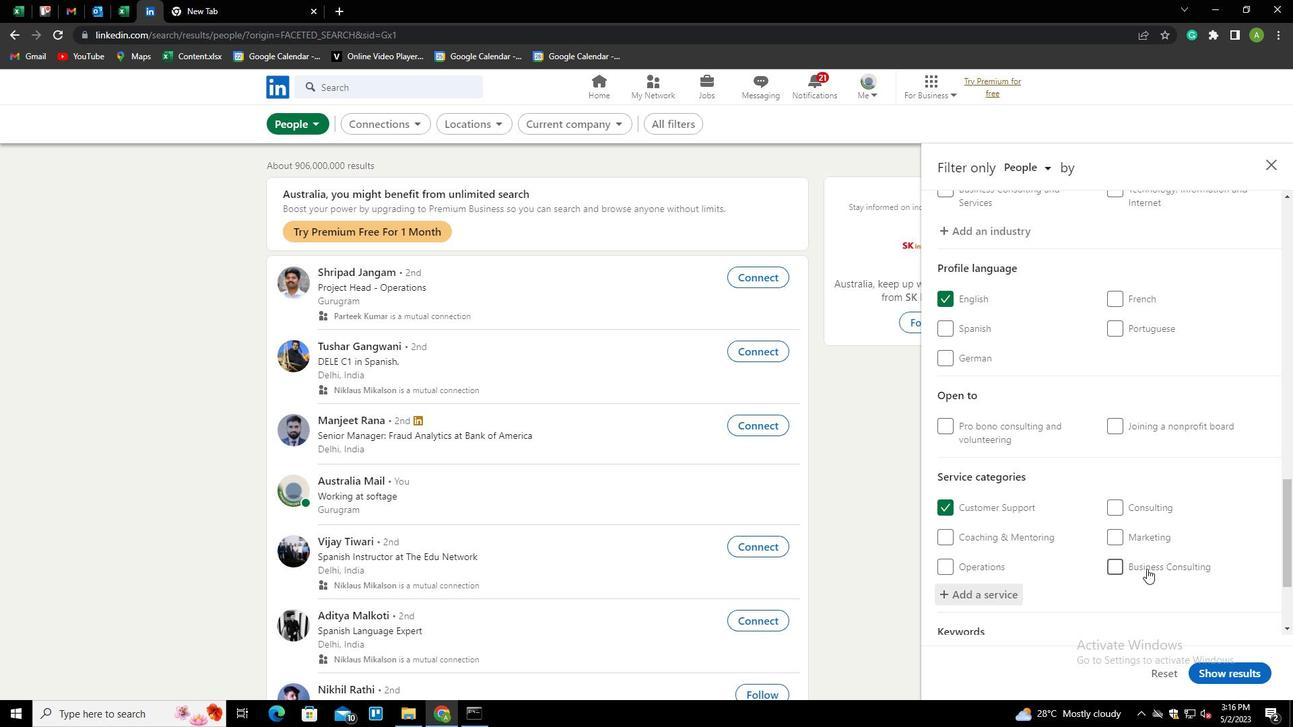 
Action: Mouse scrolled (1147, 568) with delta (0, 0)
Screenshot: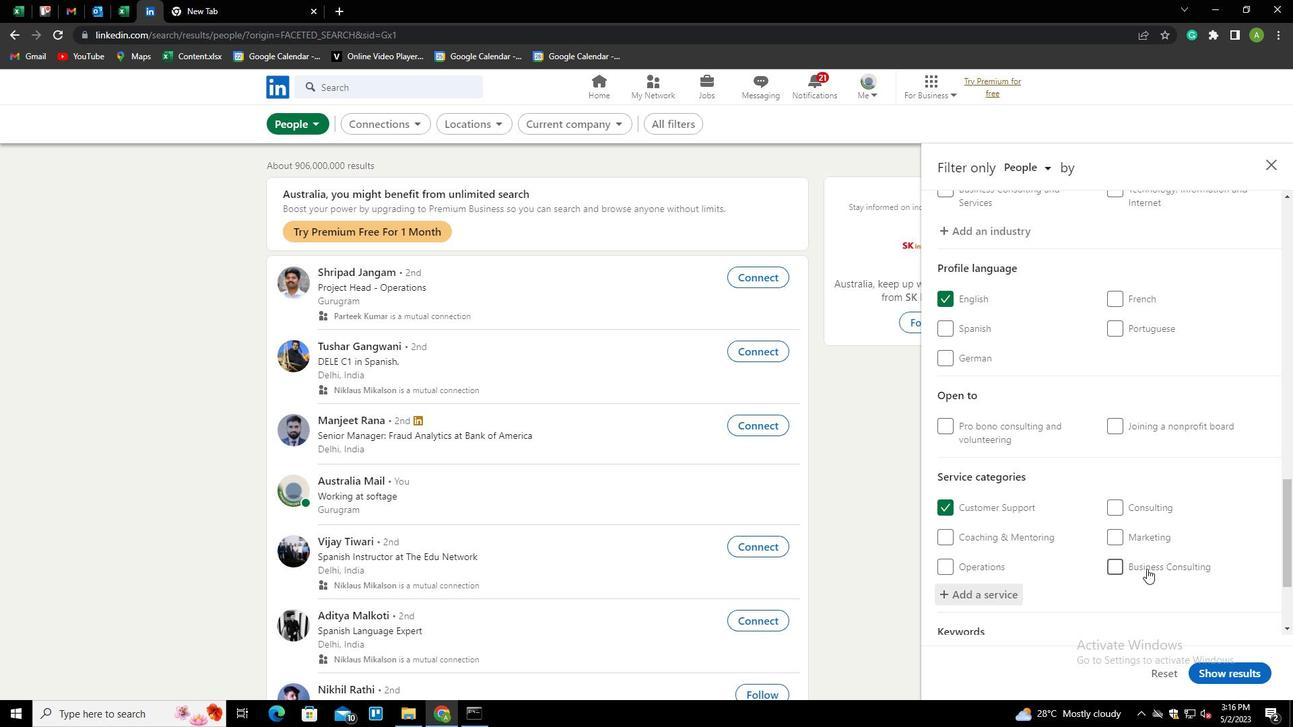 
Action: Mouse scrolled (1147, 568) with delta (0, 0)
Screenshot: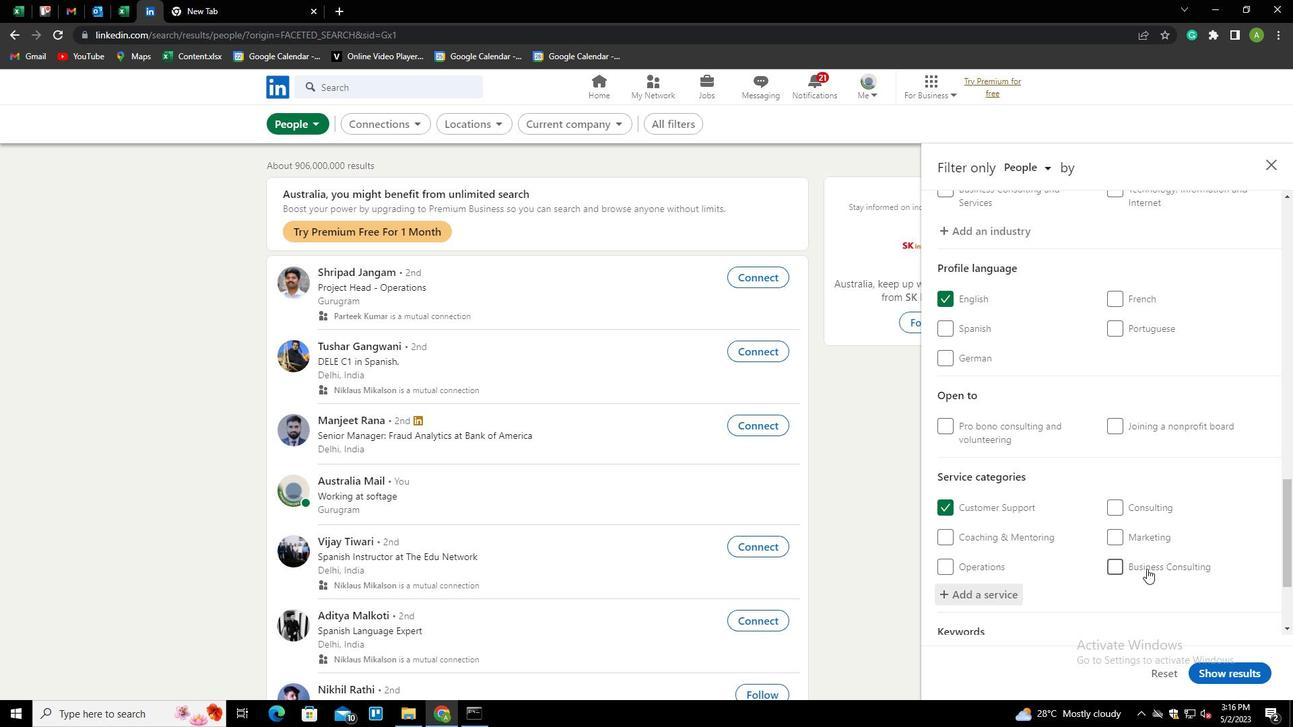 
Action: Mouse scrolled (1147, 568) with delta (0, 0)
Screenshot: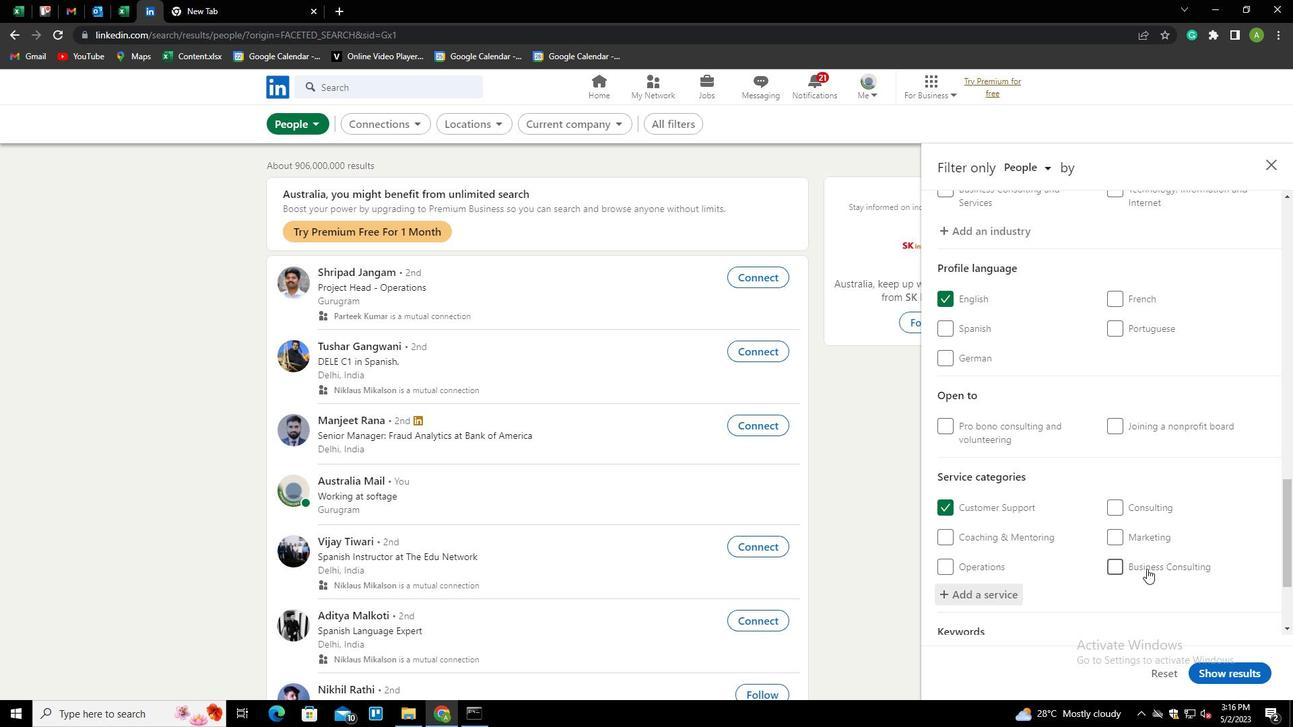
Action: Mouse scrolled (1147, 568) with delta (0, 0)
Screenshot: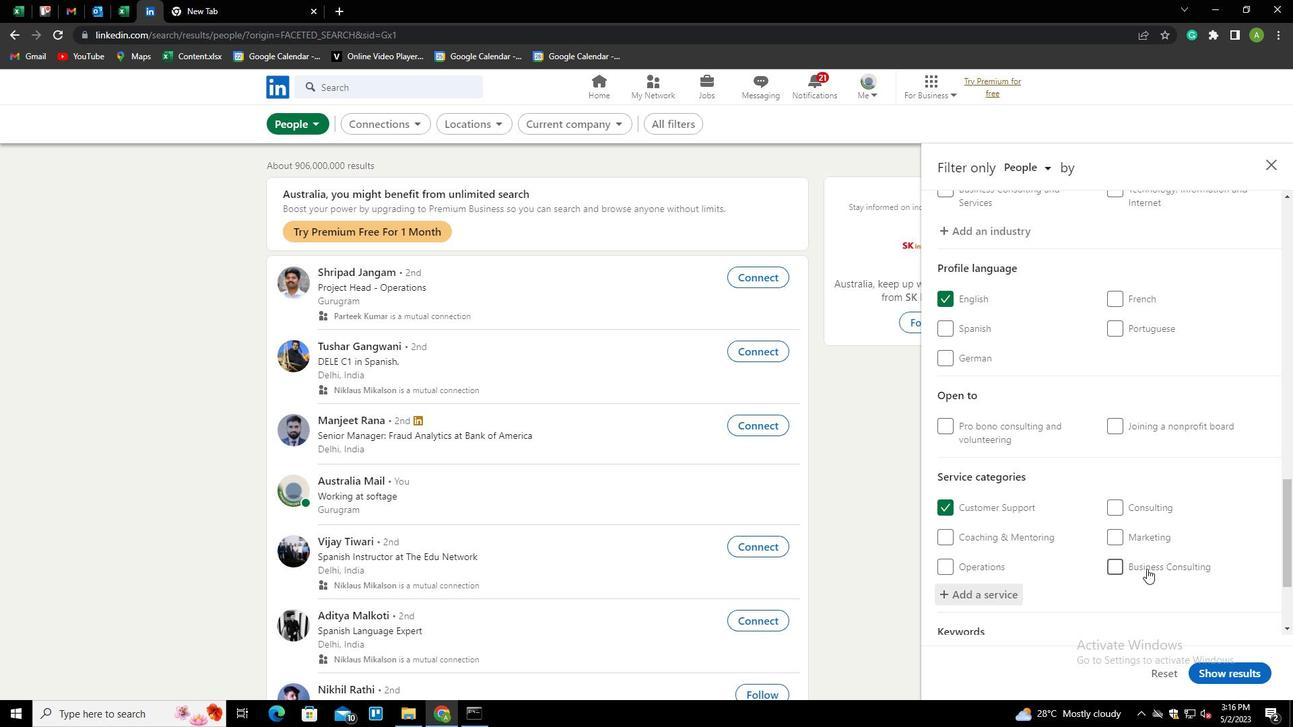 
Action: Mouse scrolled (1147, 568) with delta (0, 0)
Screenshot: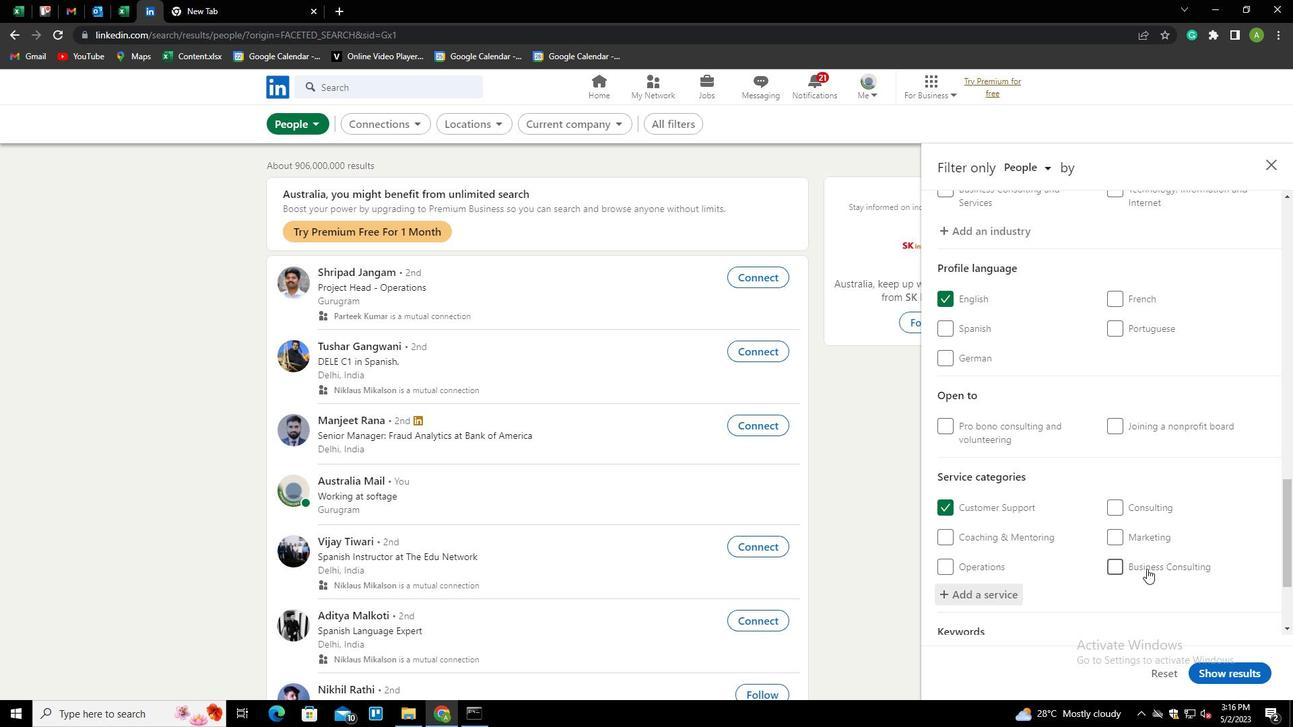 
Action: Mouse scrolled (1147, 568) with delta (0, 0)
Screenshot: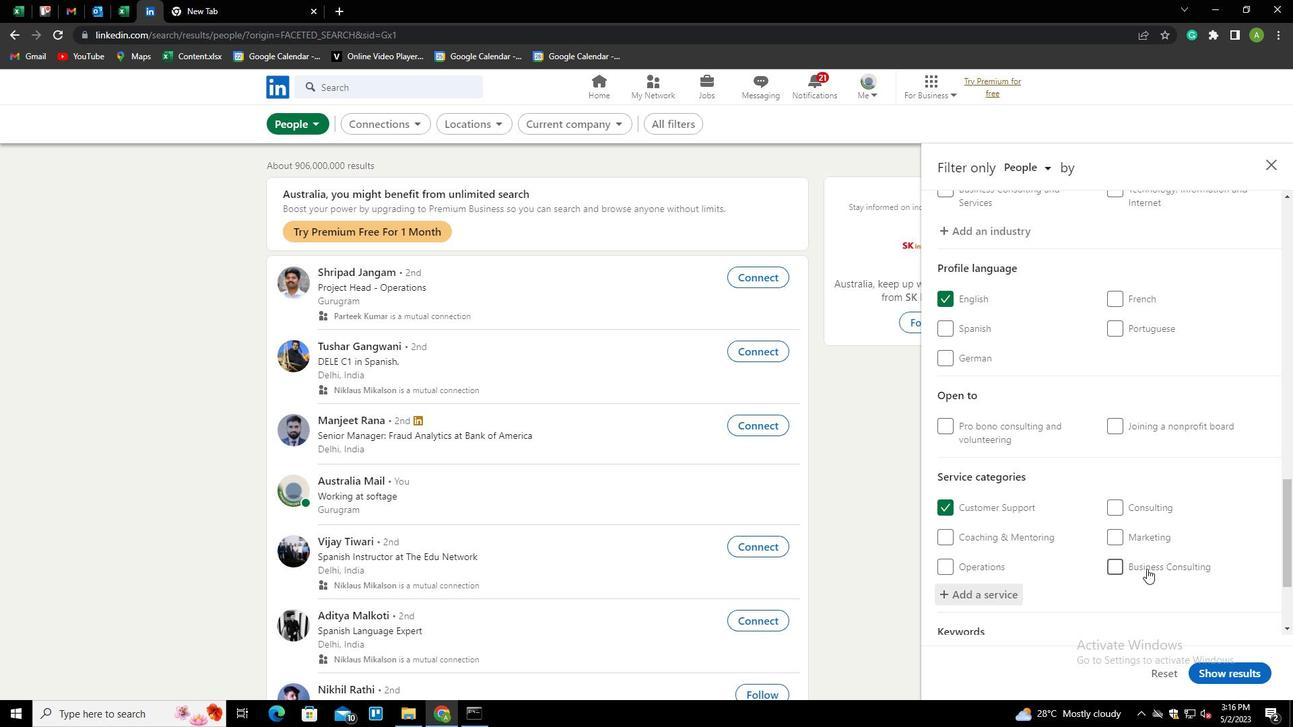 
Action: Mouse moved to (1038, 573)
Screenshot: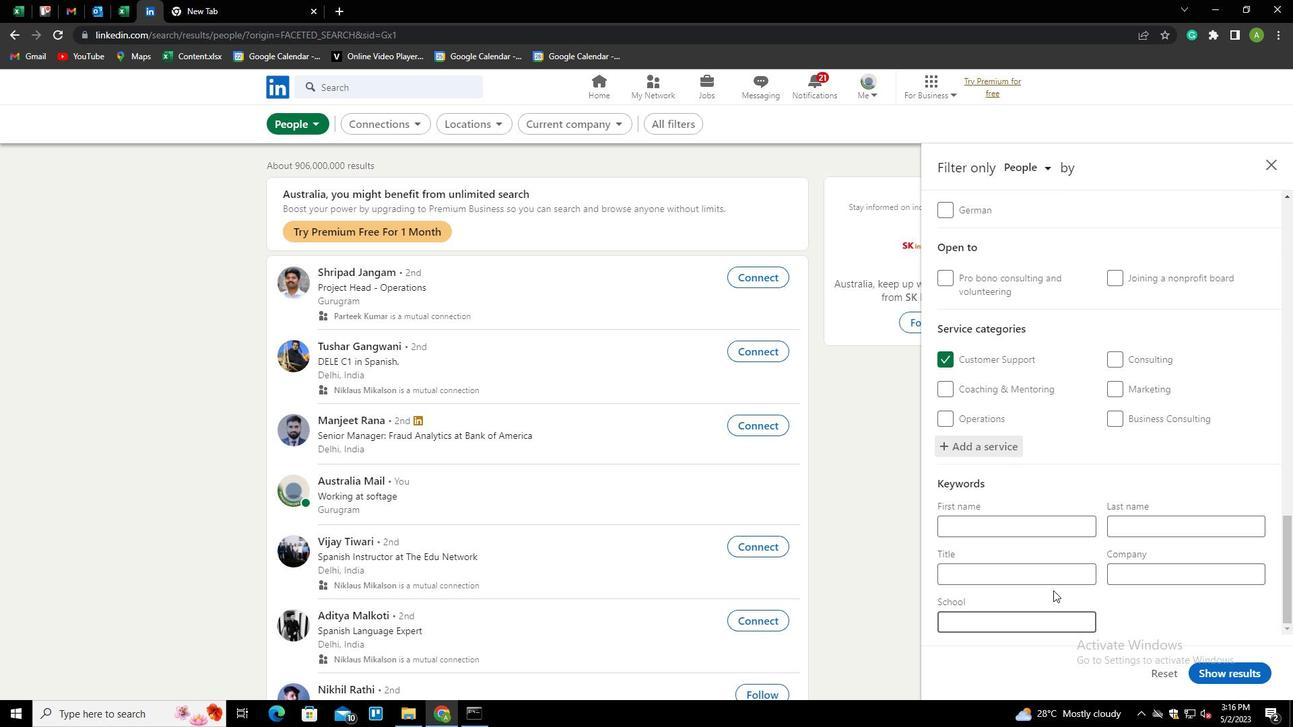 
Action: Mouse pressed left at (1038, 573)
Screenshot: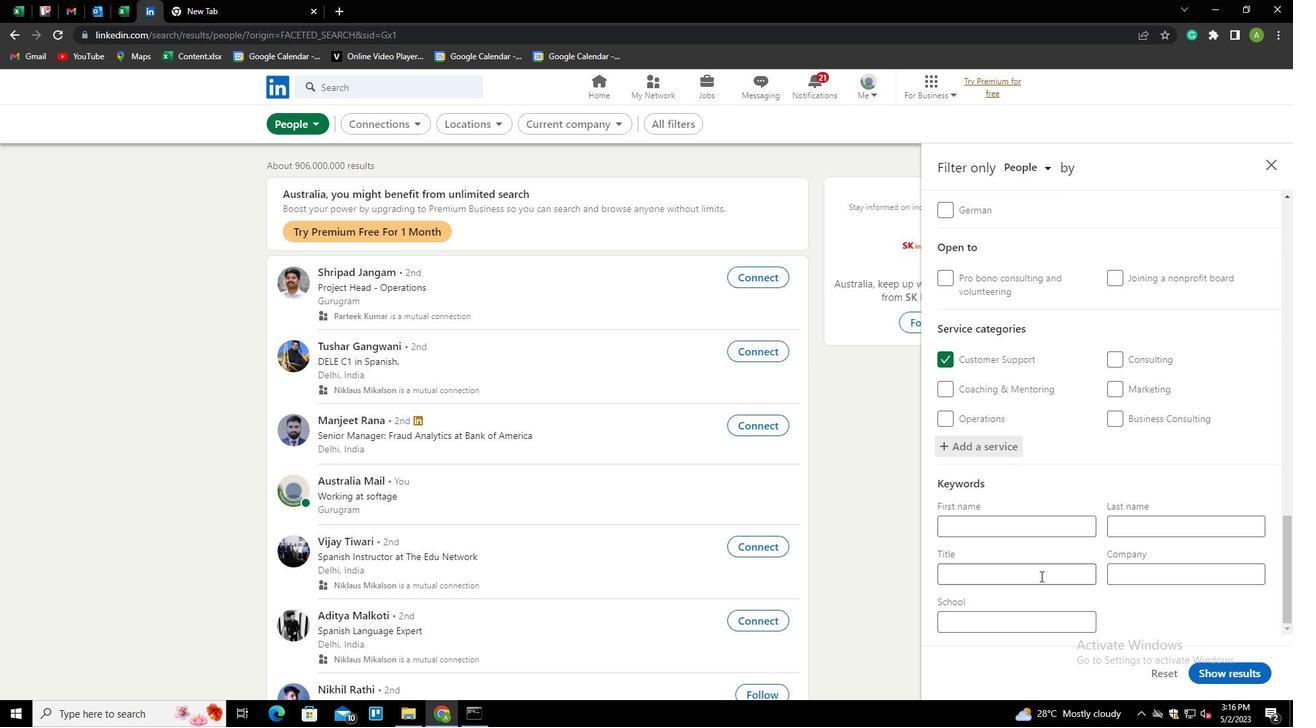 
Action: Key pressed <Key.shift>S
Screenshot: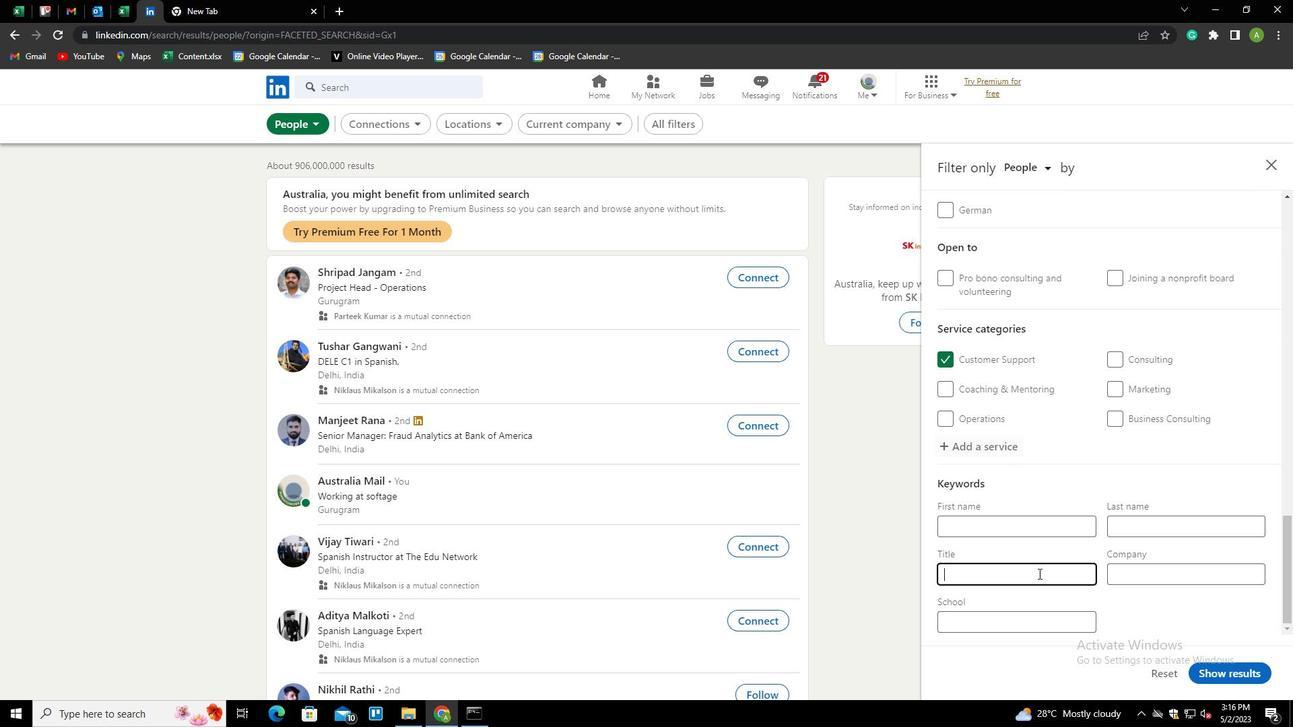 
Action: Mouse moved to (1038, 573)
Screenshot: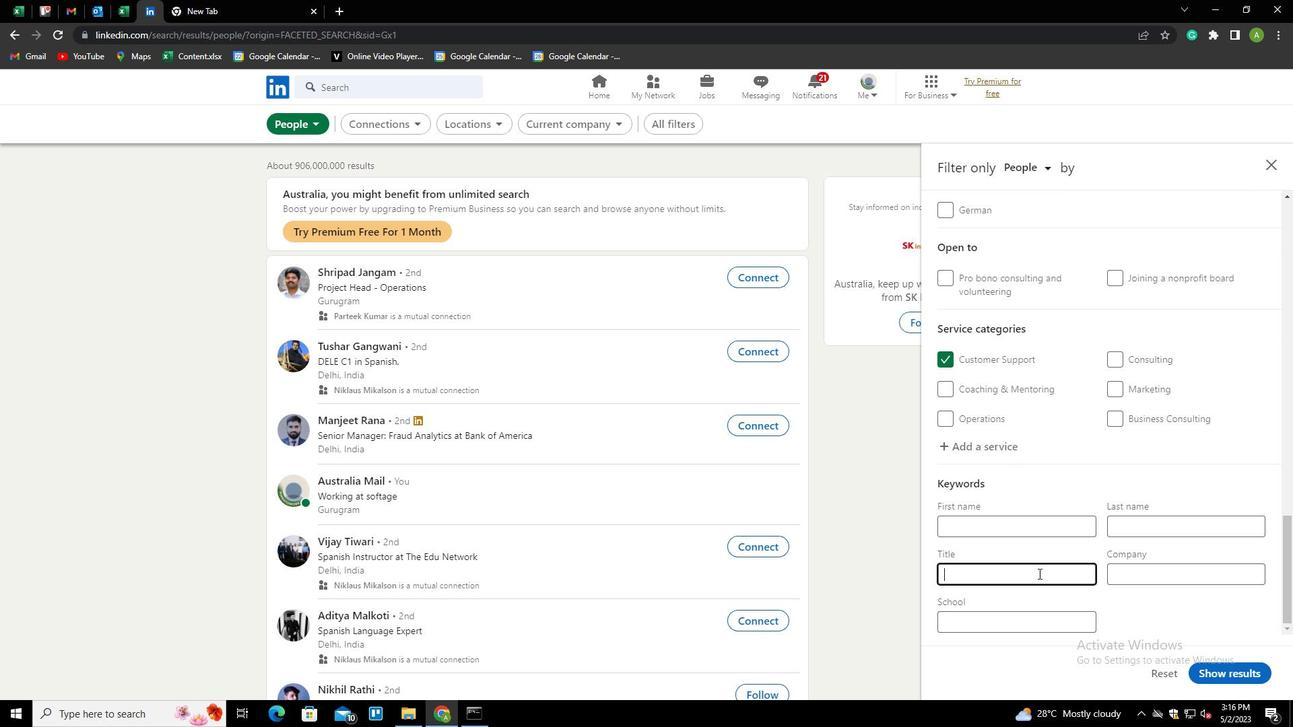 
Action: Key pressed ALES<Key.space><Key.shift>MANAGER
Screenshot: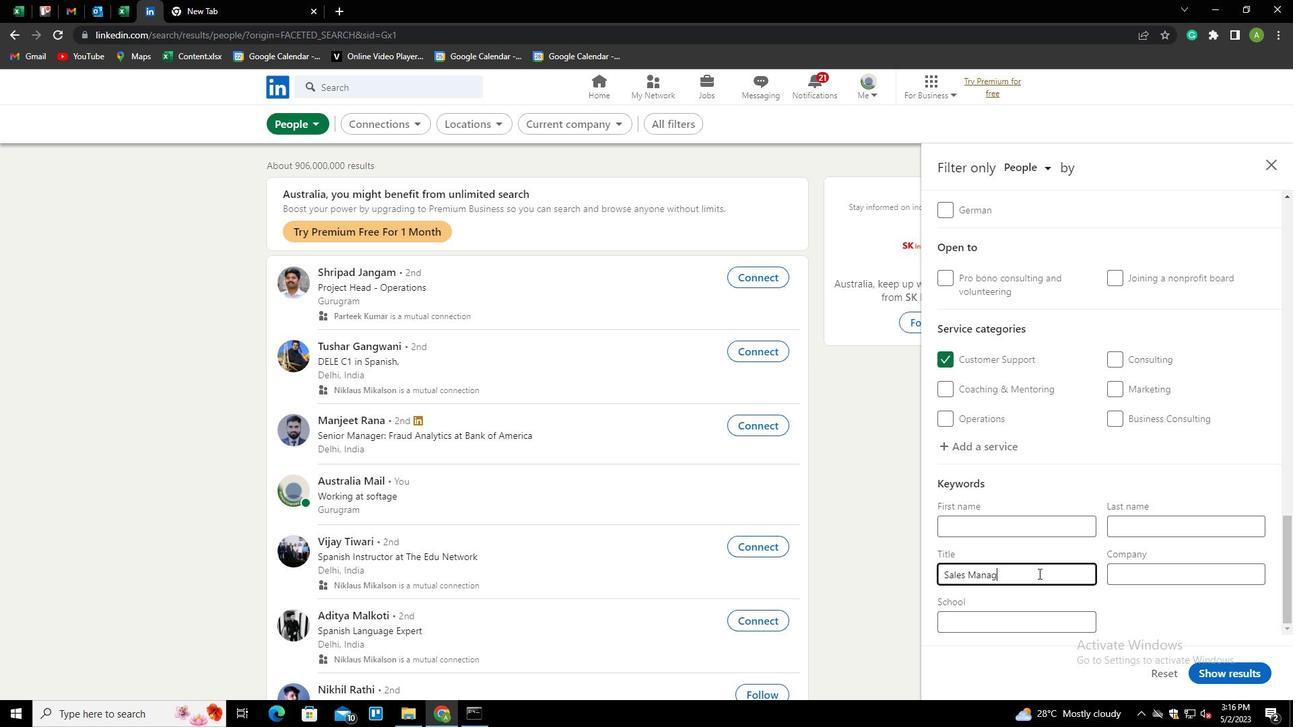 
Action: Mouse moved to (1119, 611)
Screenshot: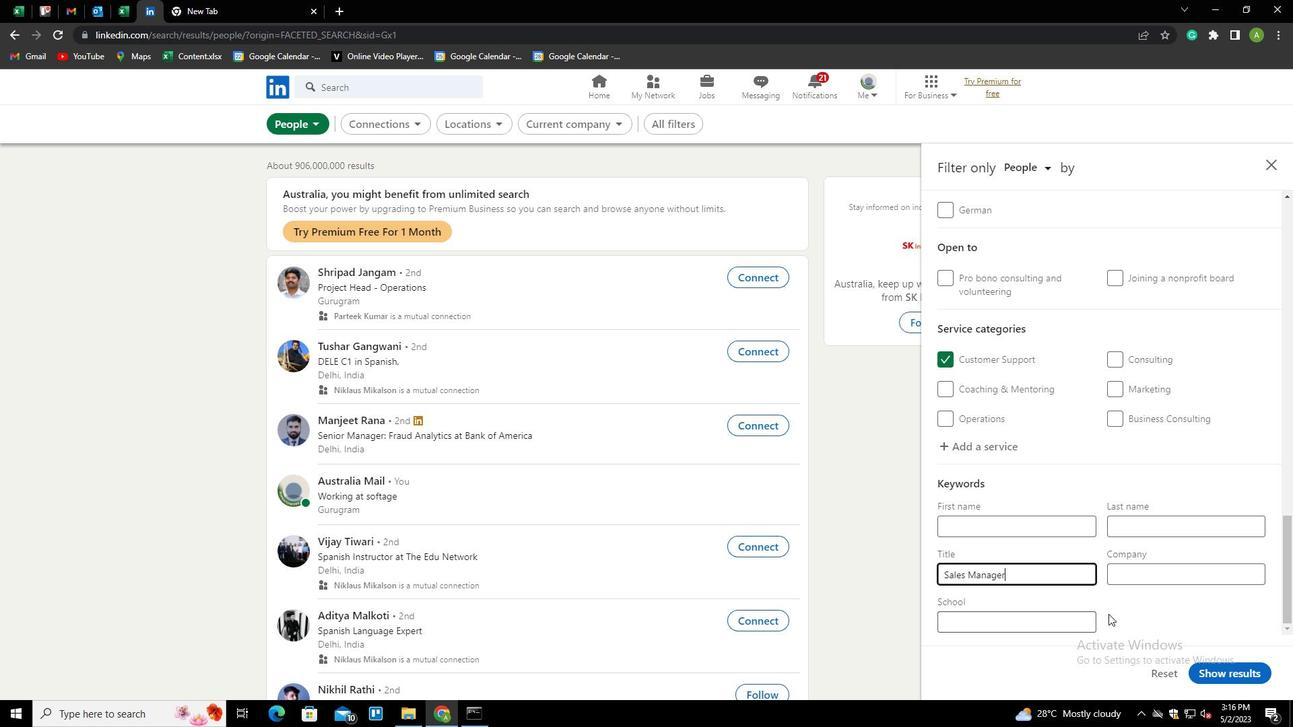 
Action: Mouse pressed left at (1119, 611)
Screenshot: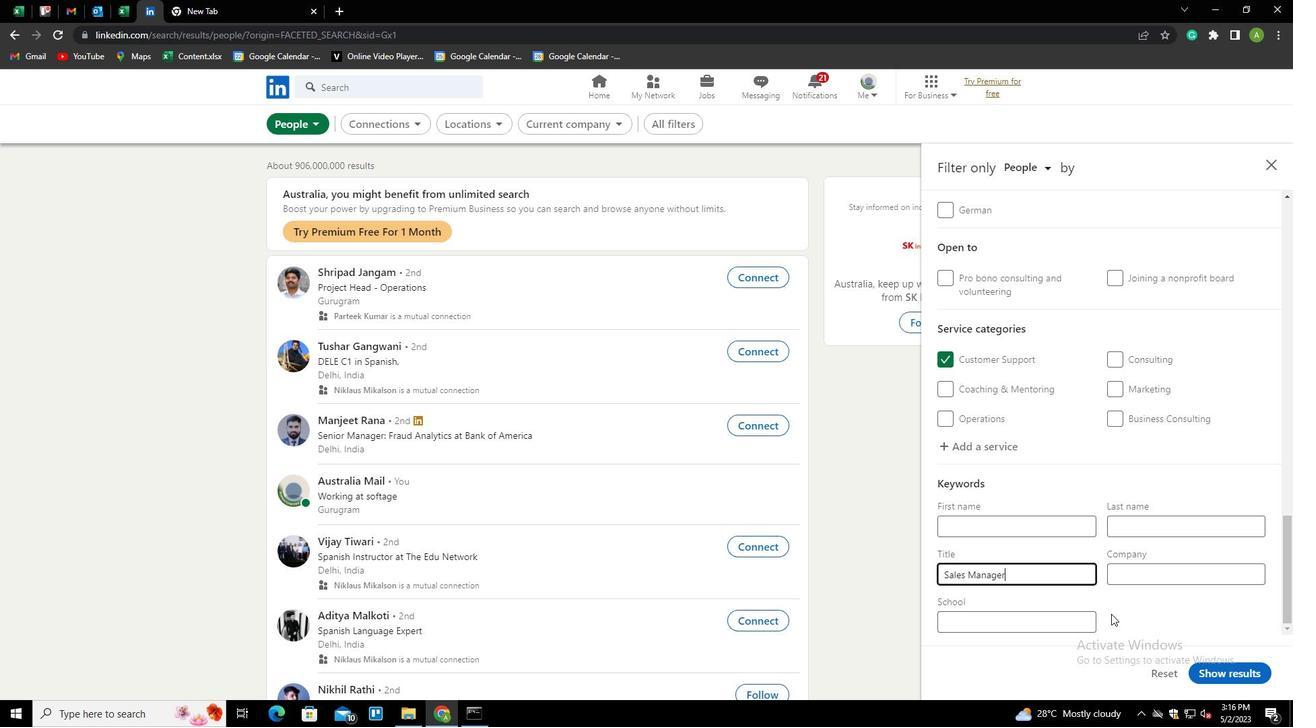 
Action: Mouse moved to (1211, 666)
Screenshot: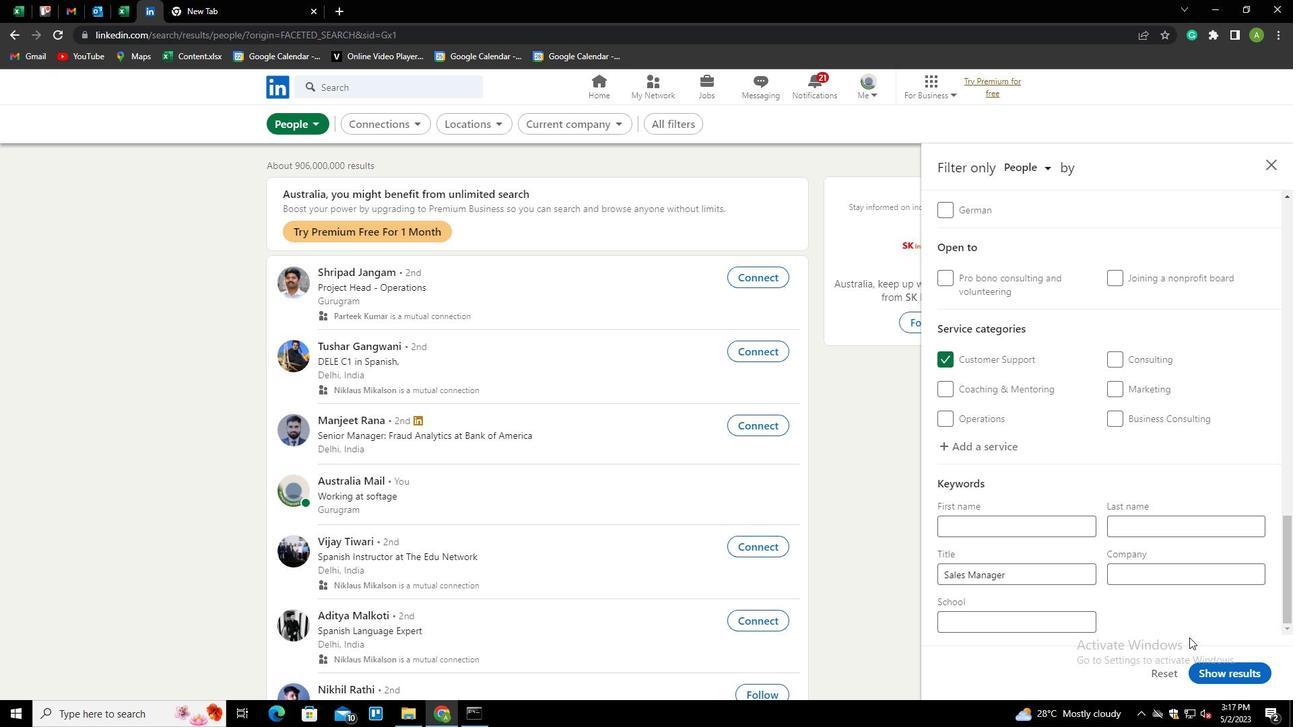 
Action: Mouse pressed left at (1211, 666)
Screenshot: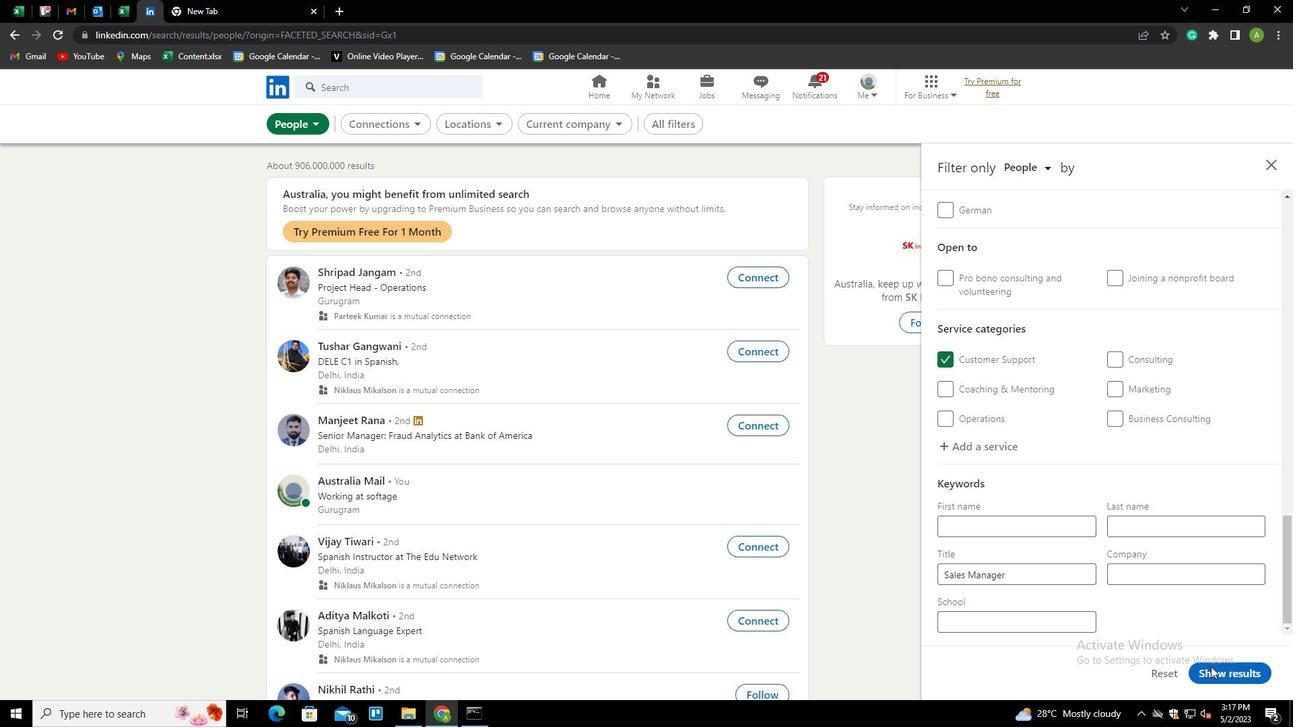 
